 Task: Find connections with filter location Ware with filter topic #Marketswith filter profile language Spanish with filter current company Allstate India with filter school XLRI Jamshedpur with filter industry Security and Investigations with filter service category Business Analytics with filter keywords title Vehicle or Equipment Cleaner
Action: Mouse moved to (586, 80)
Screenshot: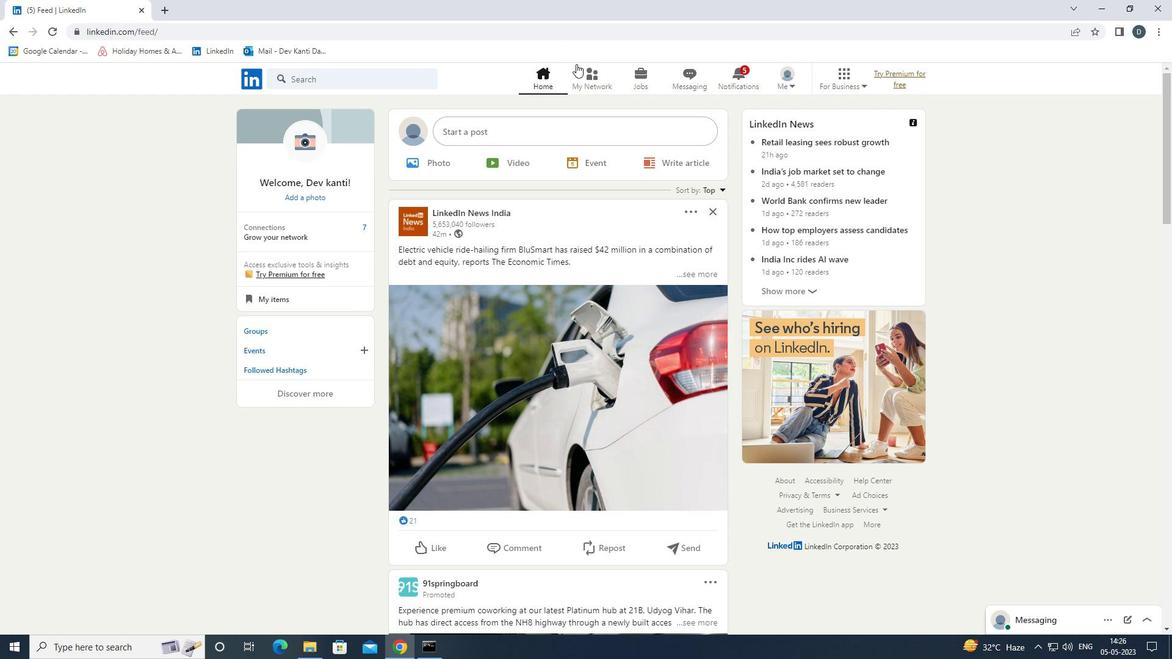 
Action: Mouse pressed left at (586, 80)
Screenshot: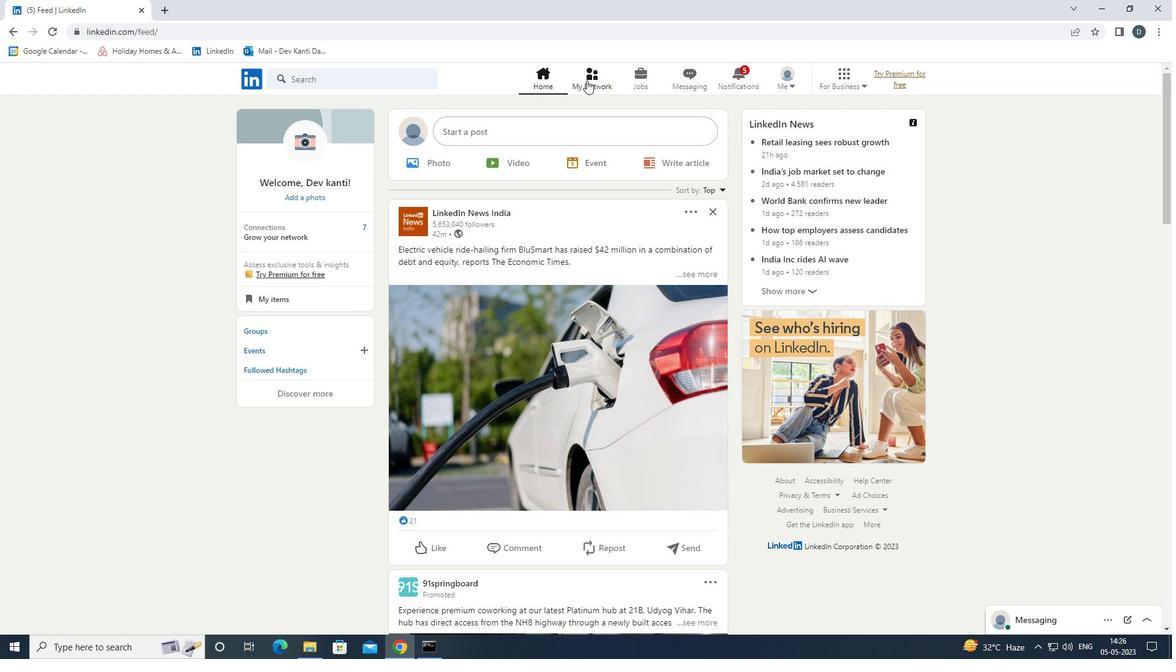 
Action: Mouse moved to (401, 147)
Screenshot: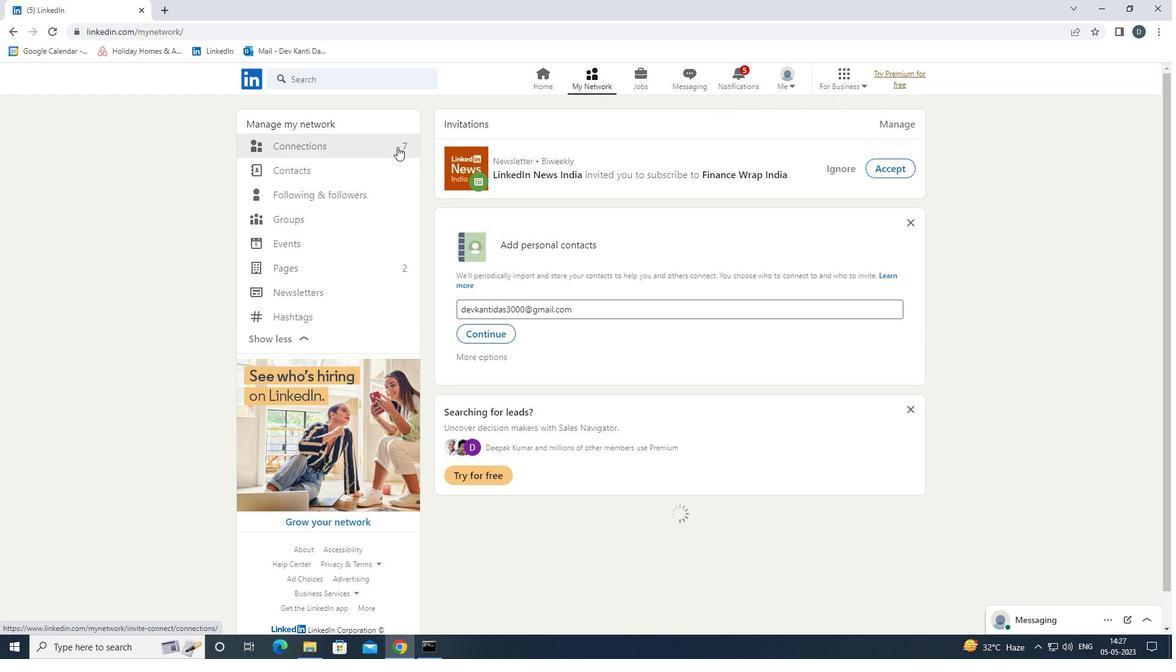 
Action: Mouse pressed left at (401, 147)
Screenshot: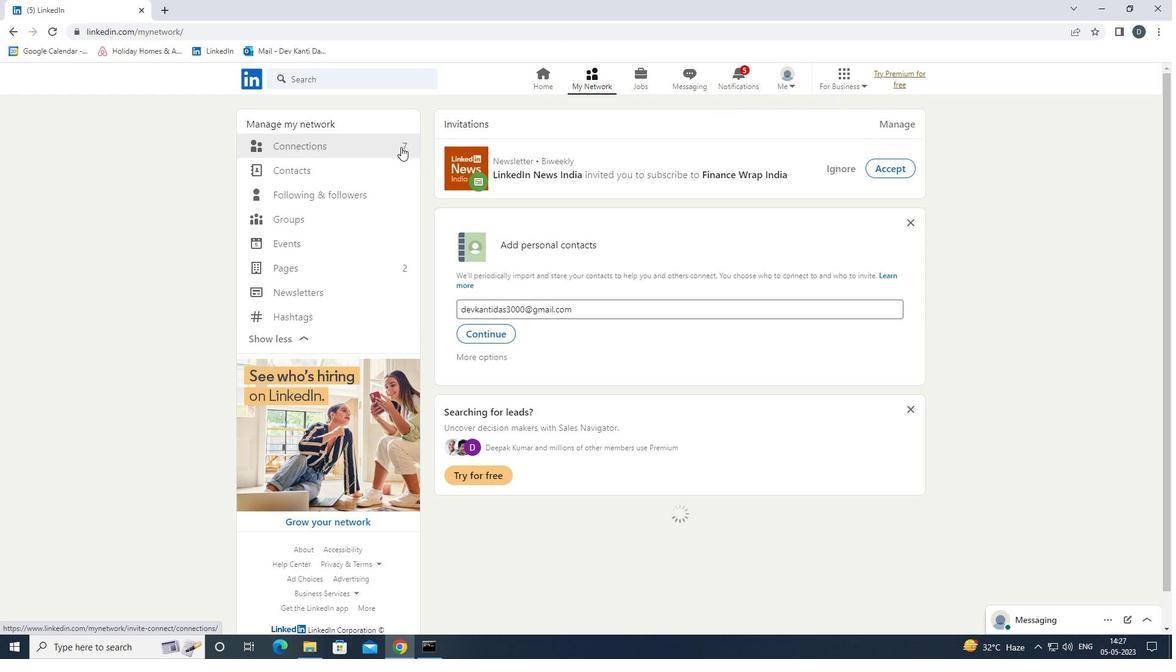 
Action: Mouse moved to (669, 151)
Screenshot: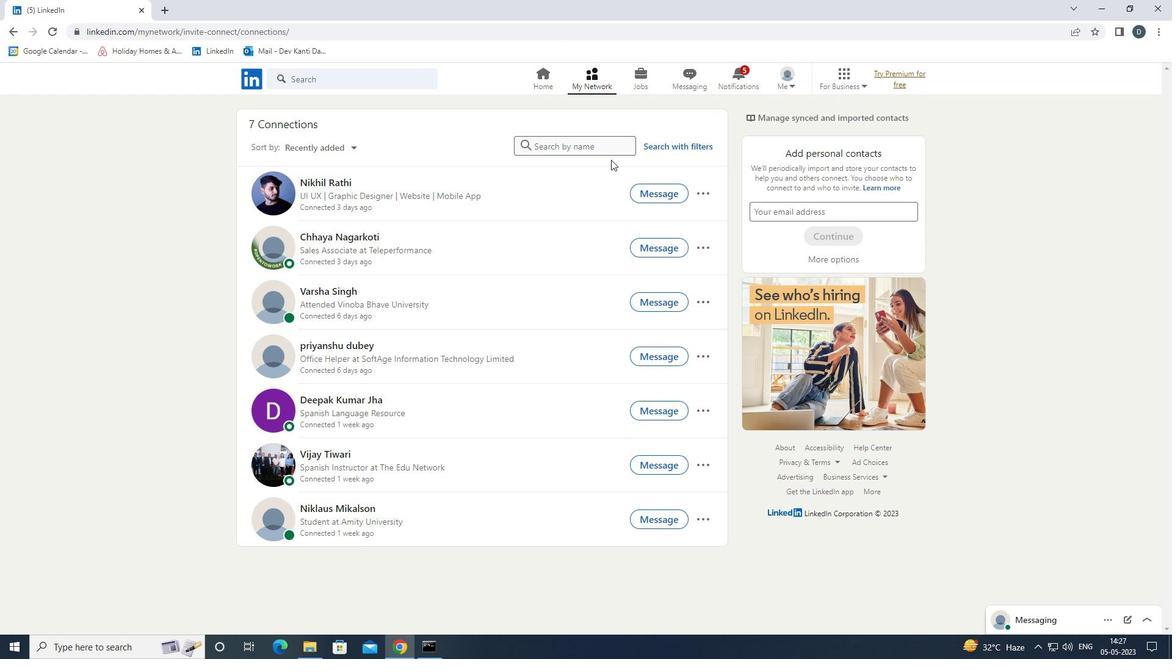 
Action: Mouse pressed left at (669, 151)
Screenshot: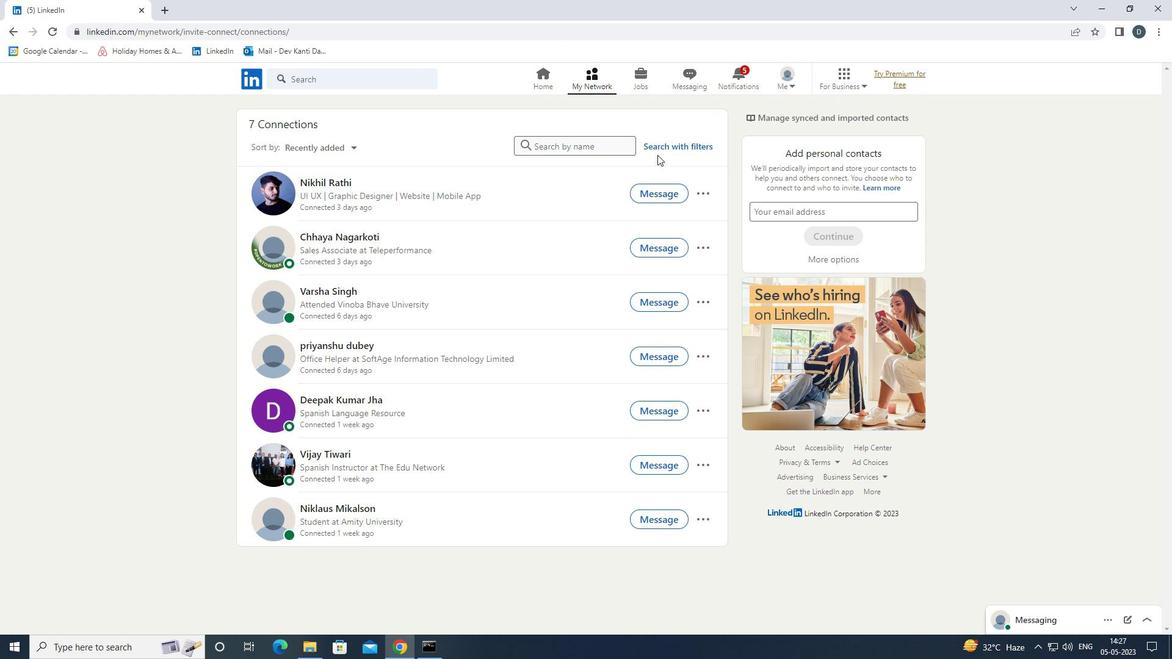 
Action: Mouse moved to (628, 113)
Screenshot: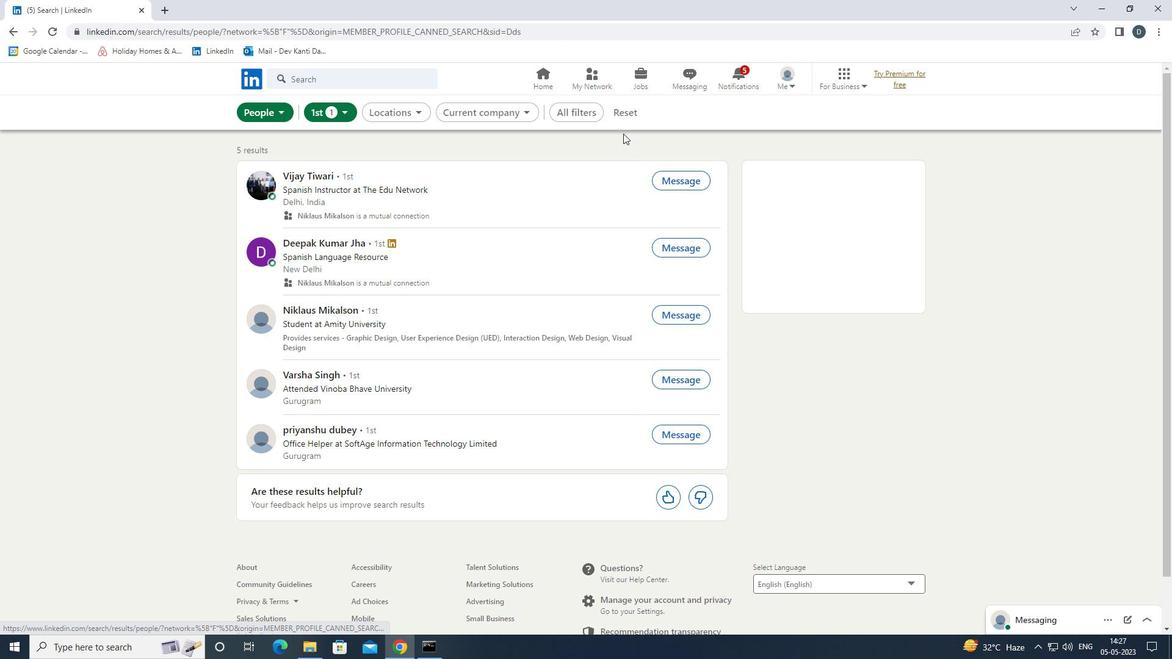 
Action: Mouse pressed left at (628, 113)
Screenshot: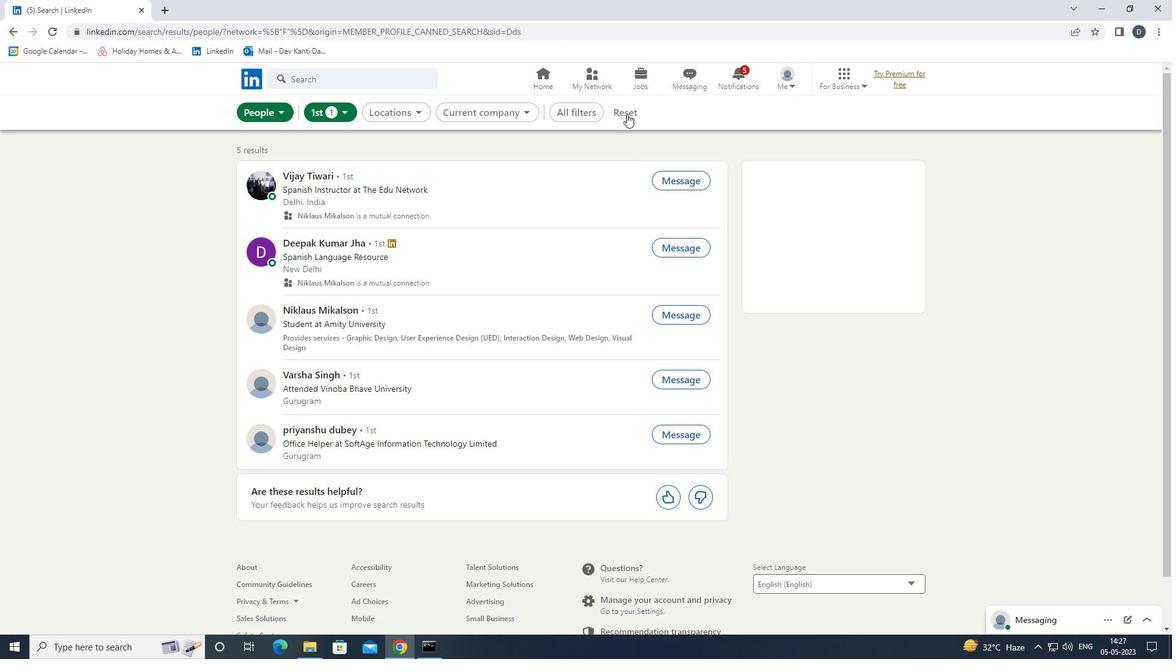 
Action: Mouse moved to (624, 113)
Screenshot: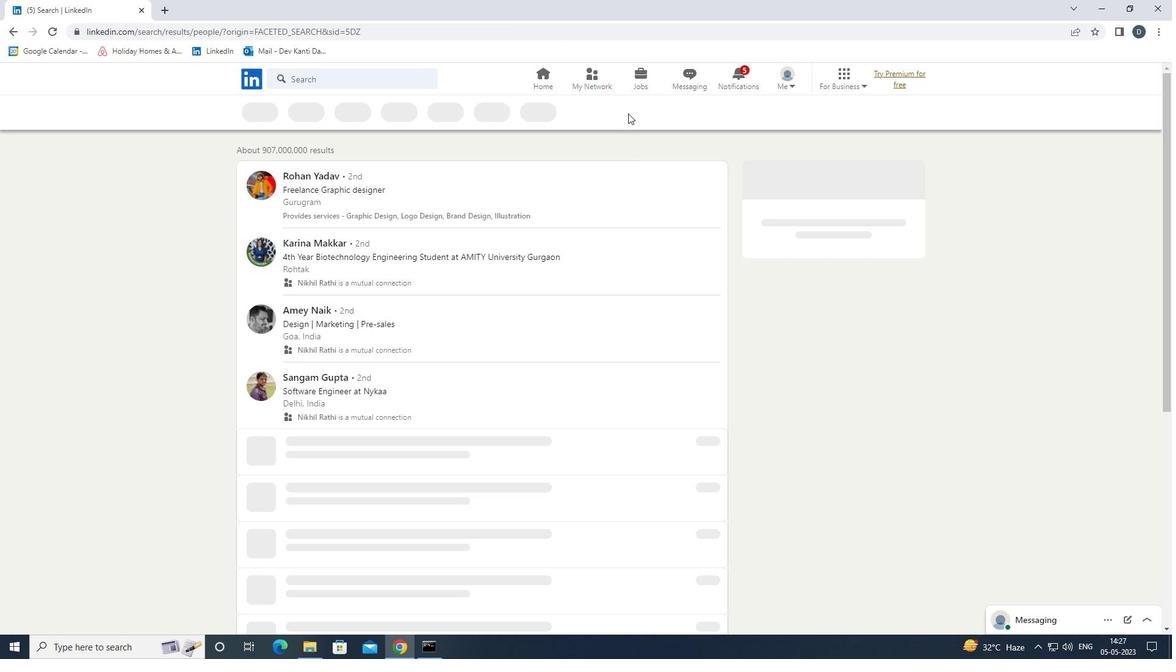 
Action: Mouse pressed left at (624, 113)
Screenshot: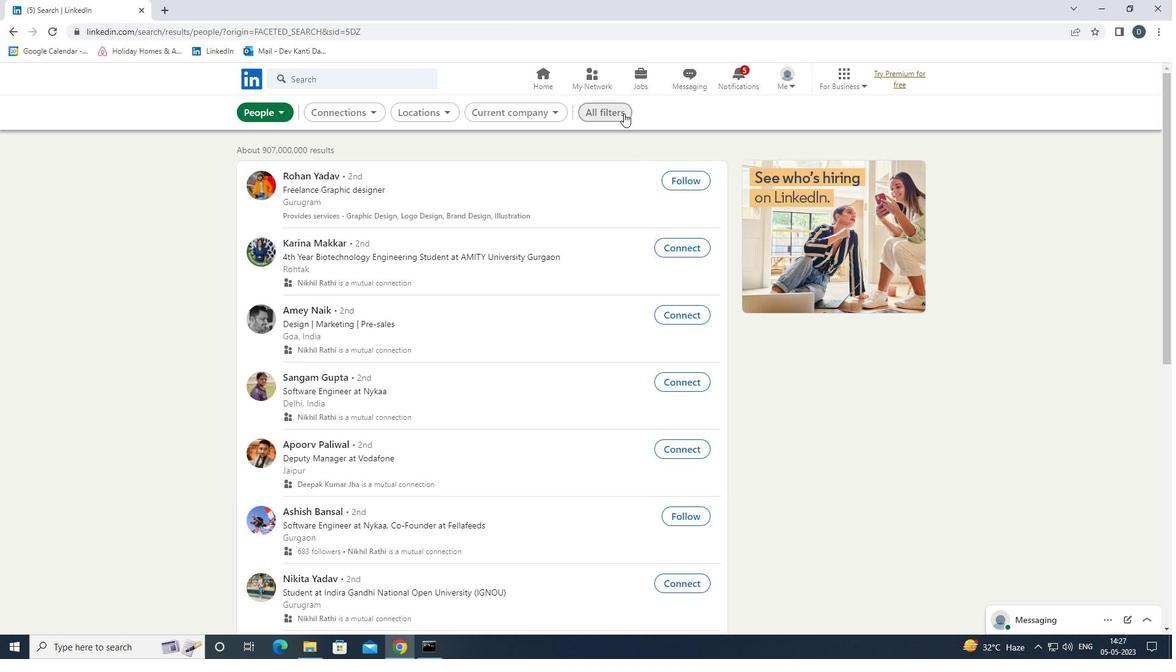 
Action: Mouse moved to (1019, 318)
Screenshot: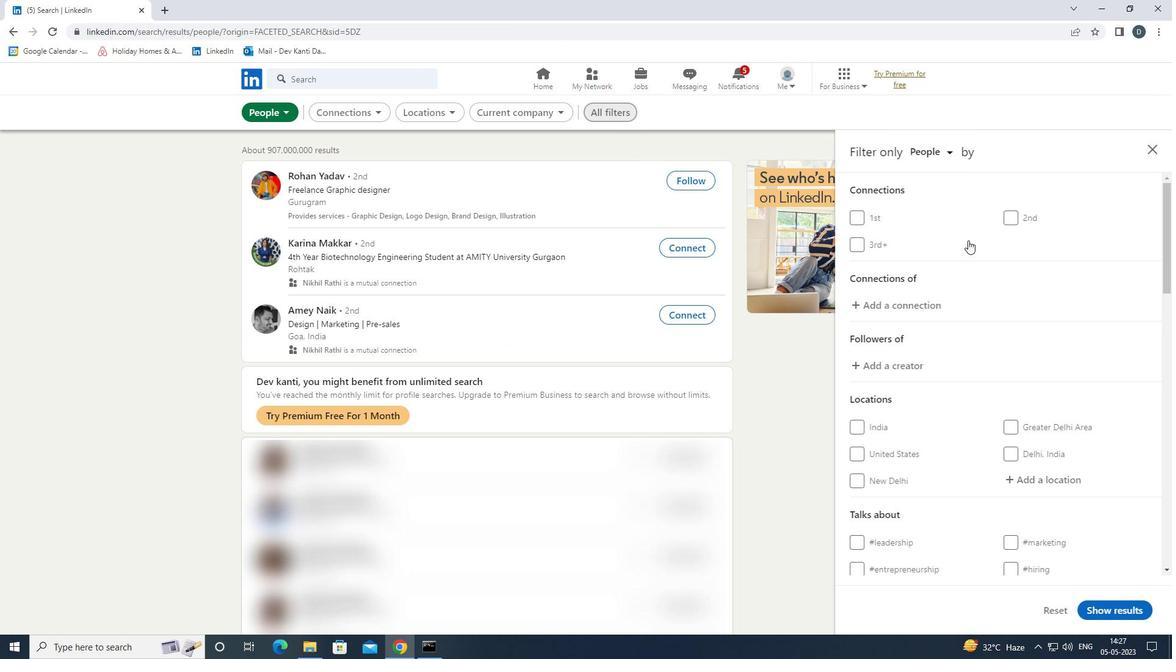 
Action: Mouse scrolled (1019, 317) with delta (0, 0)
Screenshot: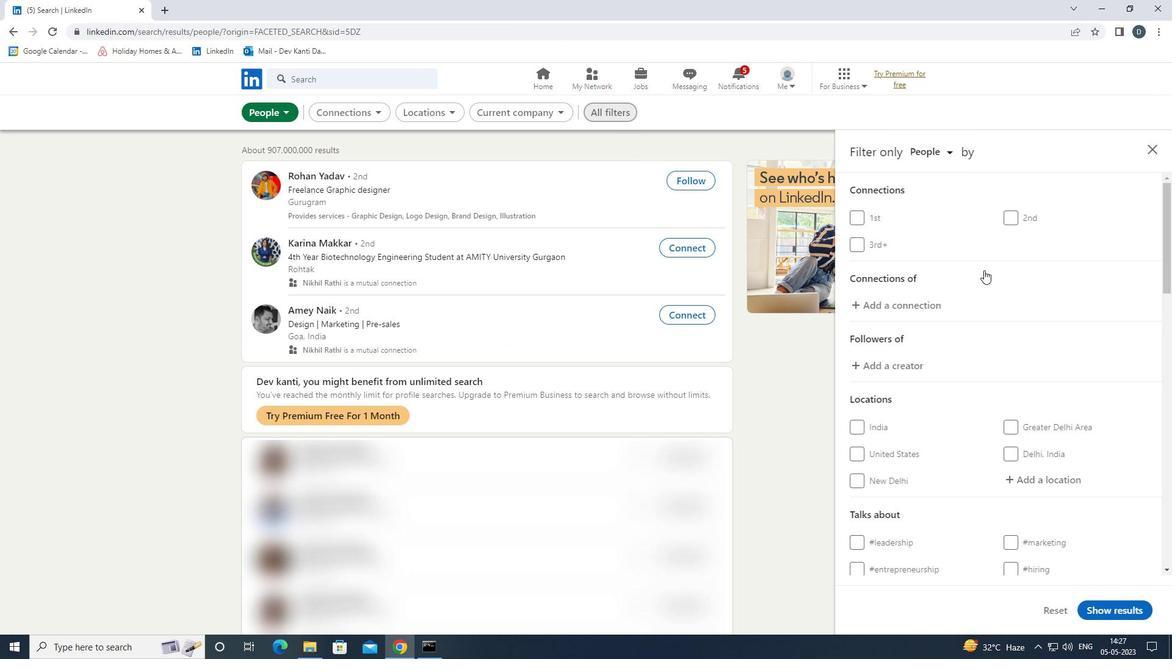 
Action: Mouse moved to (1022, 320)
Screenshot: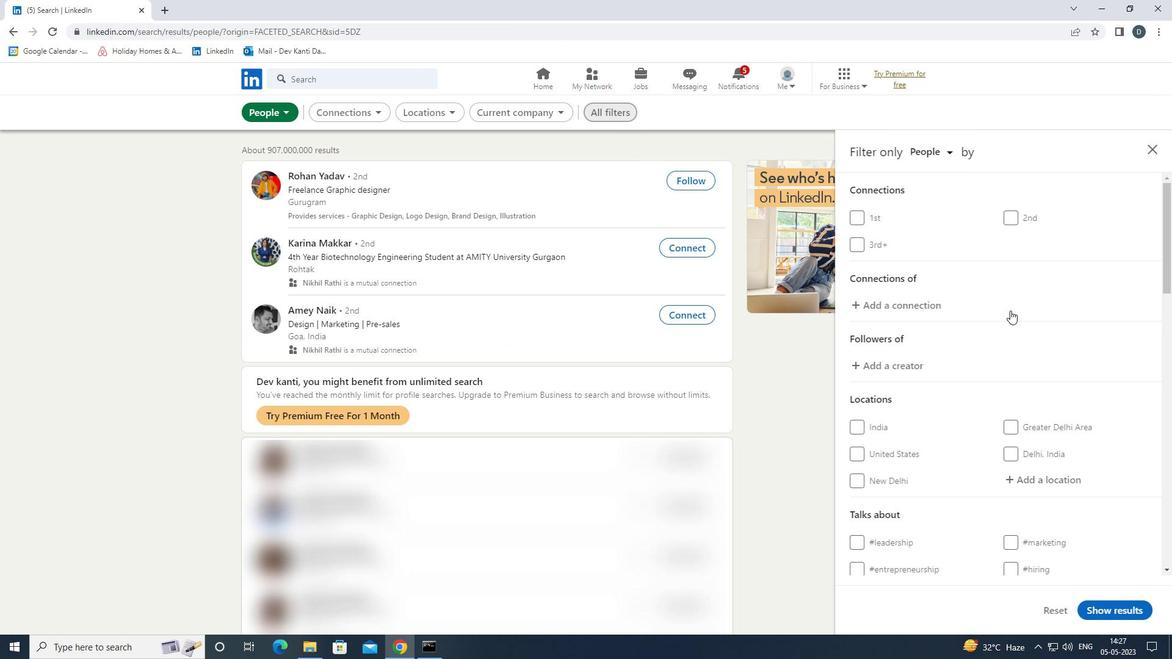 
Action: Mouse scrolled (1022, 319) with delta (0, 0)
Screenshot: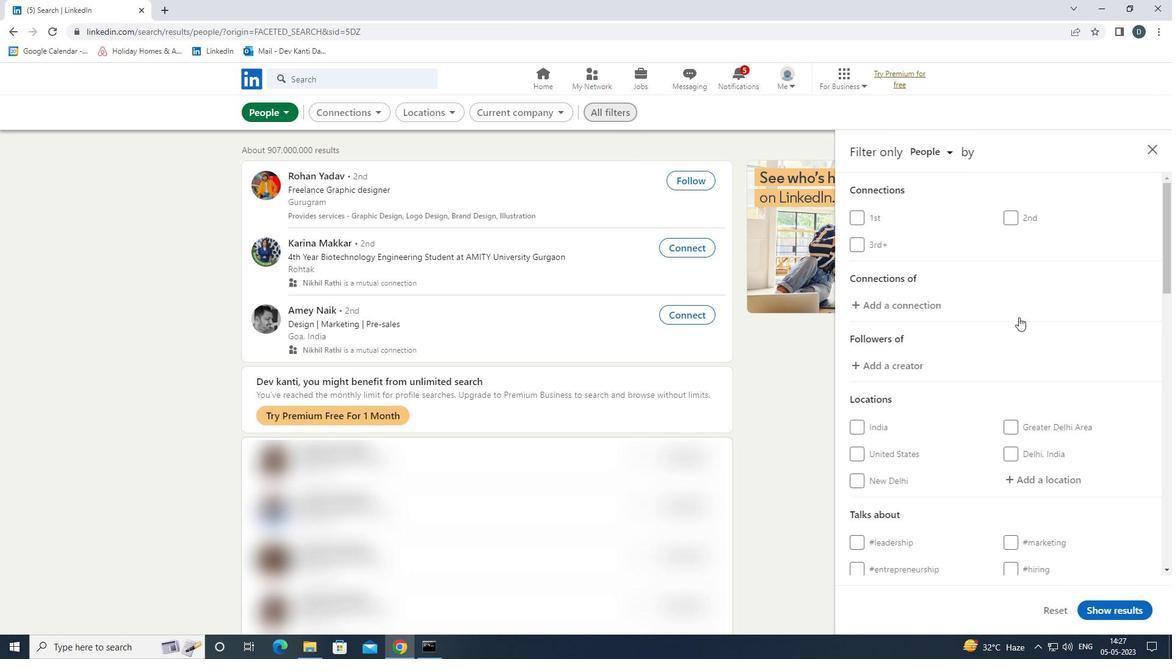 
Action: Mouse moved to (1046, 368)
Screenshot: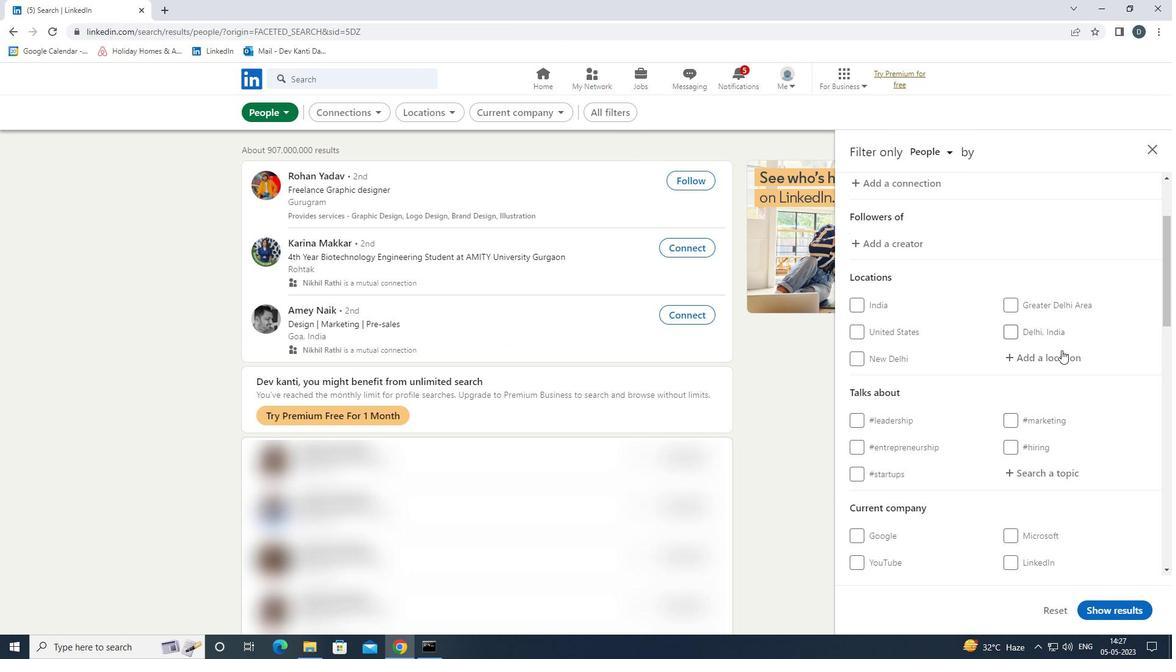 
Action: Mouse pressed left at (1046, 368)
Screenshot: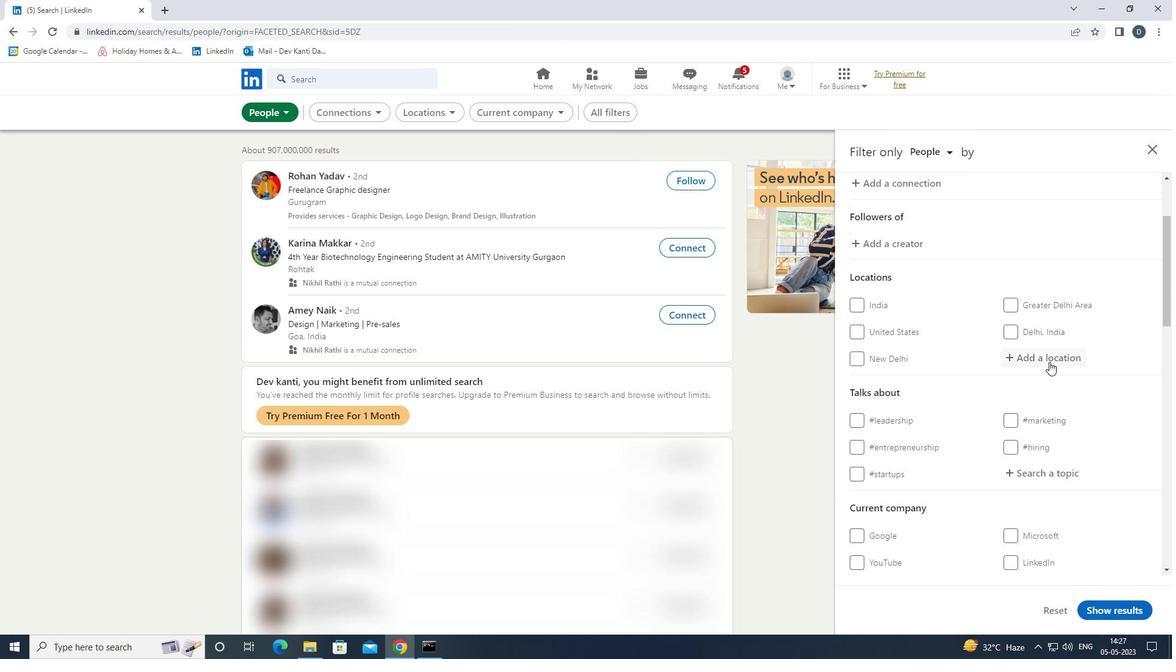 
Action: Mouse moved to (1052, 359)
Screenshot: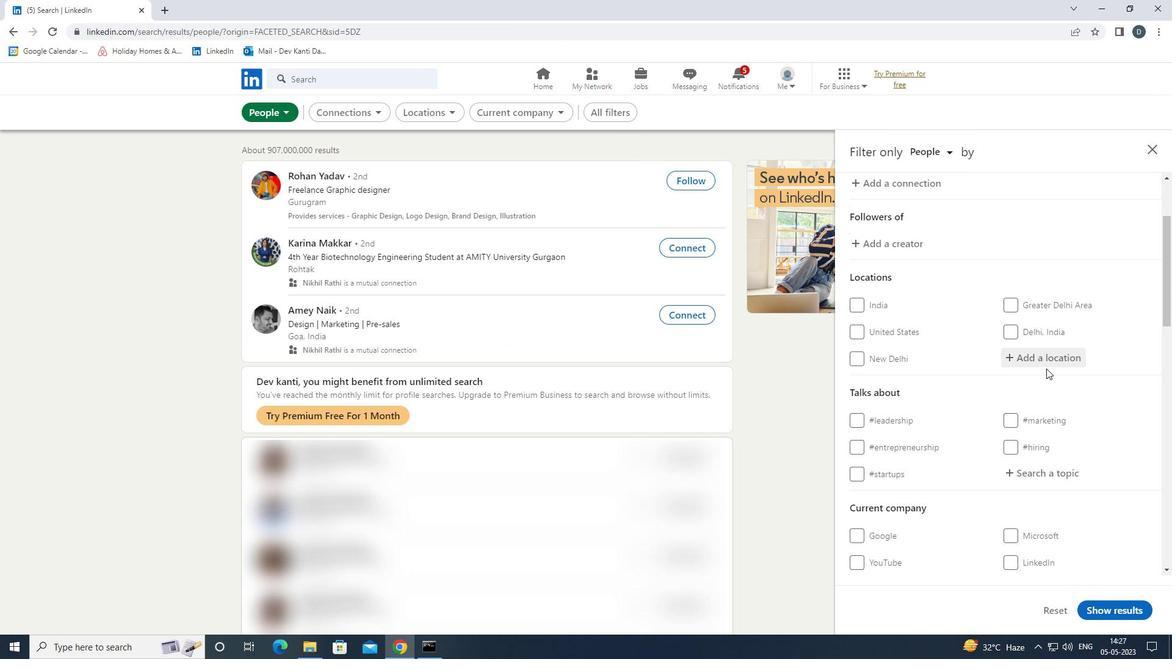 
Action: Mouse pressed left at (1052, 359)
Screenshot: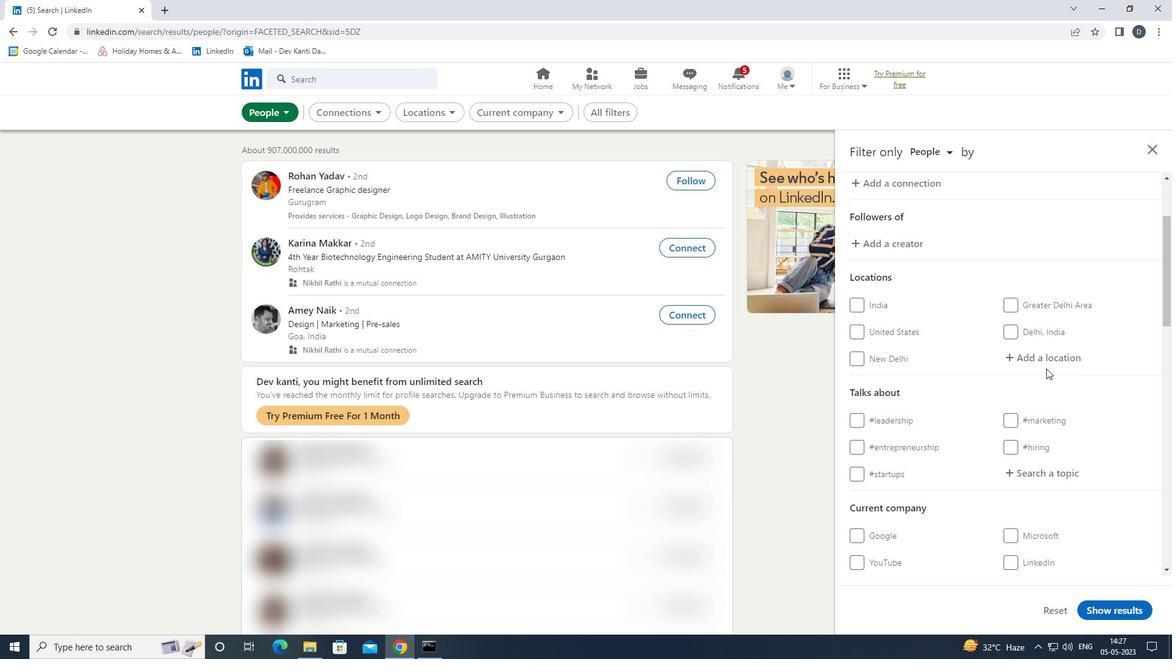 
Action: Mouse moved to (897, 319)
Screenshot: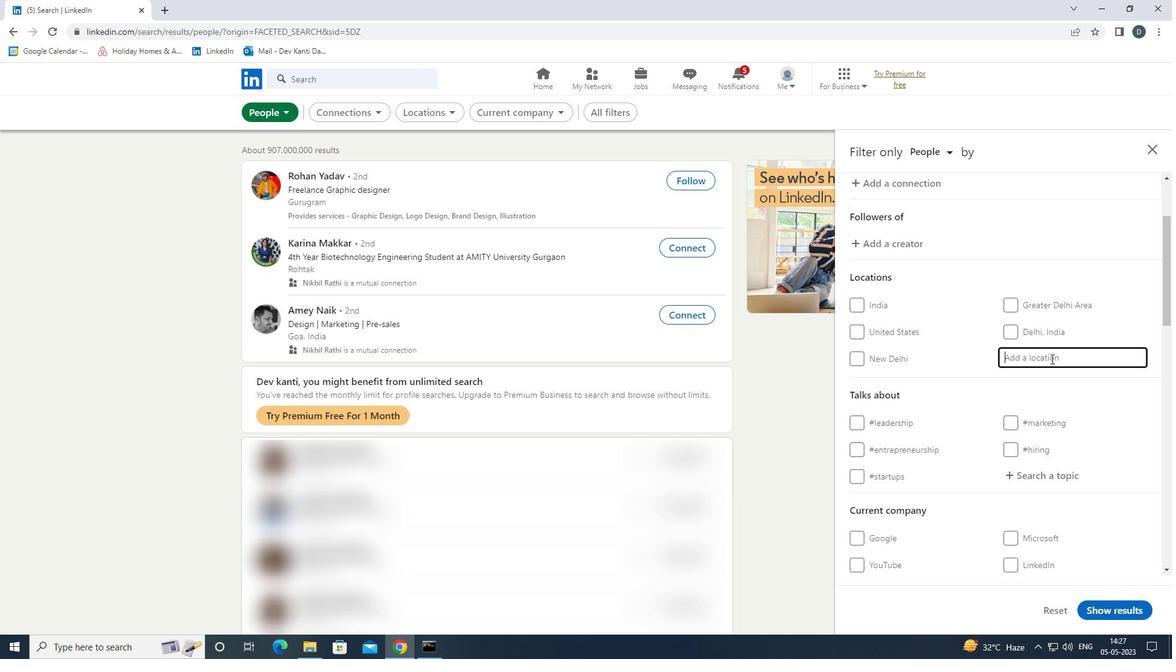 
Action: Key pressed <Key.shift>
Screenshot: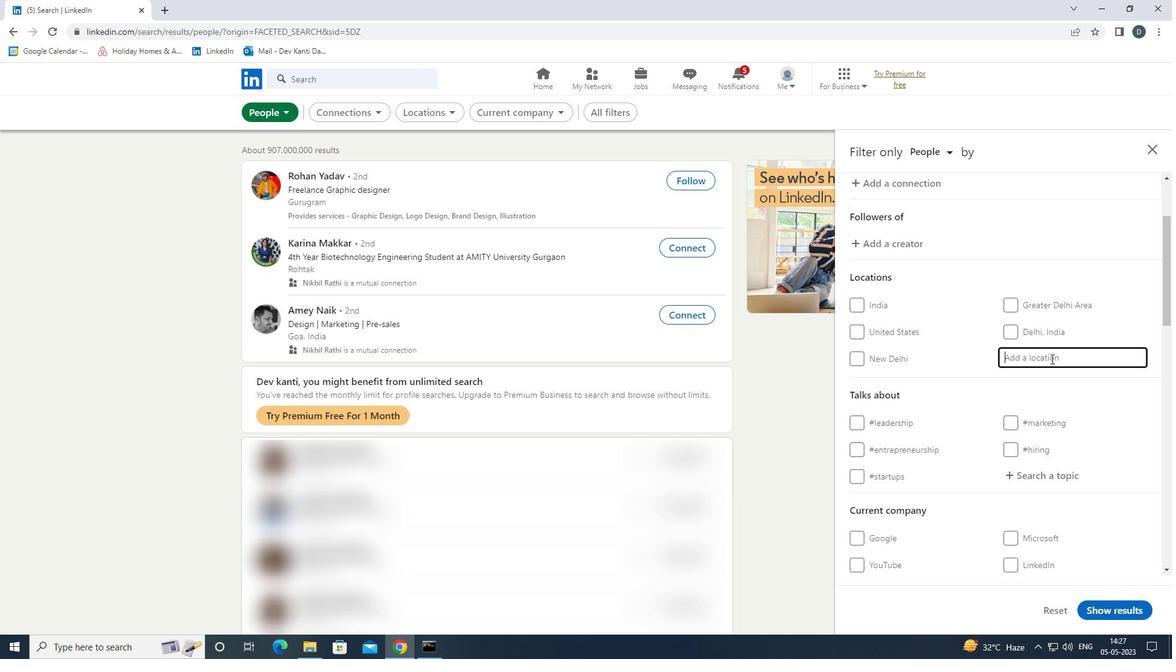 
Action: Mouse moved to (894, 318)
Screenshot: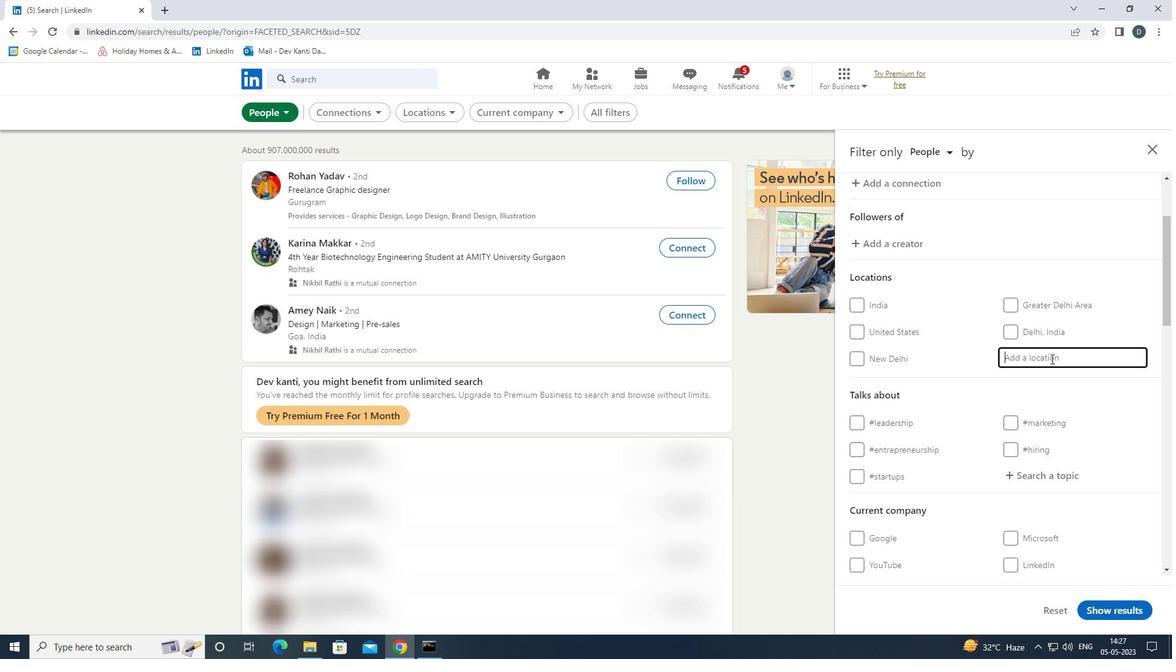 
Action: Key pressed WARE<Key.down><Key.enter>
Screenshot: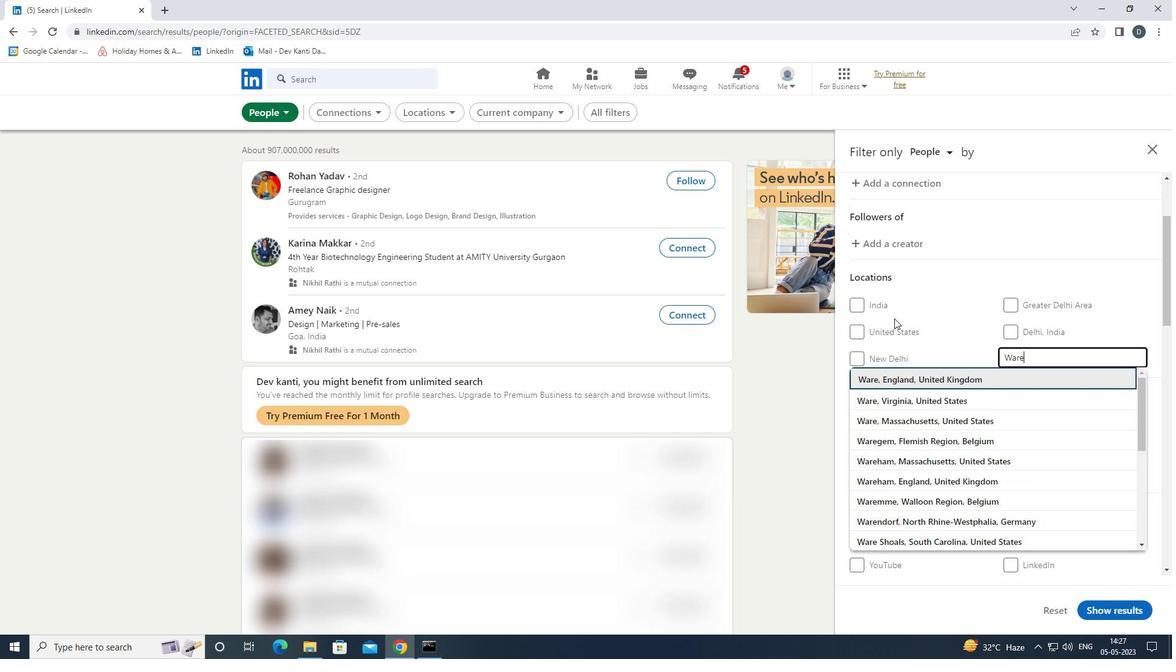 
Action: Mouse moved to (887, 315)
Screenshot: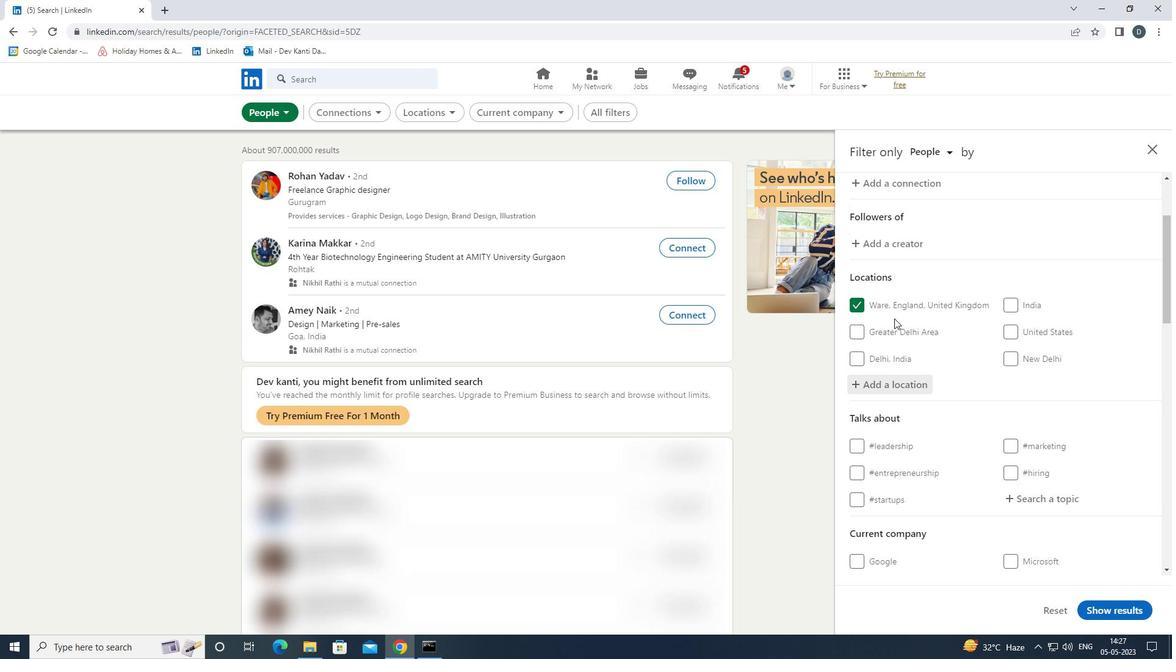 
Action: Mouse scrolled (887, 314) with delta (0, 0)
Screenshot: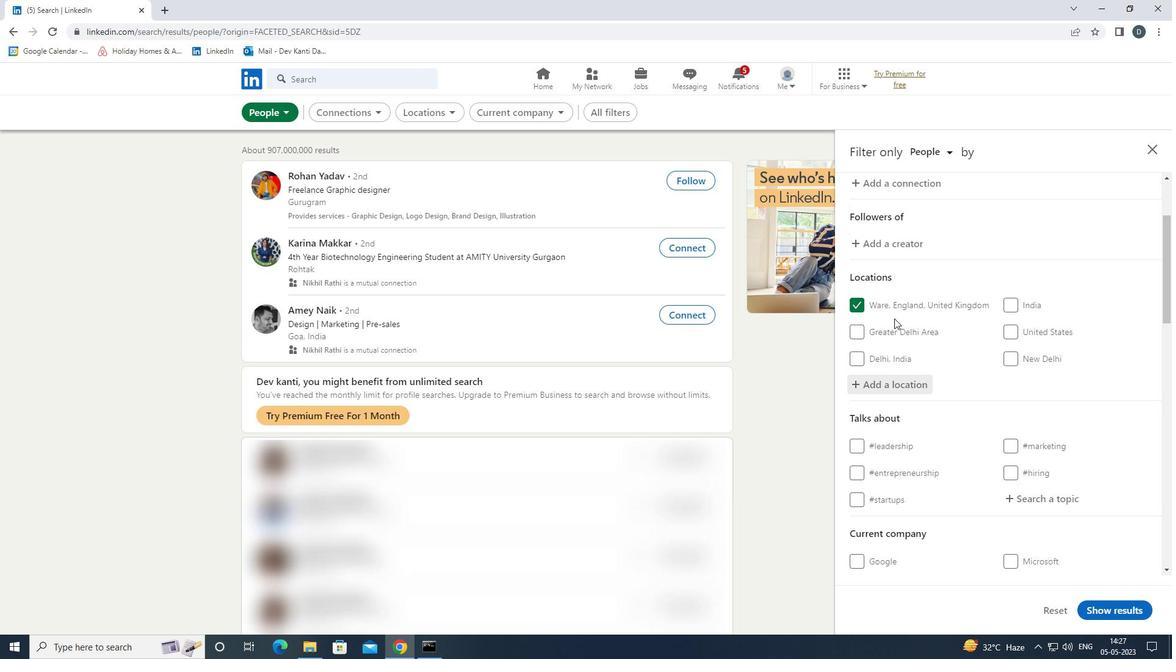 
Action: Mouse moved to (891, 316)
Screenshot: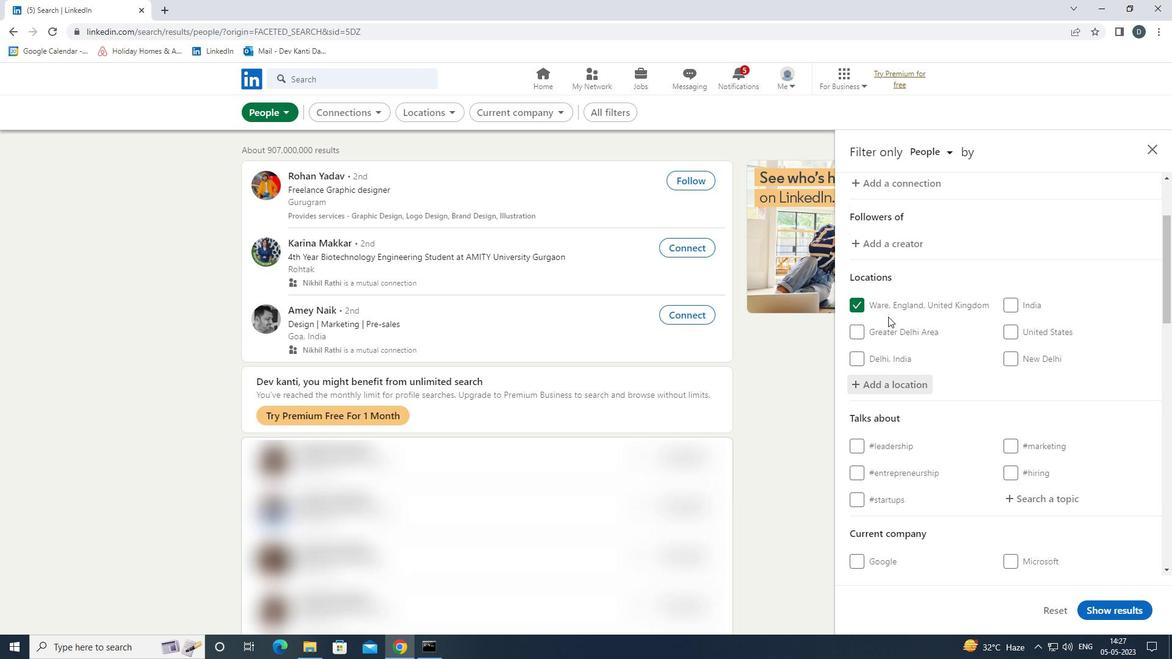 
Action: Mouse scrolled (891, 316) with delta (0, 0)
Screenshot: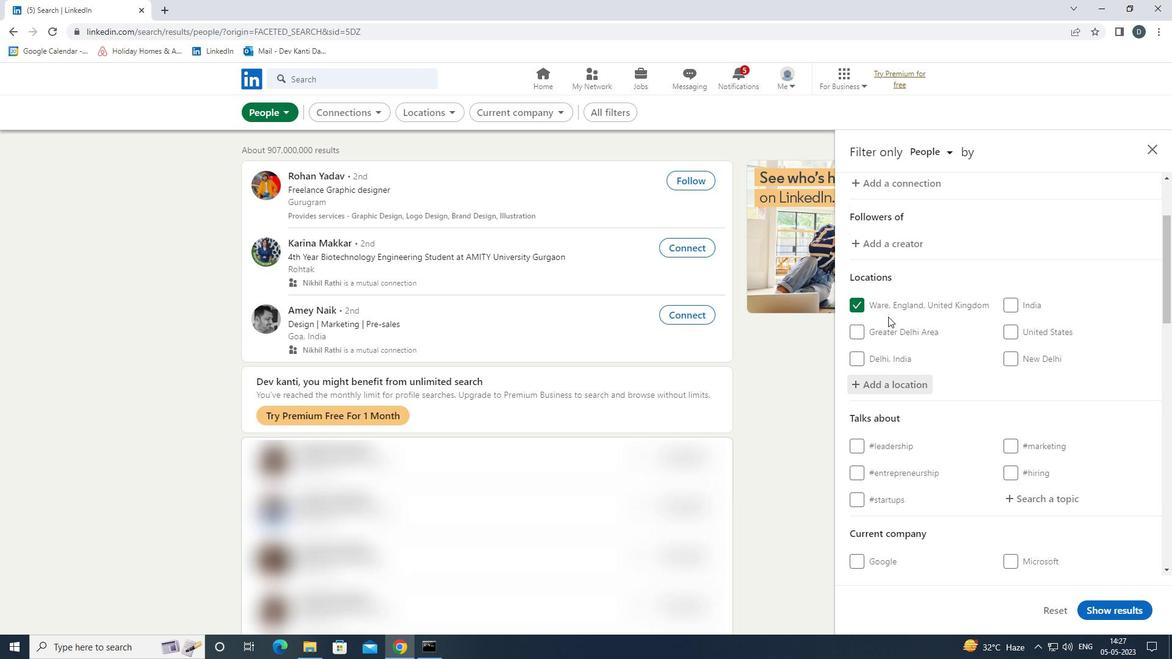
Action: Mouse moved to (1030, 377)
Screenshot: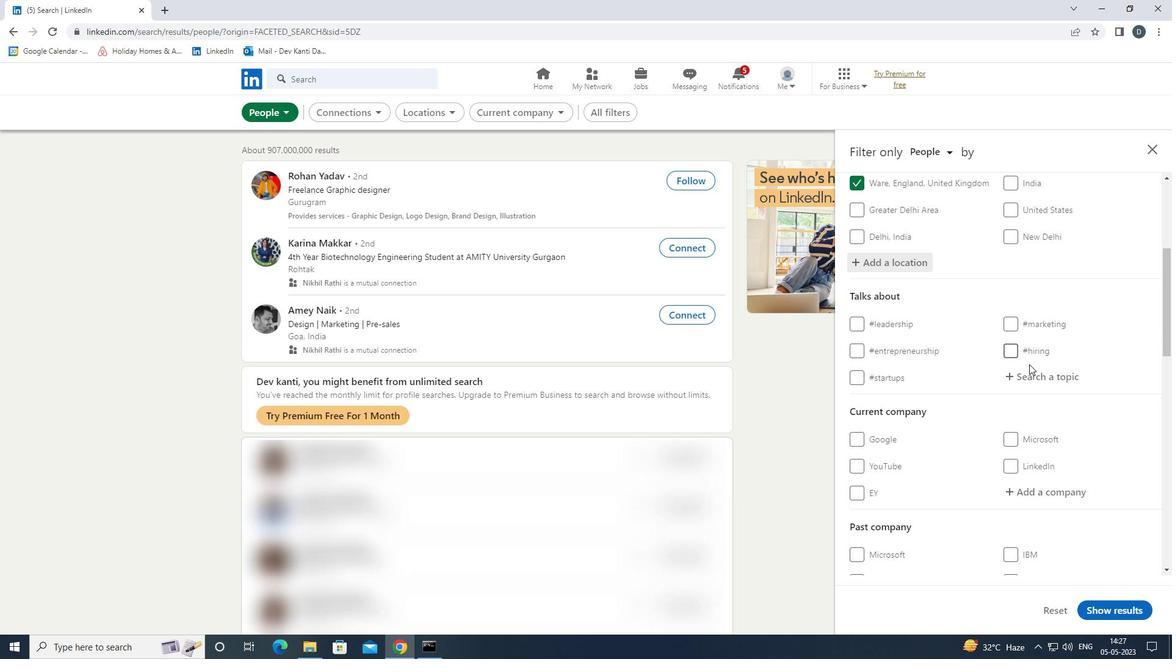 
Action: Mouse pressed left at (1030, 377)
Screenshot: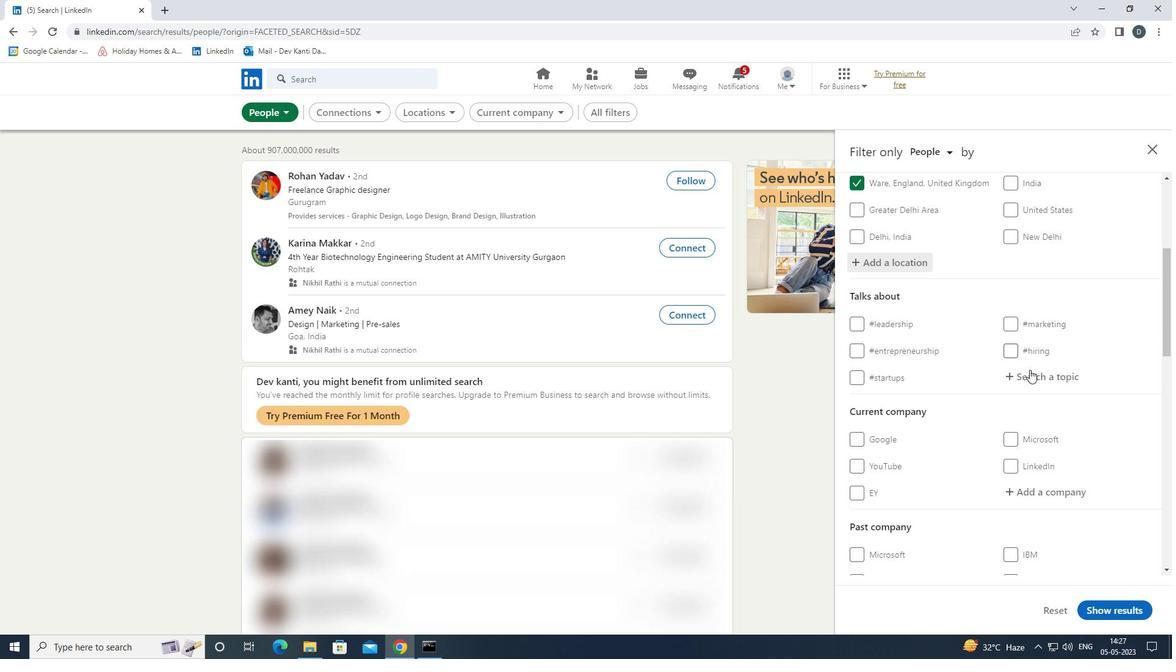 
Action: Mouse moved to (904, 345)
Screenshot: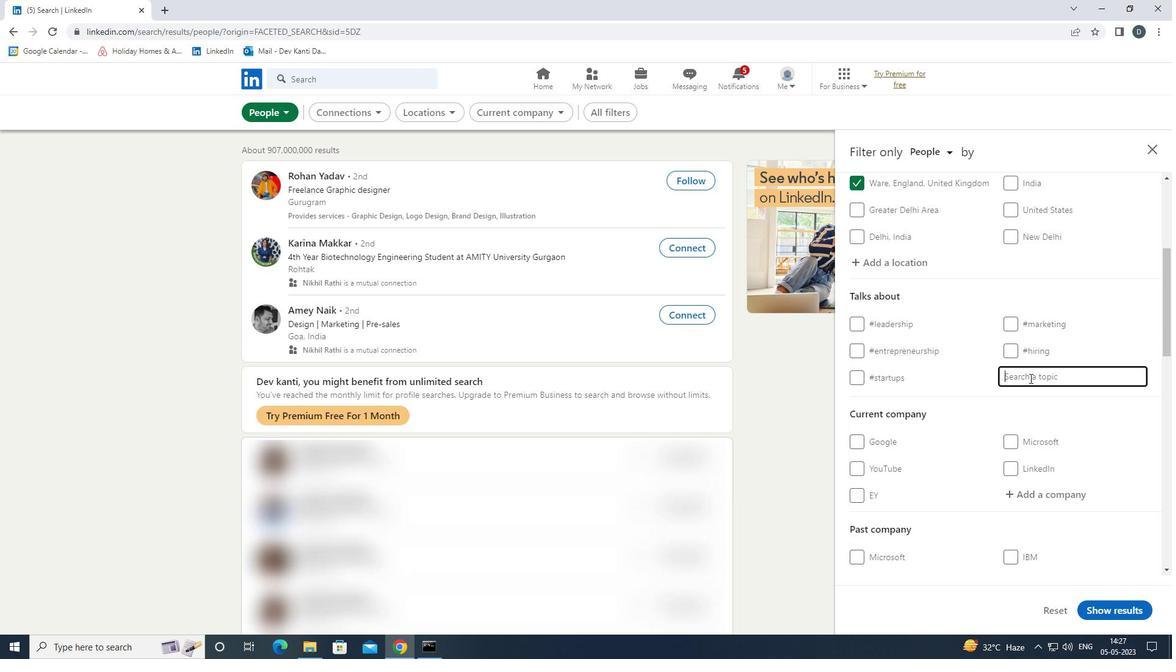 
Action: Key pressed MARKETS<Key.down><Key.enter>
Screenshot: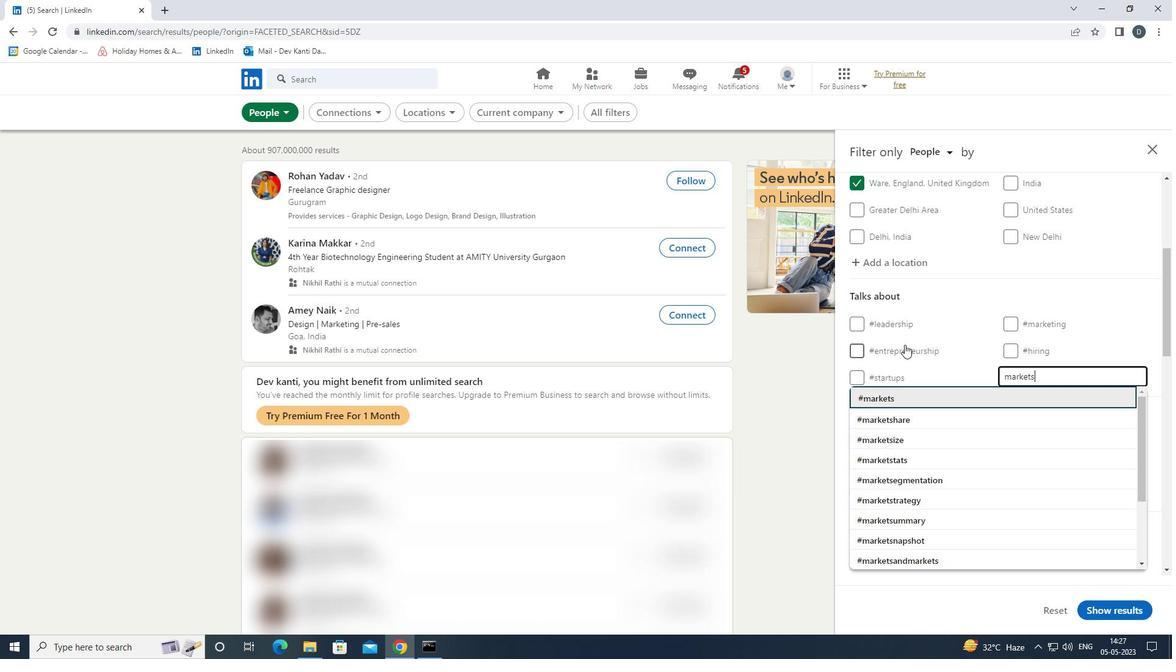 
Action: Mouse moved to (945, 357)
Screenshot: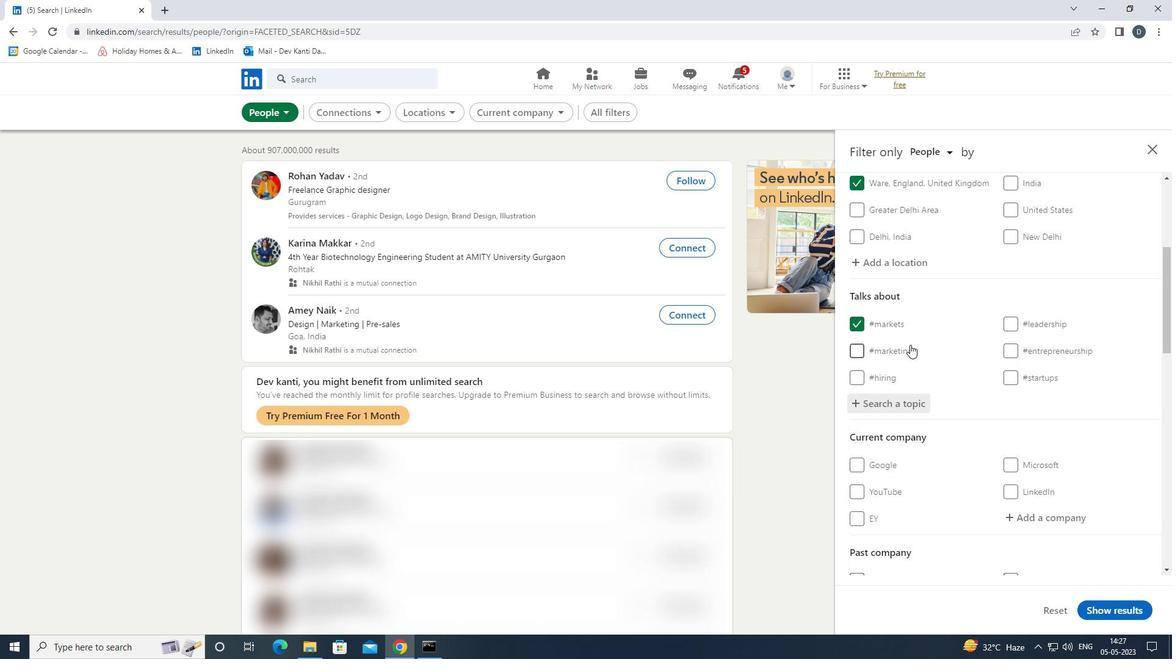 
Action: Mouse scrolled (945, 356) with delta (0, 0)
Screenshot: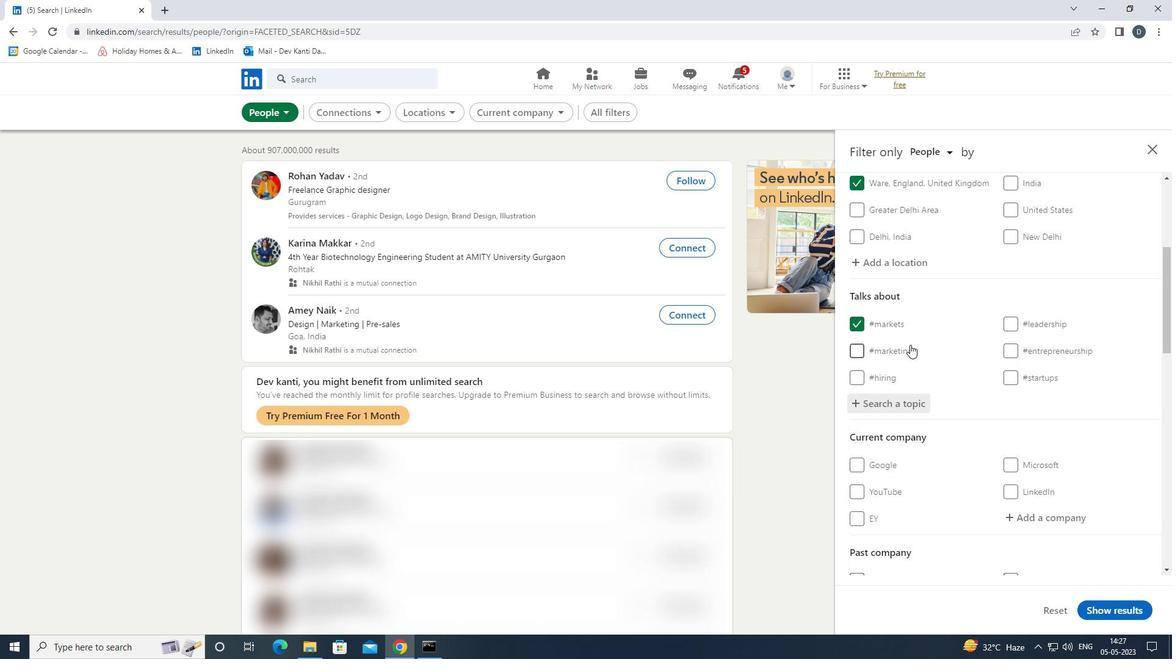 
Action: Mouse moved to (966, 364)
Screenshot: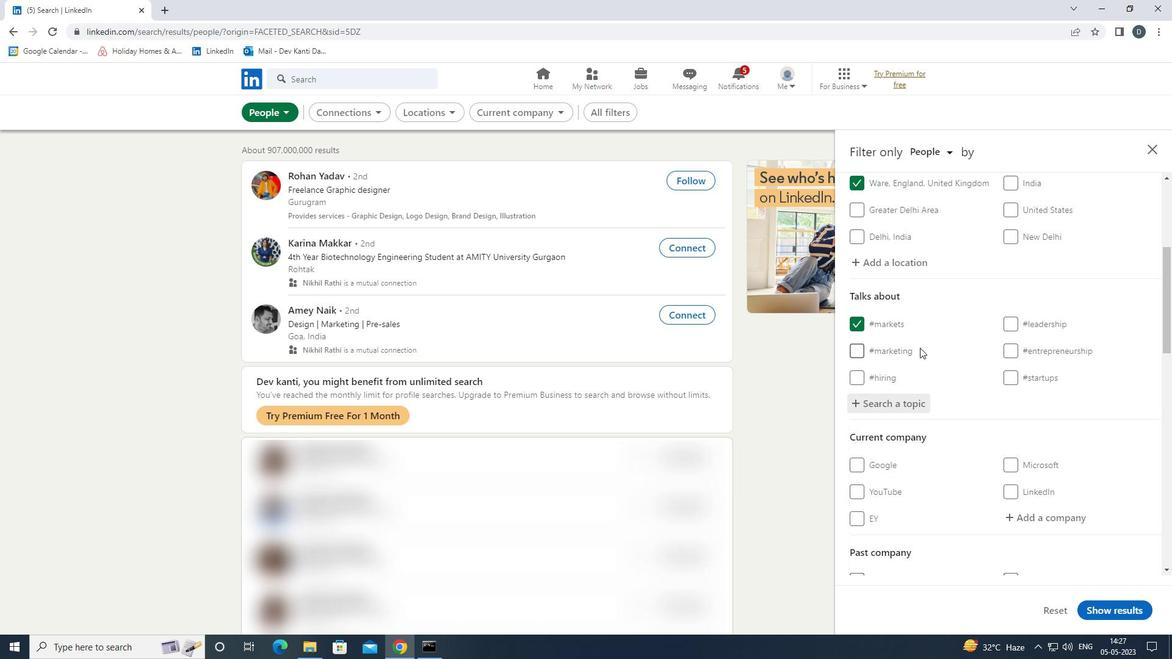 
Action: Mouse scrolled (966, 363) with delta (0, 0)
Screenshot: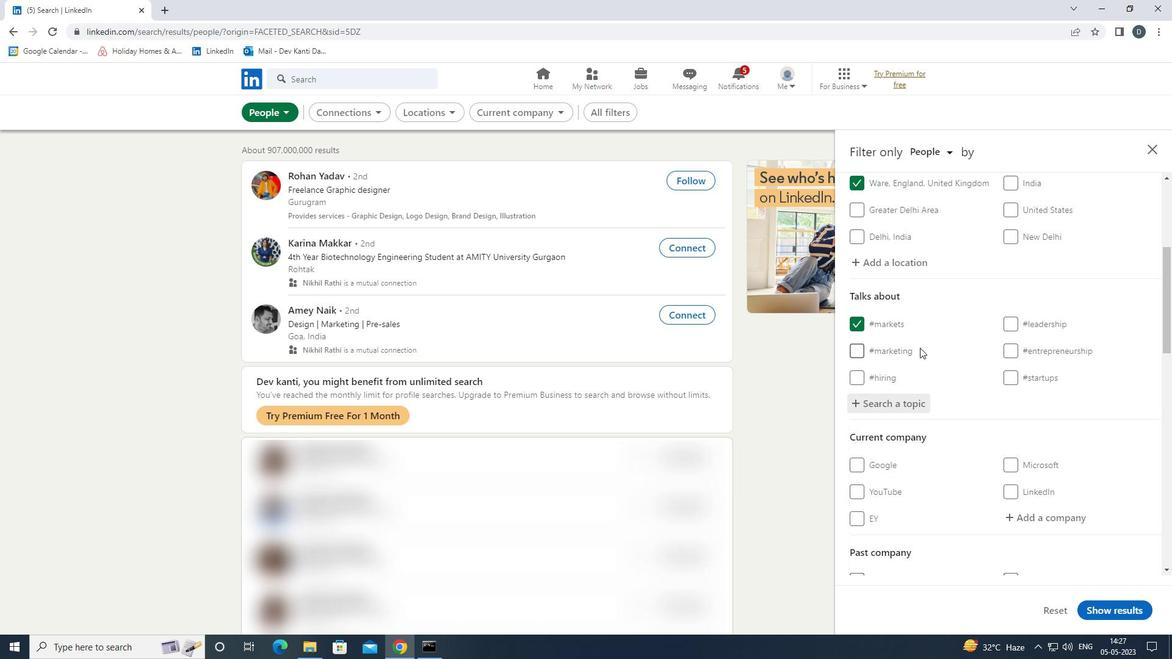 
Action: Mouse moved to (1060, 392)
Screenshot: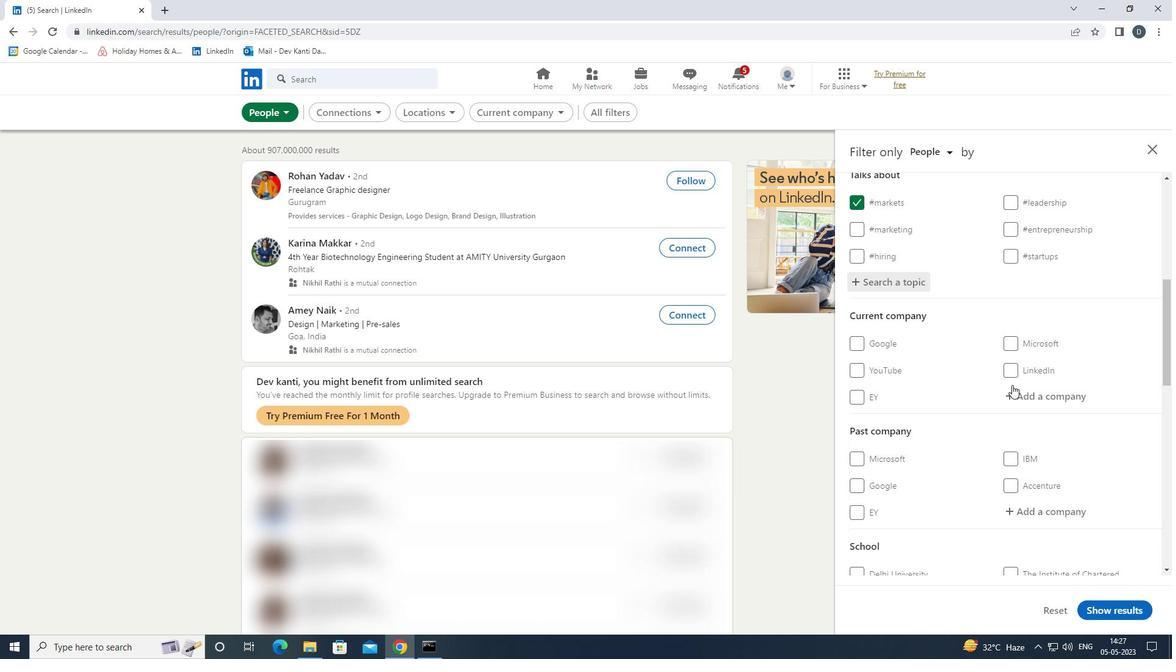 
Action: Mouse pressed left at (1060, 392)
Screenshot: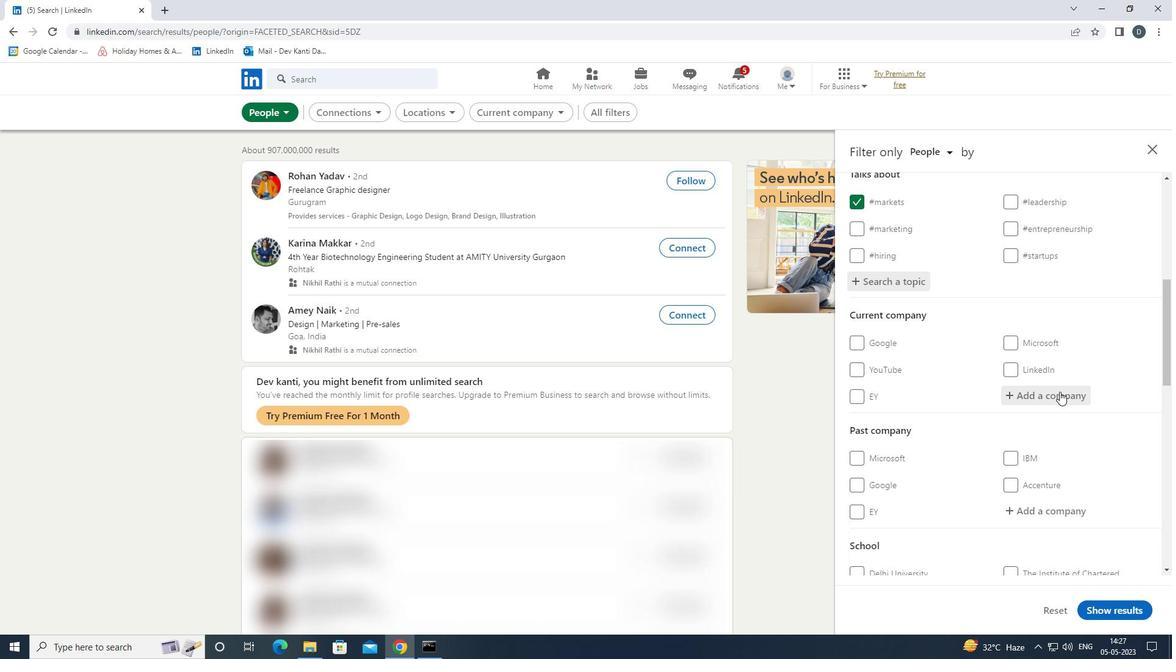 
Action: Mouse moved to (1059, 392)
Screenshot: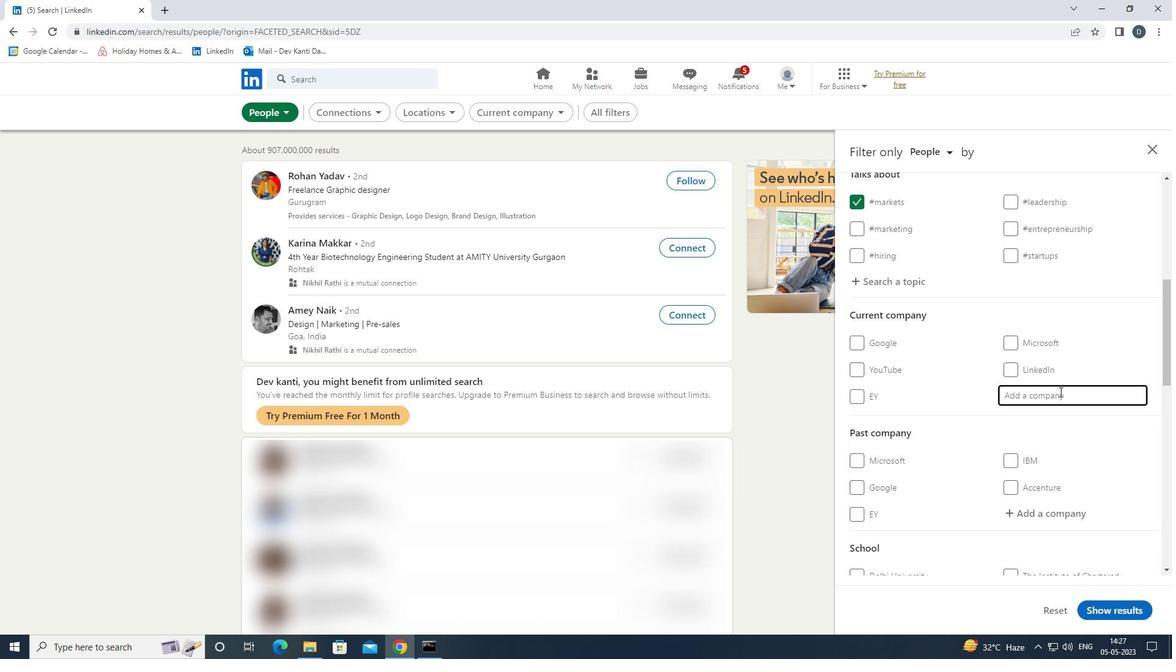 
Action: Mouse scrolled (1059, 391) with delta (0, 0)
Screenshot: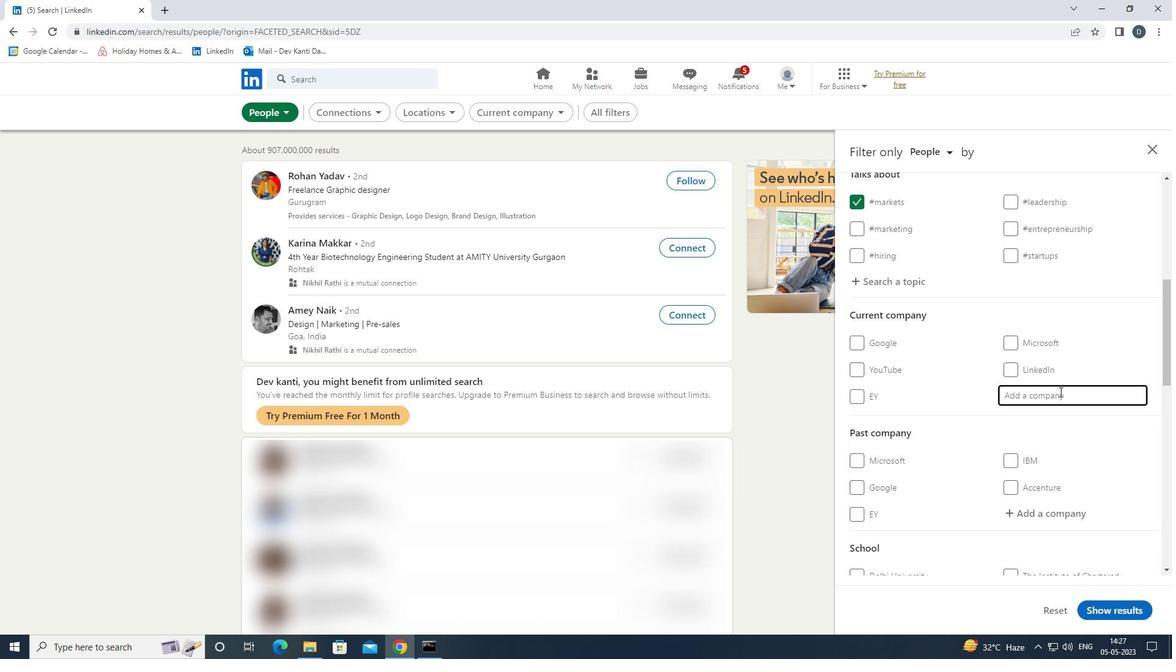 
Action: Mouse scrolled (1059, 391) with delta (0, 0)
Screenshot: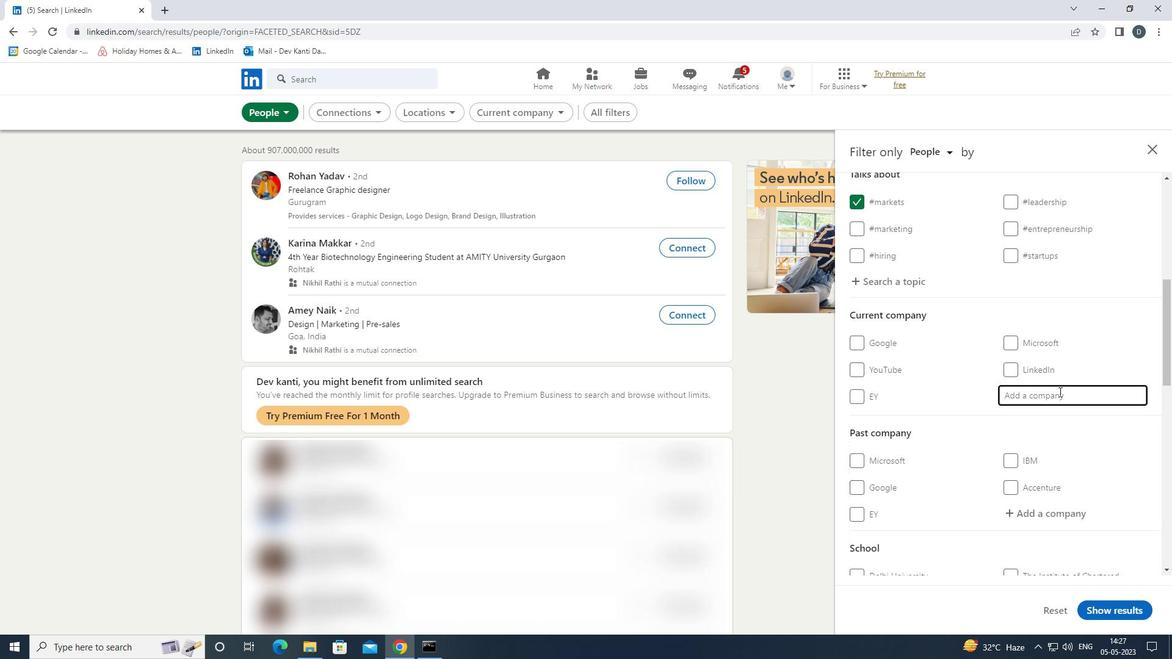 
Action: Mouse scrolled (1059, 391) with delta (0, 0)
Screenshot: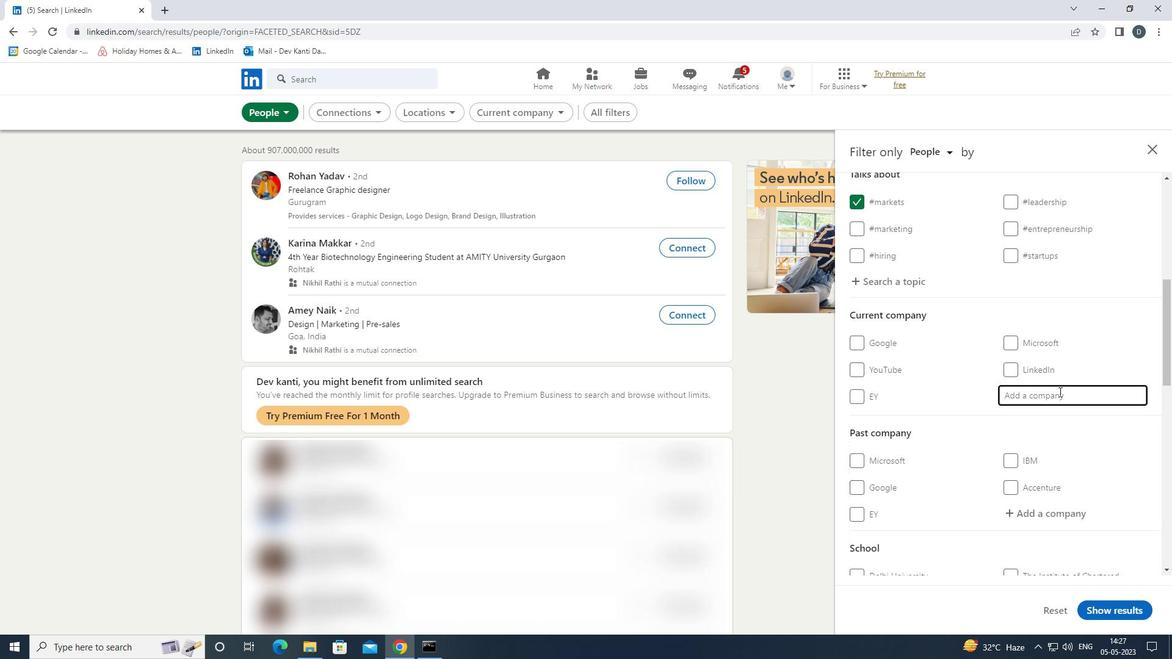 
Action: Mouse scrolled (1059, 391) with delta (0, 0)
Screenshot: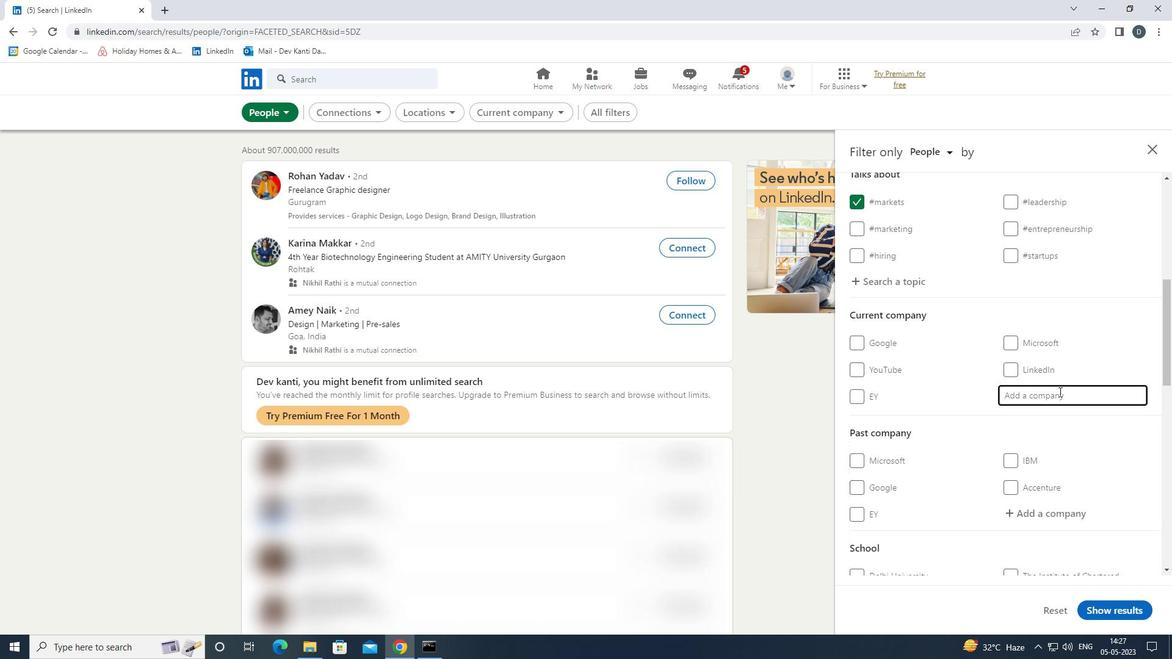 
Action: Mouse scrolled (1059, 391) with delta (0, 0)
Screenshot: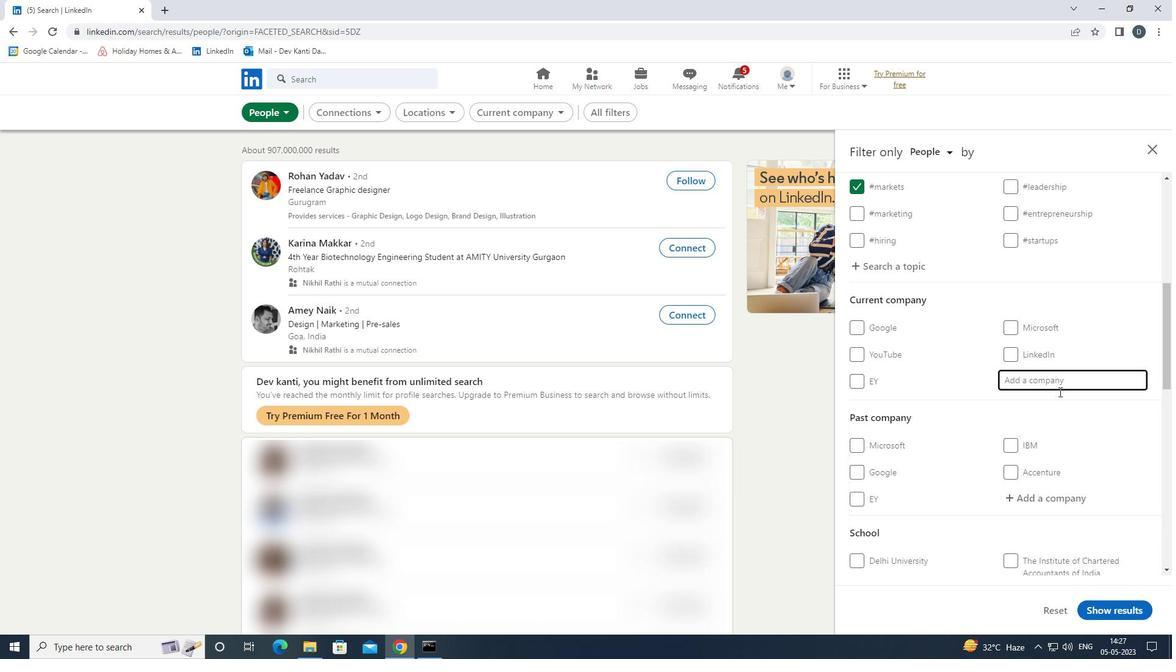 
Action: Mouse scrolled (1059, 391) with delta (0, 0)
Screenshot: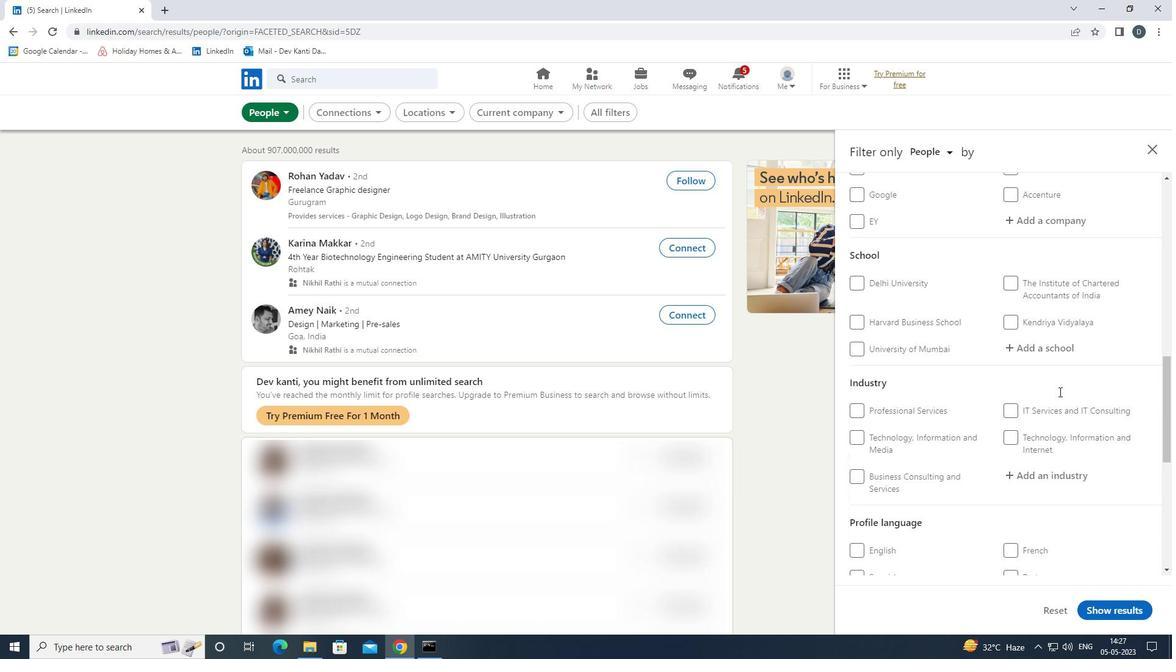 
Action: Mouse scrolled (1059, 391) with delta (0, 0)
Screenshot: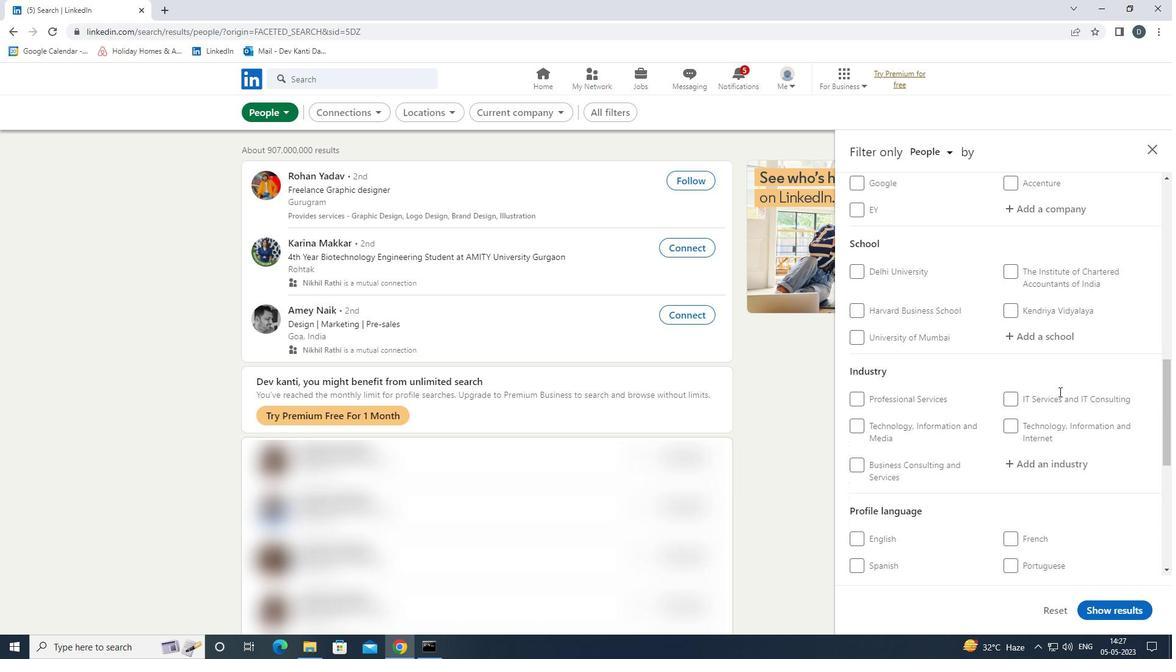 
Action: Mouse scrolled (1059, 391) with delta (0, 0)
Screenshot: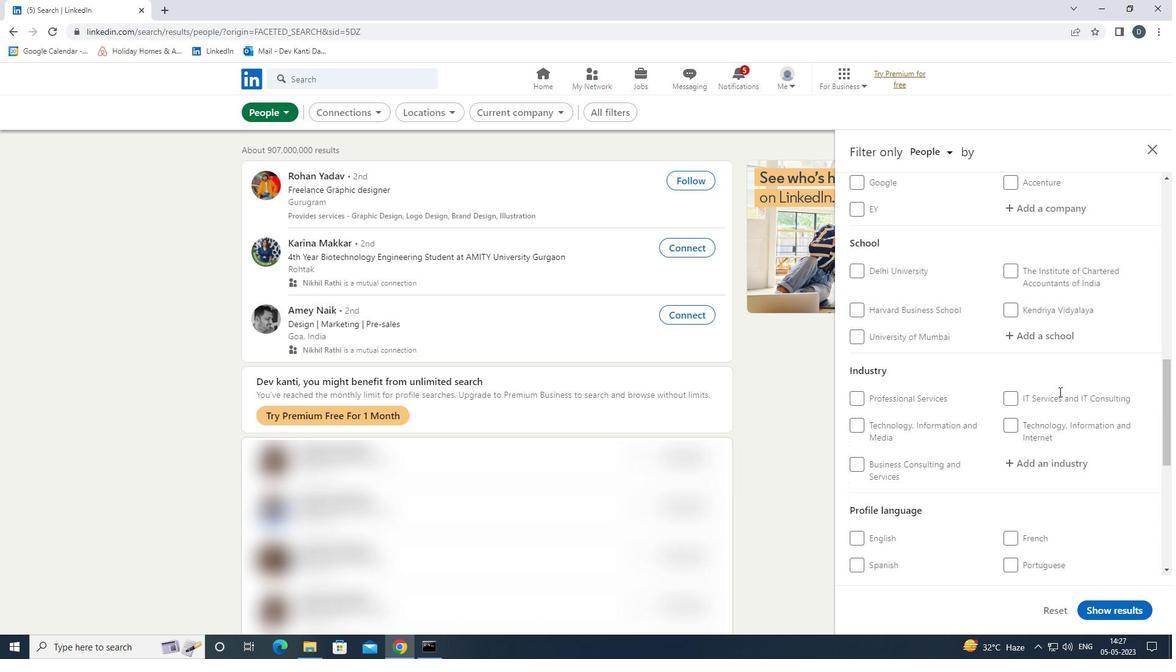 
Action: Mouse moved to (882, 383)
Screenshot: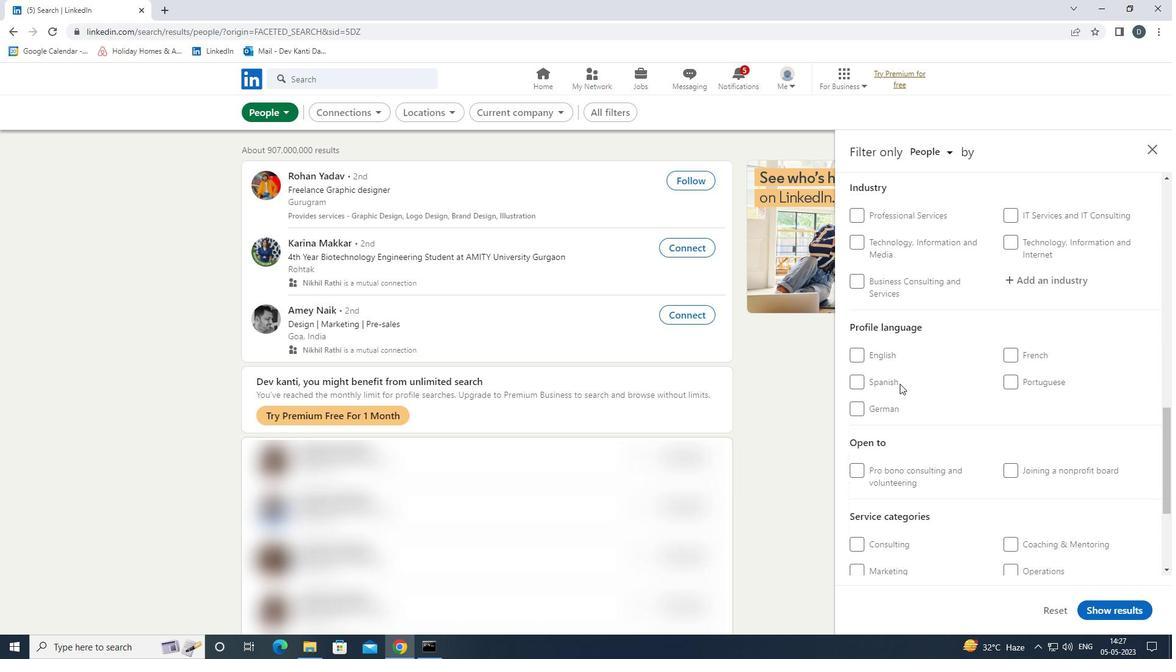 
Action: Mouse pressed left at (882, 383)
Screenshot: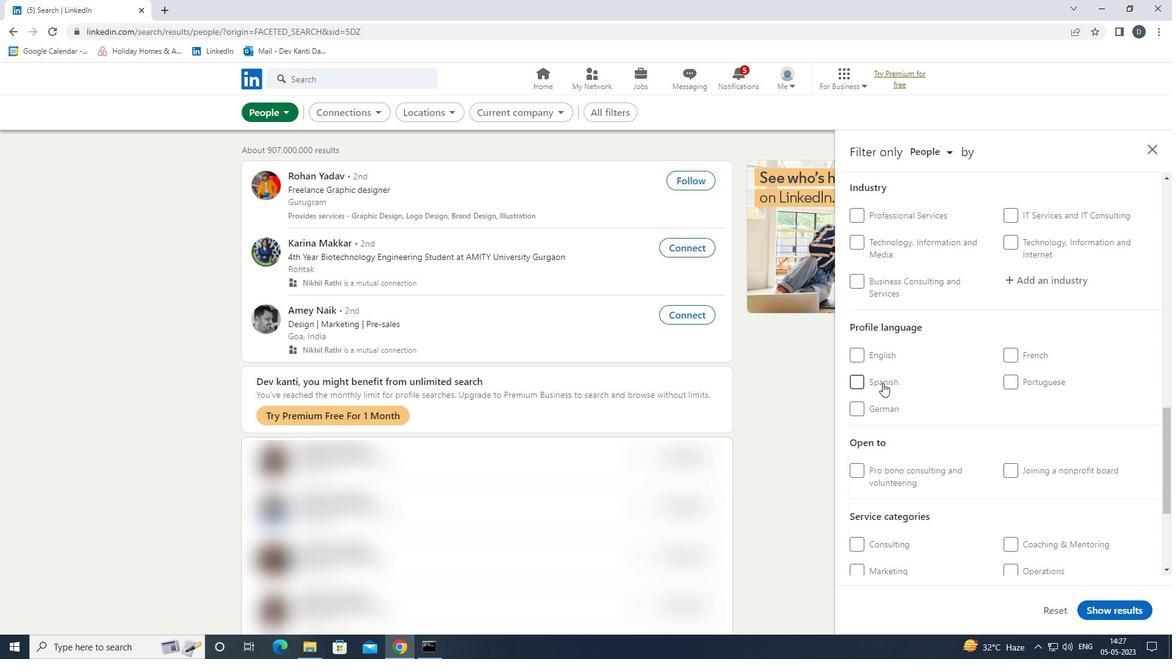 
Action: Mouse scrolled (882, 384) with delta (0, 0)
Screenshot: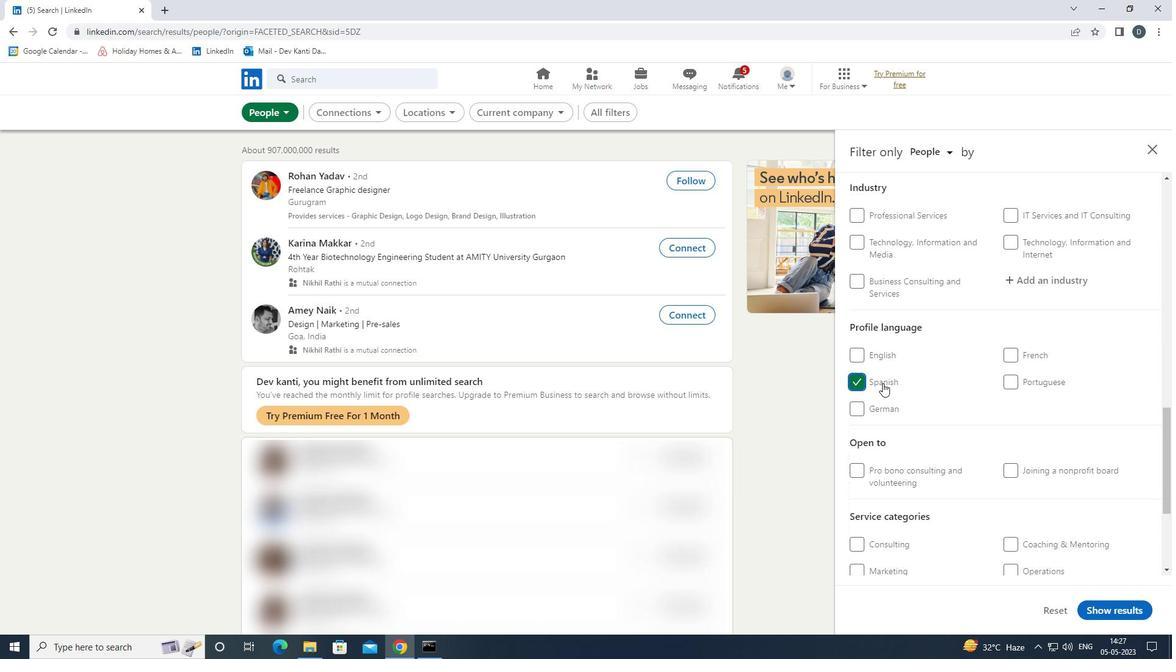 
Action: Mouse scrolled (882, 384) with delta (0, 0)
Screenshot: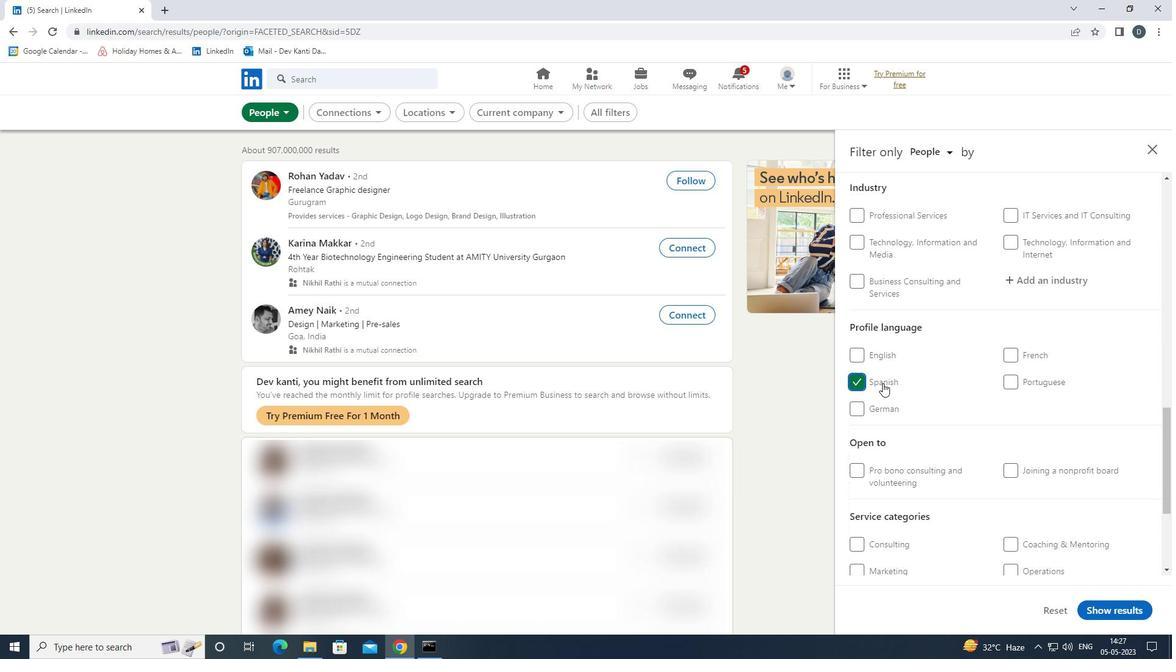 
Action: Mouse scrolled (882, 384) with delta (0, 0)
Screenshot: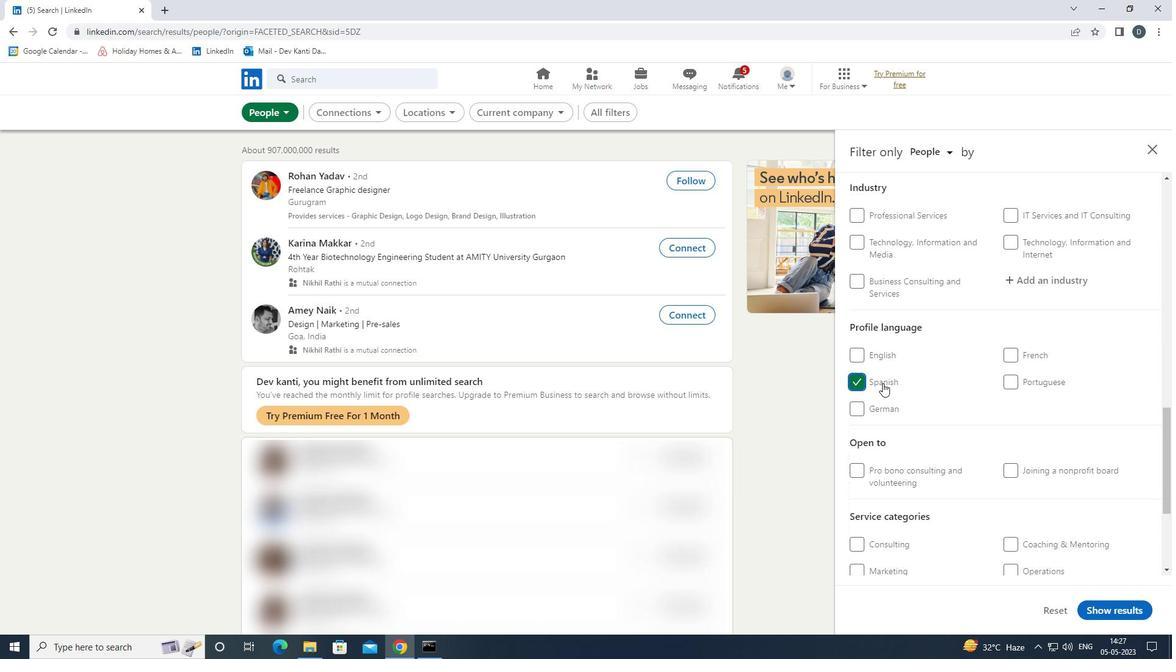 
Action: Mouse scrolled (882, 384) with delta (0, 0)
Screenshot: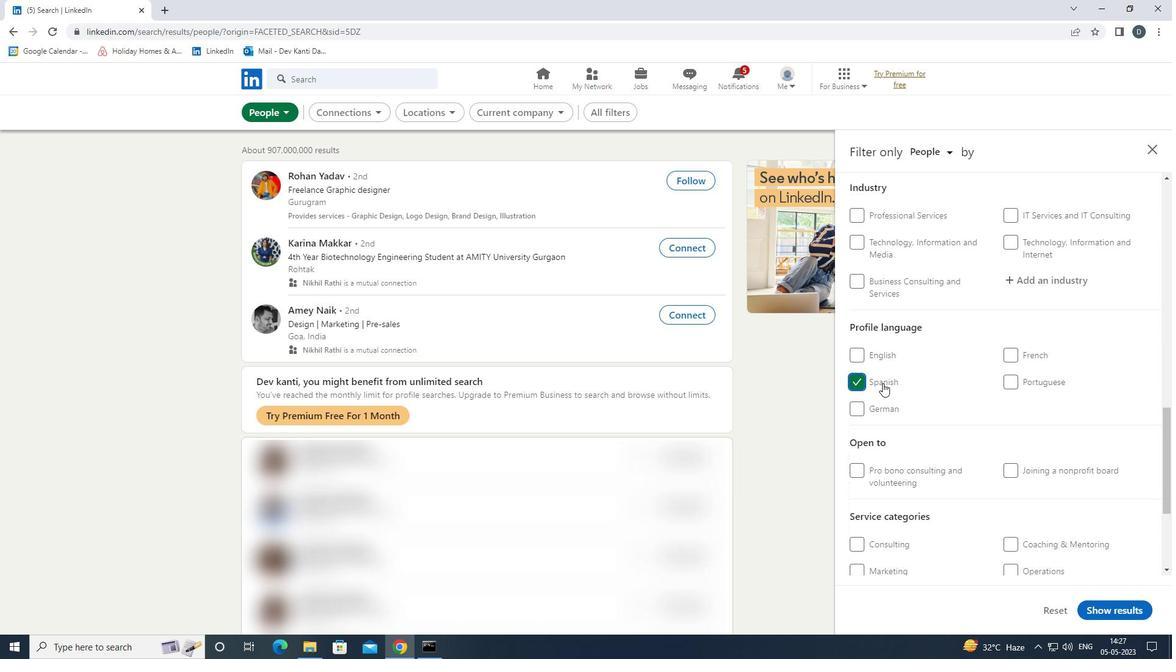 
Action: Mouse scrolled (882, 384) with delta (0, 0)
Screenshot: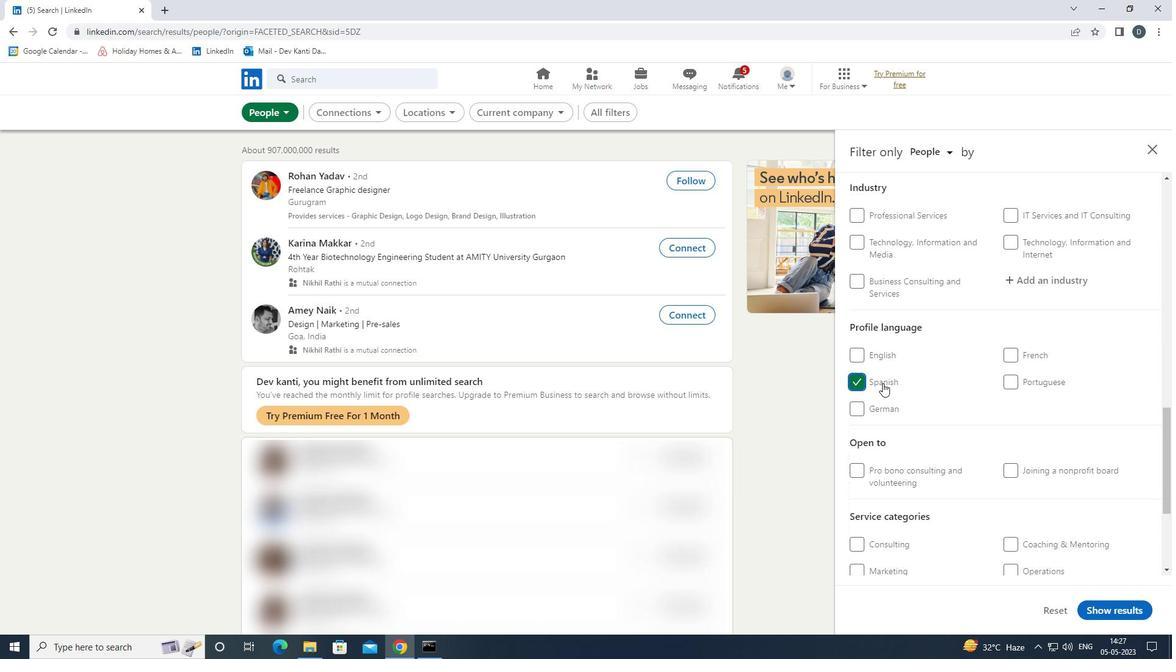 
Action: Mouse scrolled (882, 384) with delta (0, 0)
Screenshot: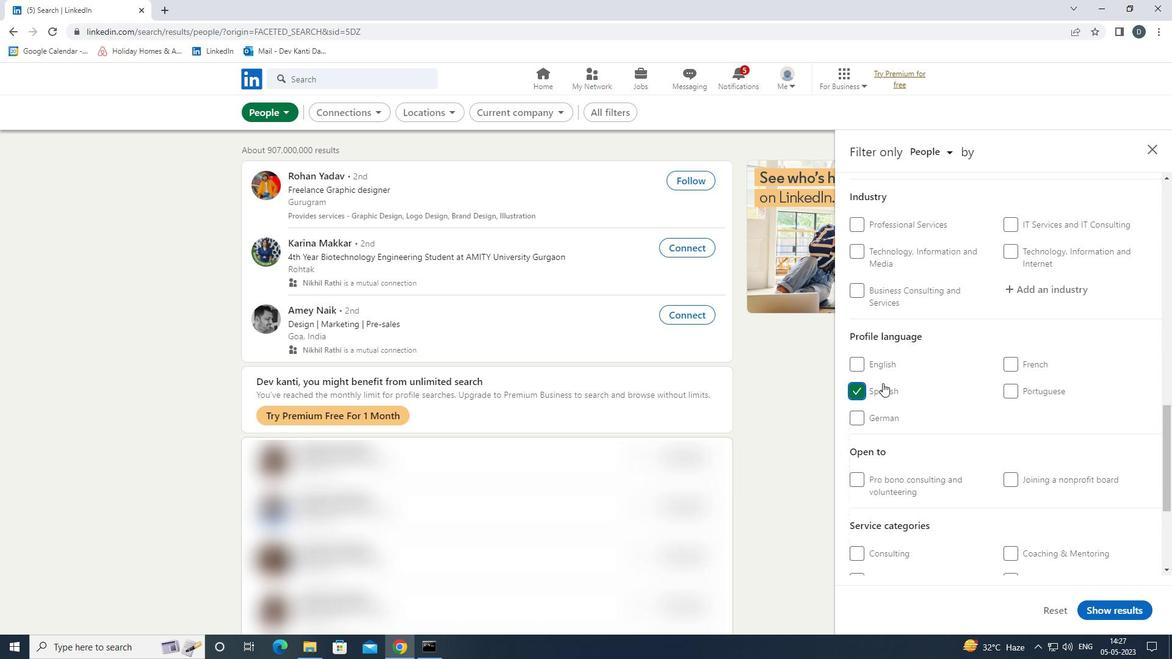 
Action: Mouse moved to (1034, 272)
Screenshot: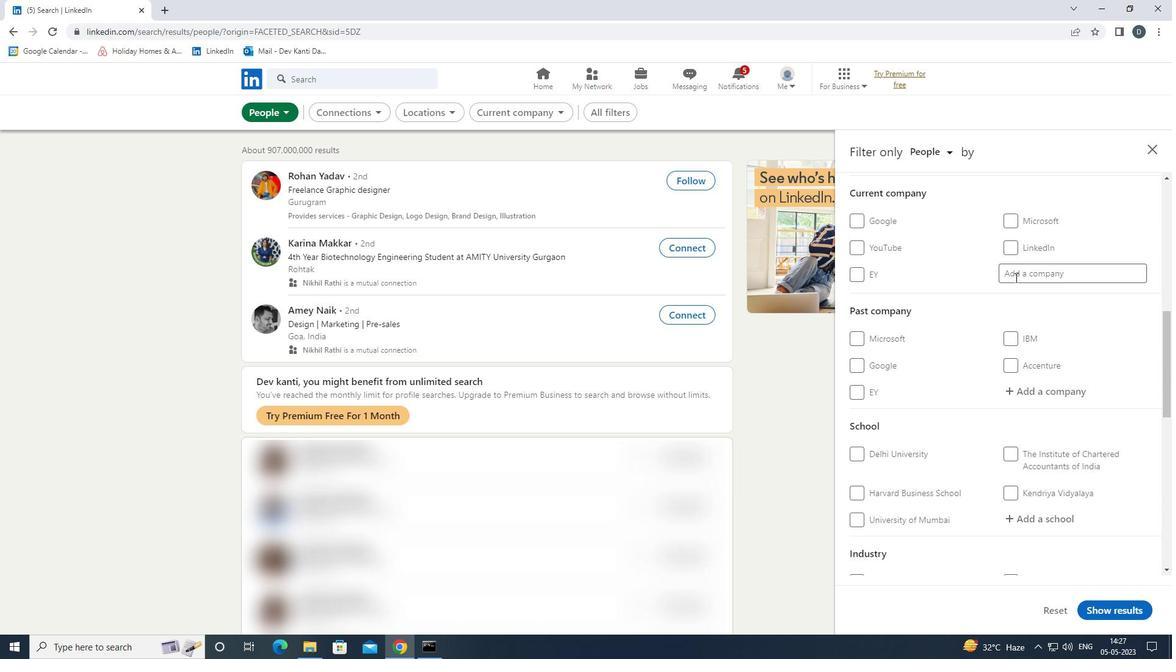 
Action: Mouse pressed left at (1034, 272)
Screenshot: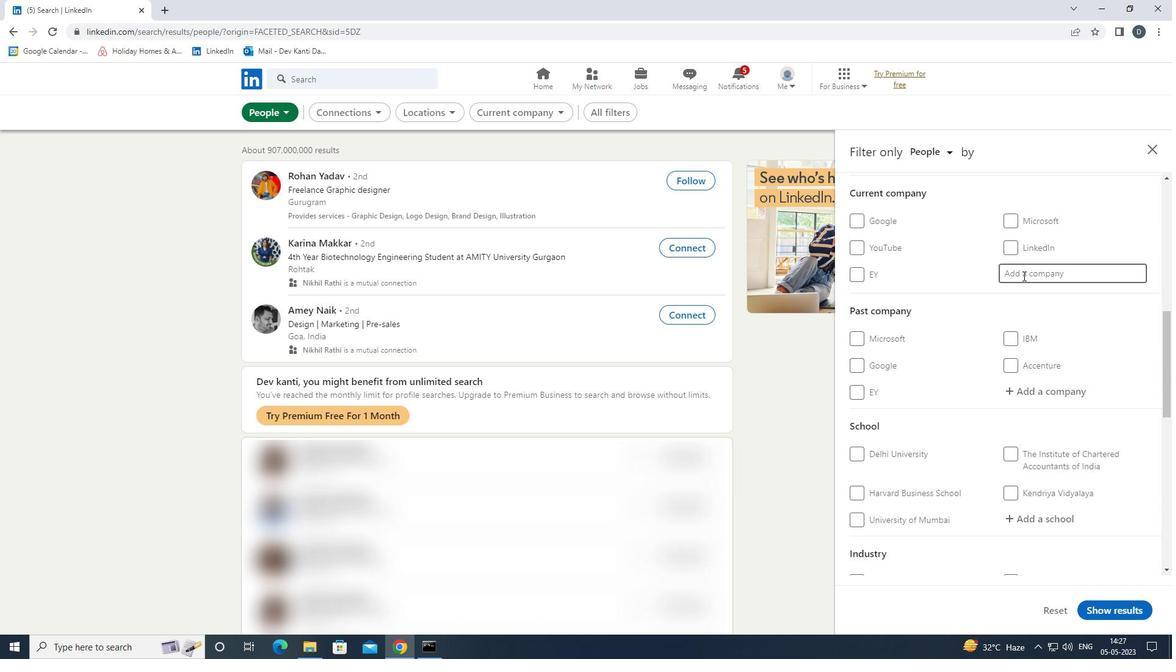 
Action: Mouse moved to (830, 214)
Screenshot: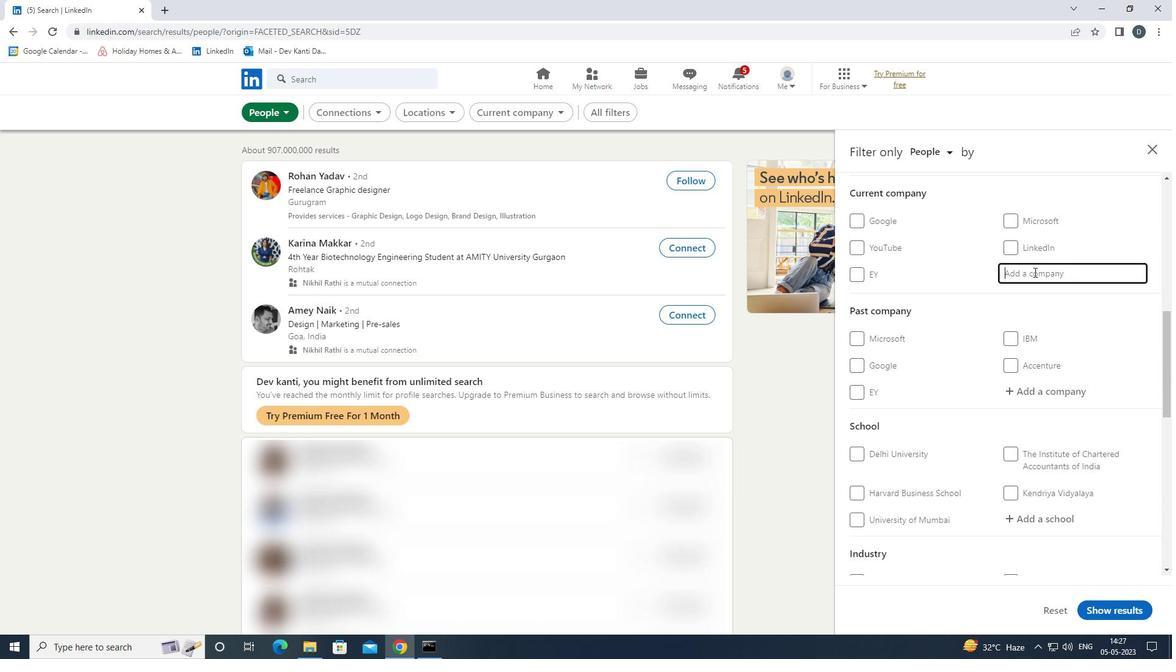 
Action: Key pressed <Key.shift>ALLSTATE<Key.space><Key.down><Key.down><Key.enter>
Screenshot: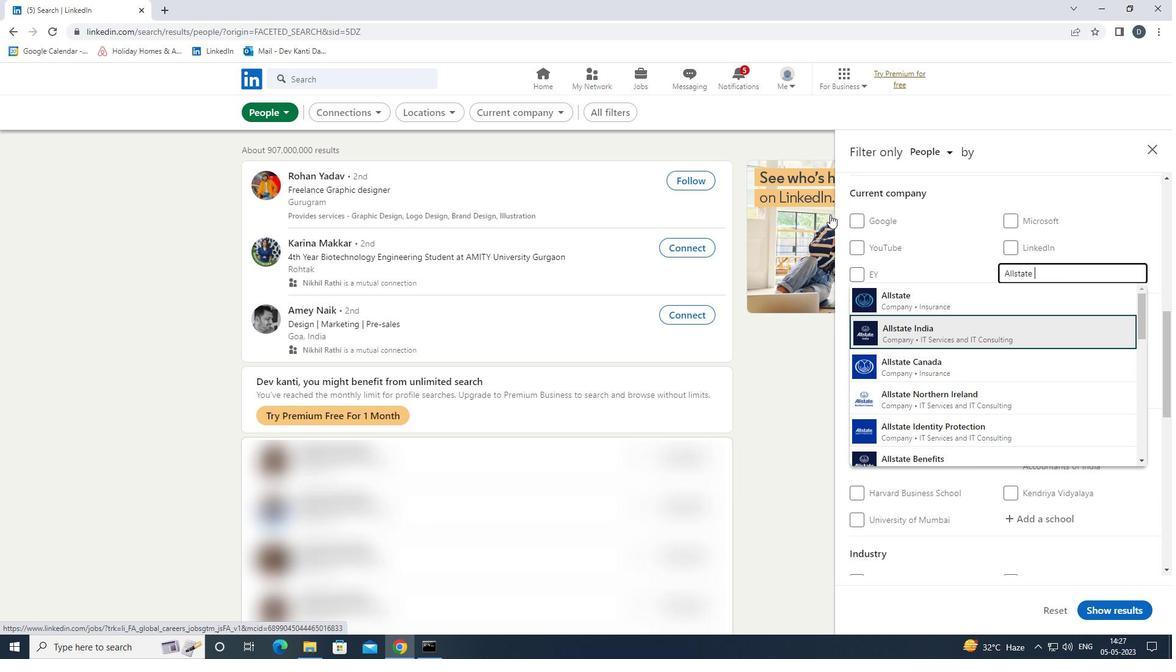 
Action: Mouse moved to (832, 235)
Screenshot: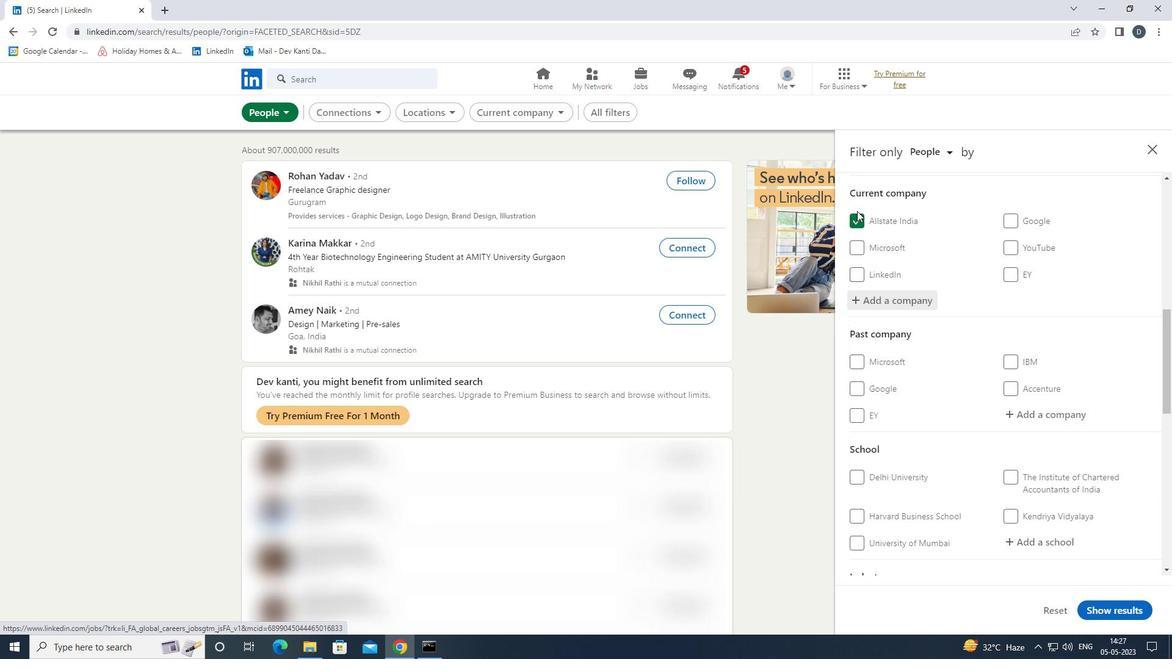 
Action: Mouse scrolled (832, 235) with delta (0, 0)
Screenshot: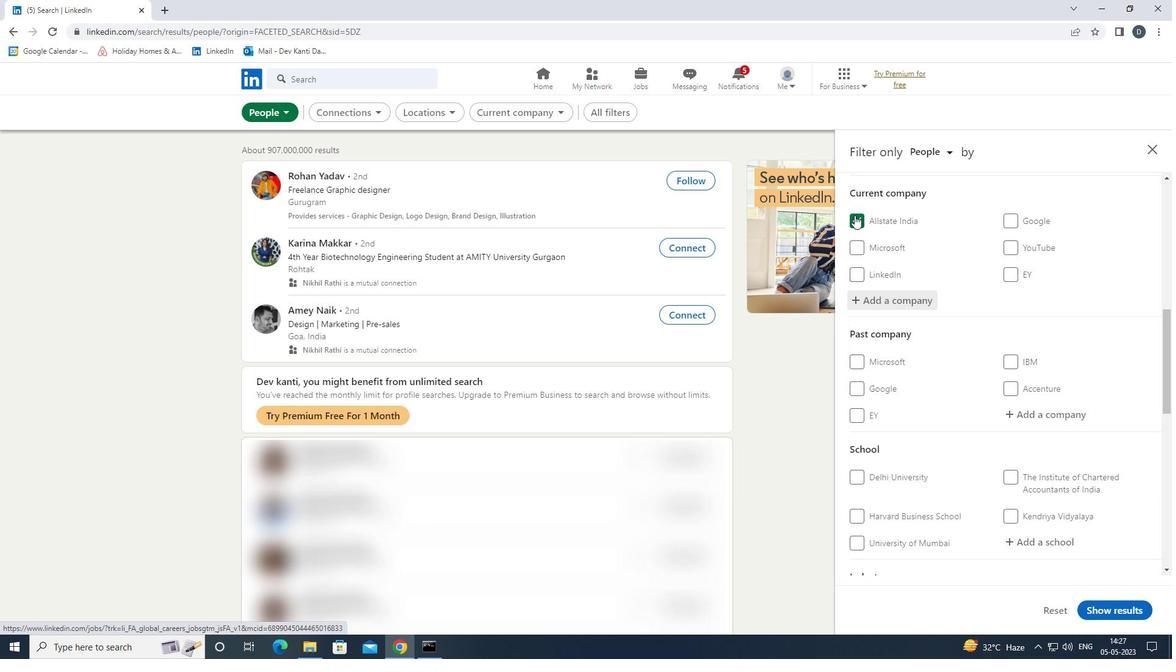 
Action: Mouse moved to (919, 264)
Screenshot: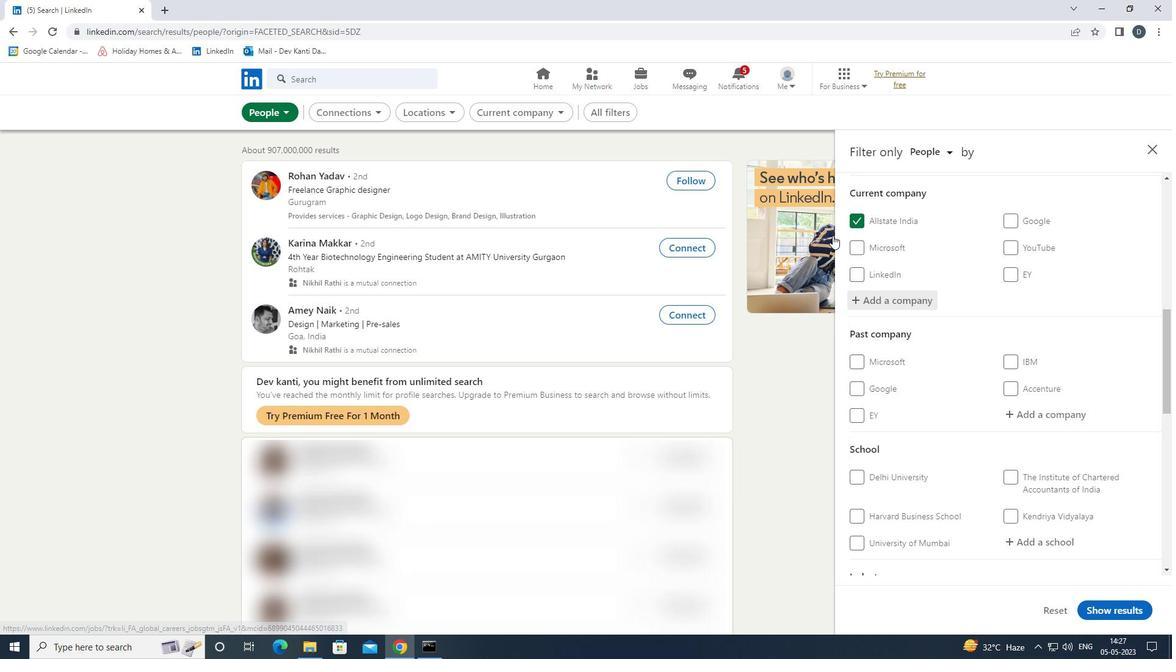 
Action: Mouse scrolled (919, 263) with delta (0, 0)
Screenshot: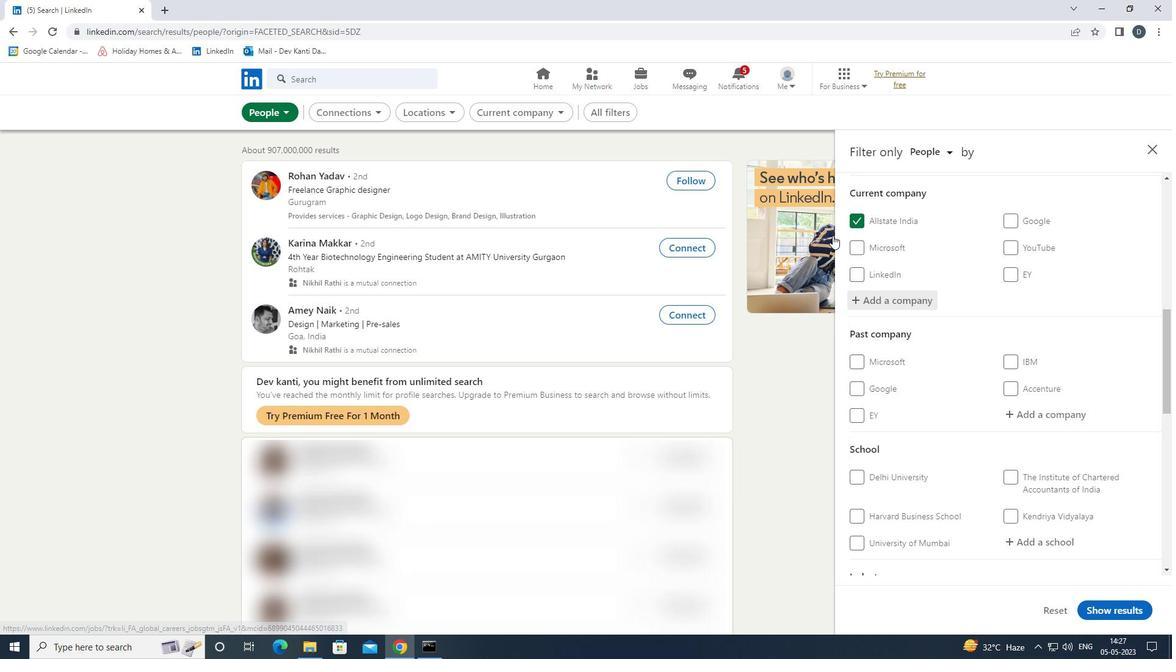 
Action: Mouse moved to (955, 289)
Screenshot: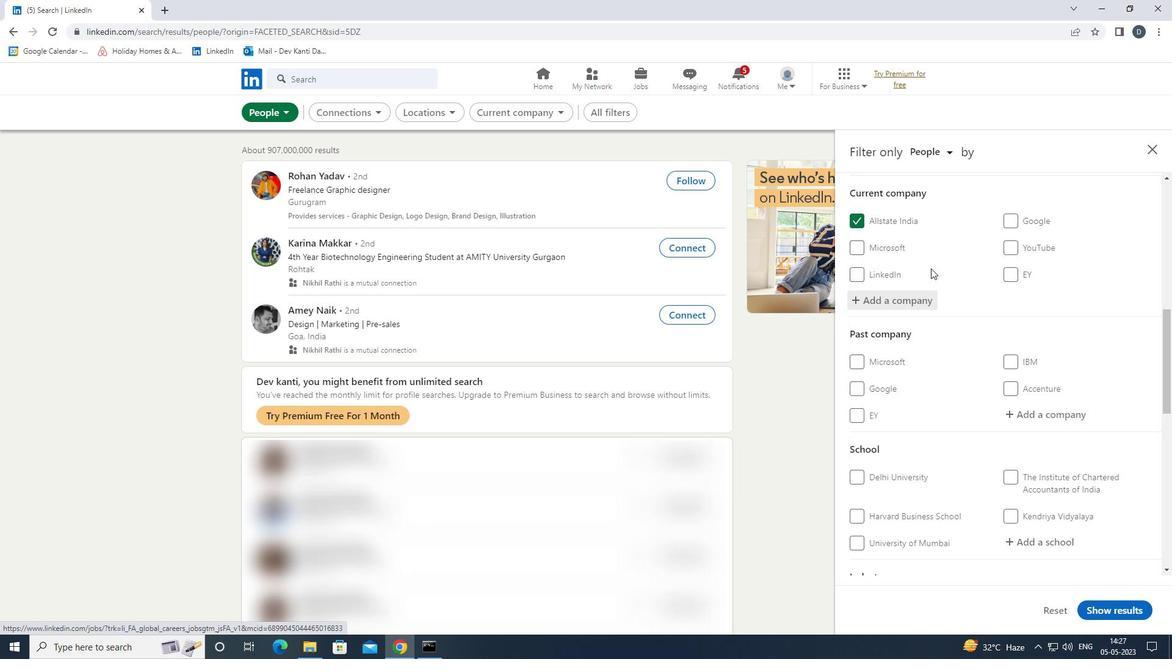 
Action: Mouse scrolled (955, 288) with delta (0, 0)
Screenshot: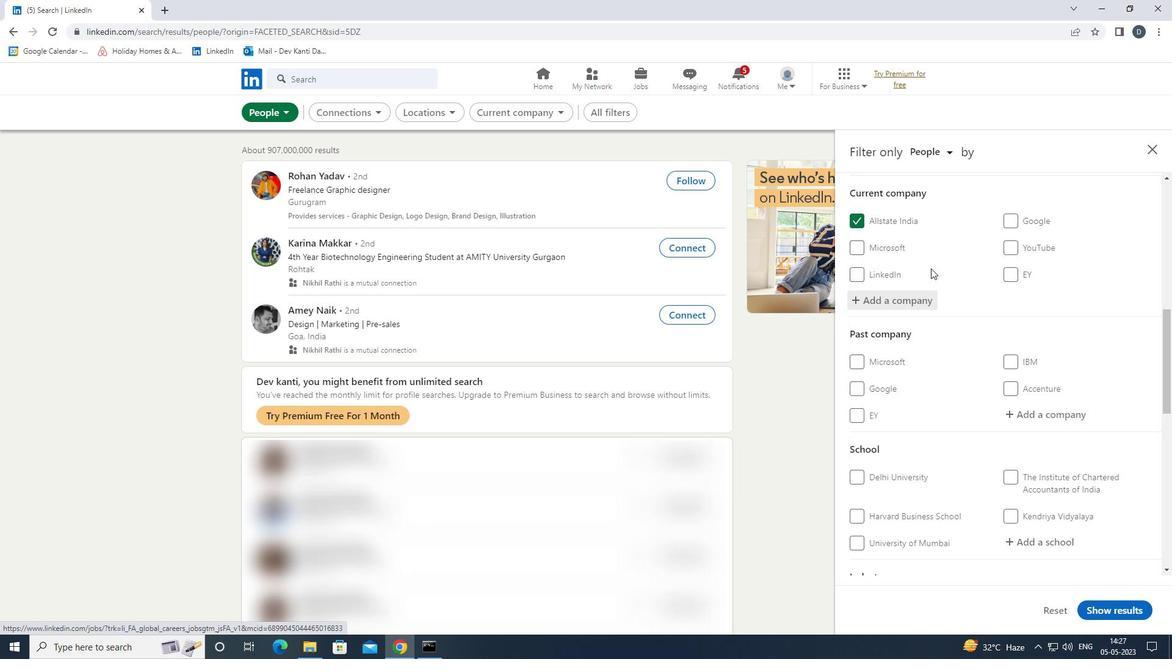 
Action: Mouse moved to (970, 309)
Screenshot: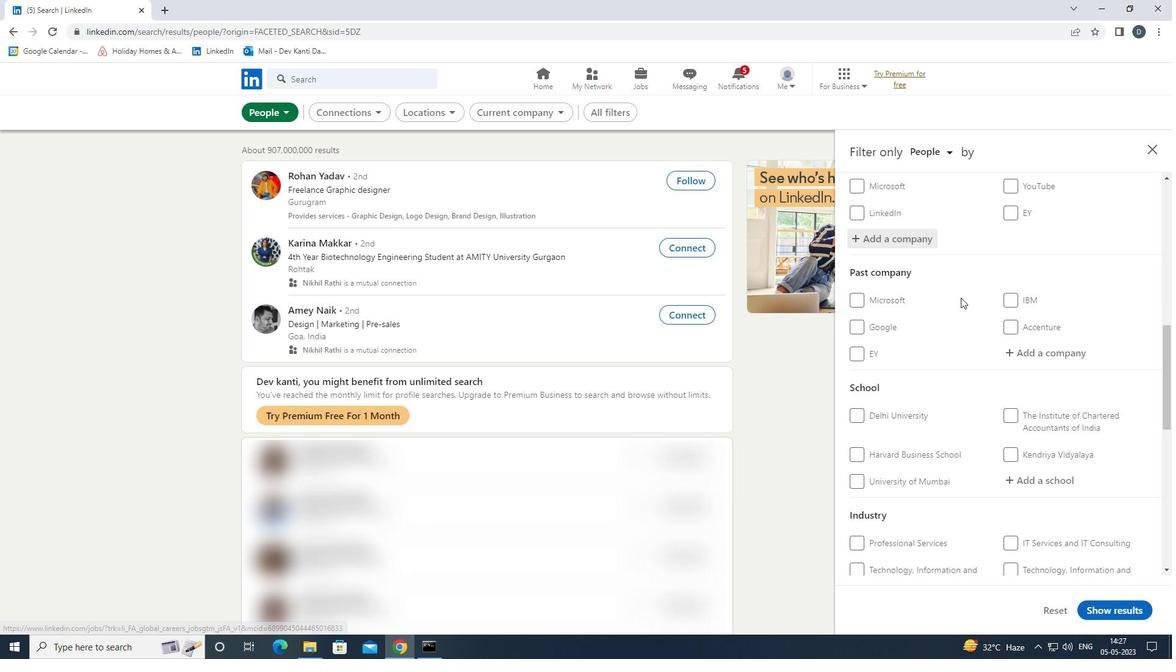 
Action: Mouse scrolled (970, 308) with delta (0, 0)
Screenshot: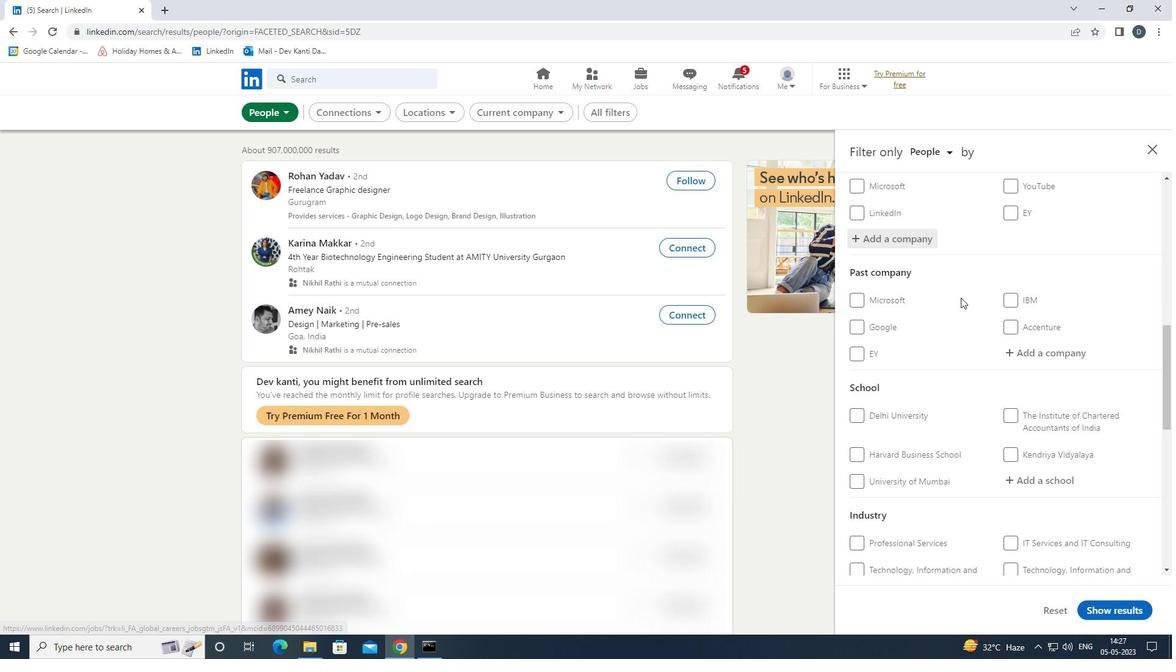 
Action: Mouse moved to (1049, 363)
Screenshot: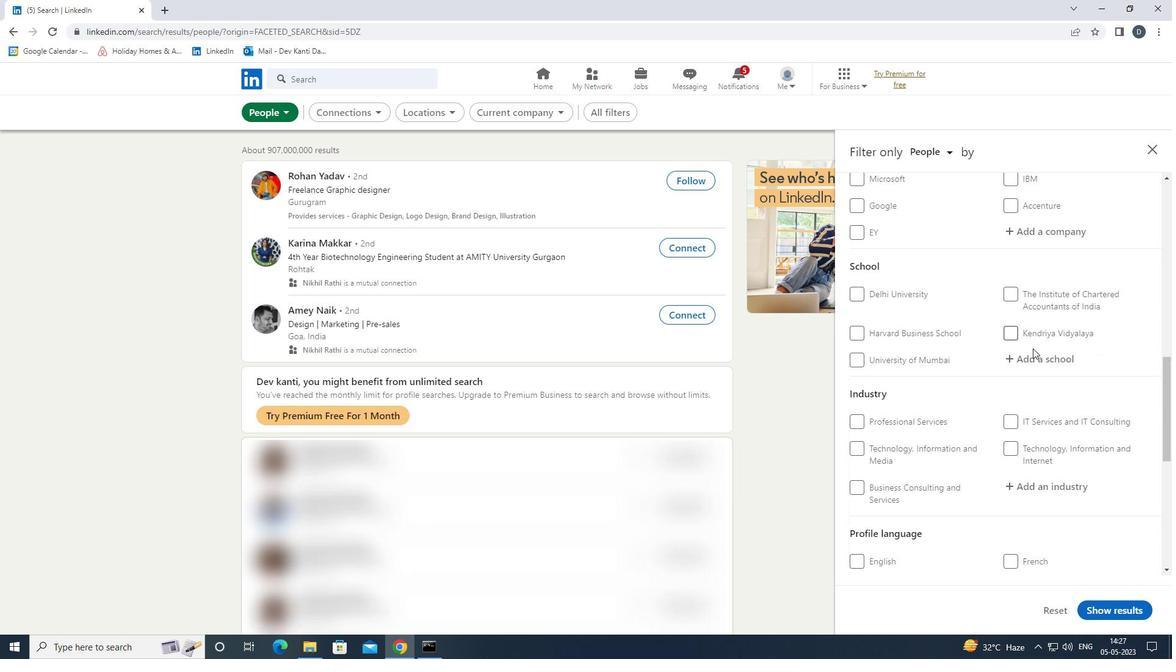 
Action: Mouse pressed left at (1049, 363)
Screenshot: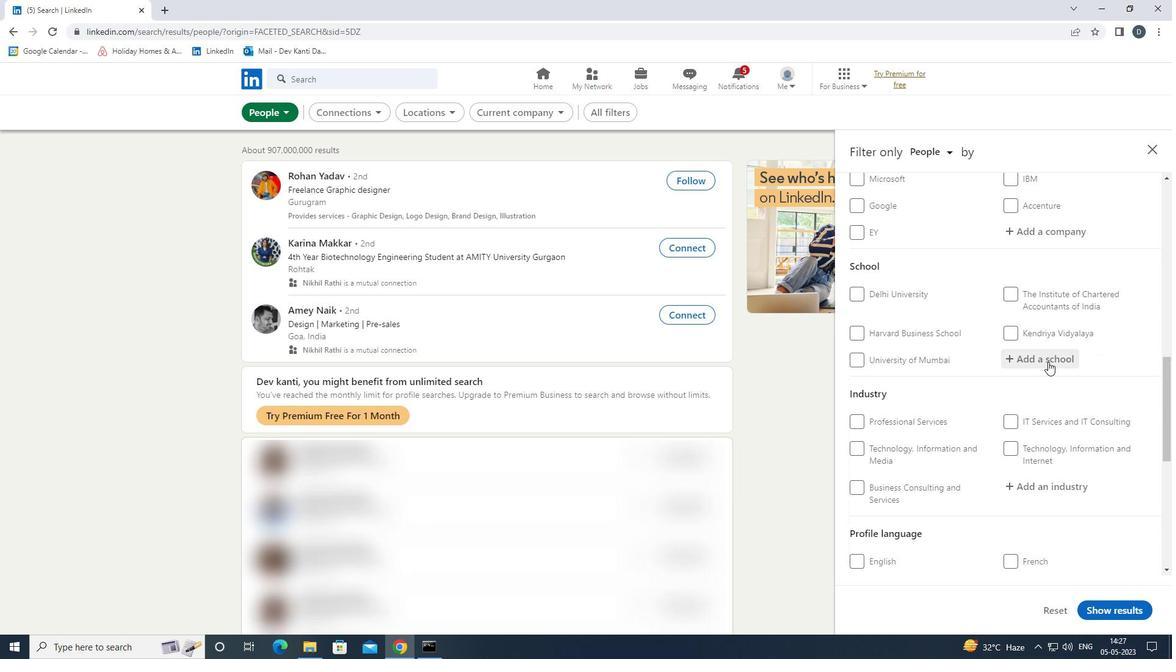 
Action: Mouse moved to (823, 304)
Screenshot: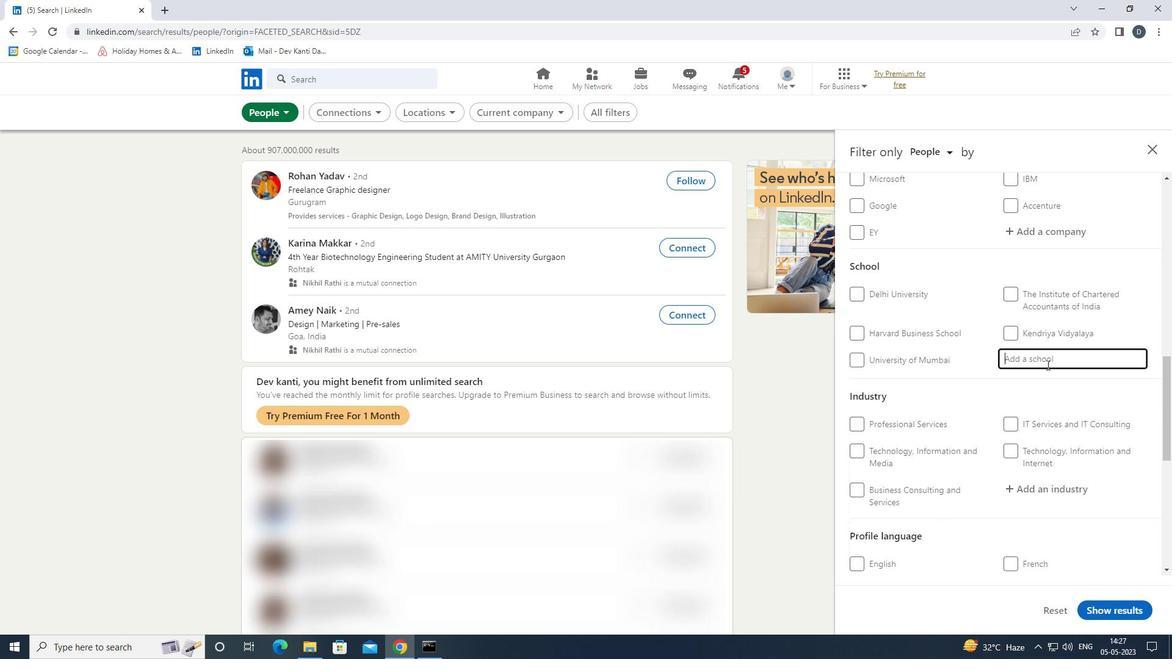 
Action: Key pressed <Key.shift><Key.shift><Key.shift><Key.shift>XLRI<Key.space><Key.down><Key.enter>
Screenshot: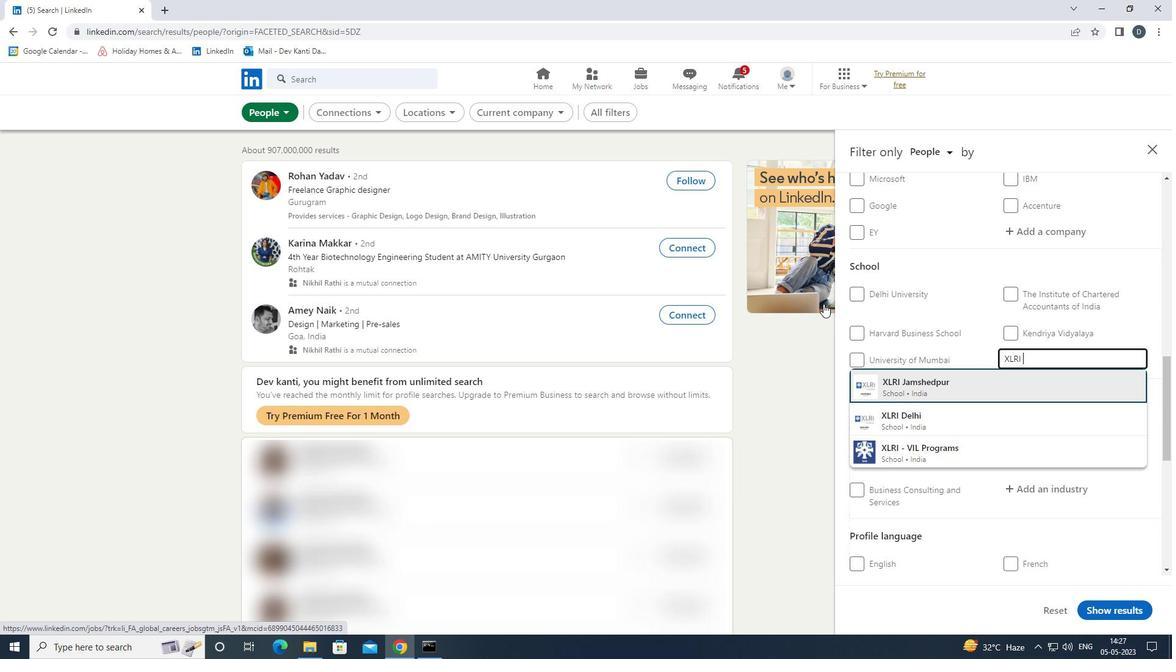 
Action: Mouse moved to (973, 324)
Screenshot: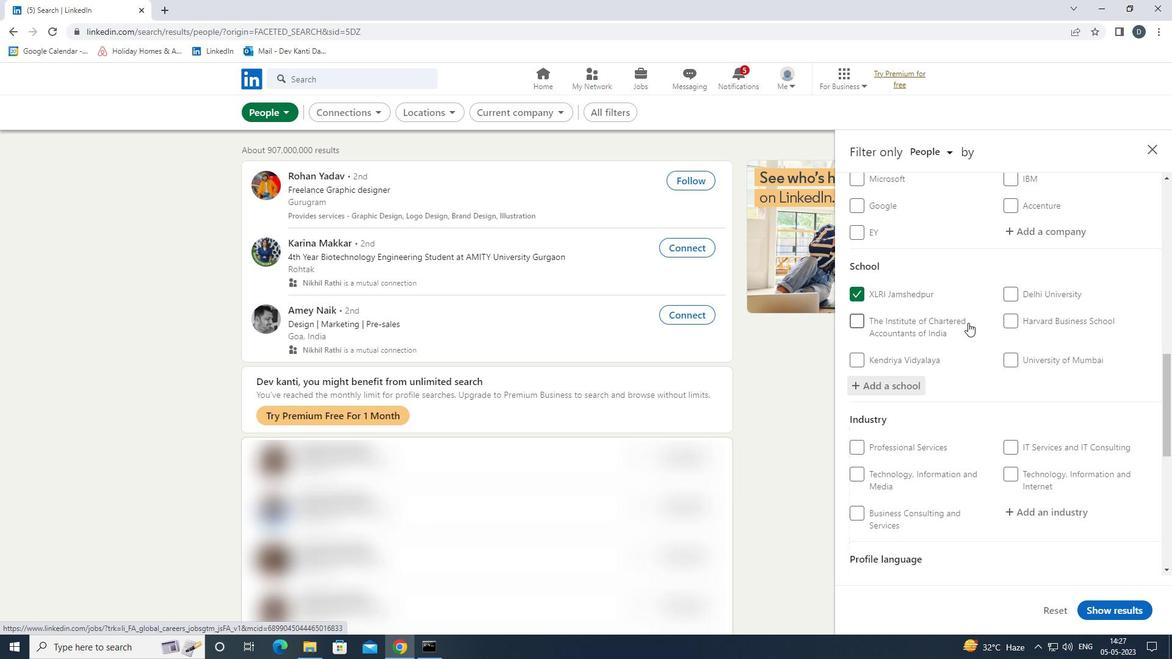 
Action: Mouse scrolled (973, 324) with delta (0, 0)
Screenshot: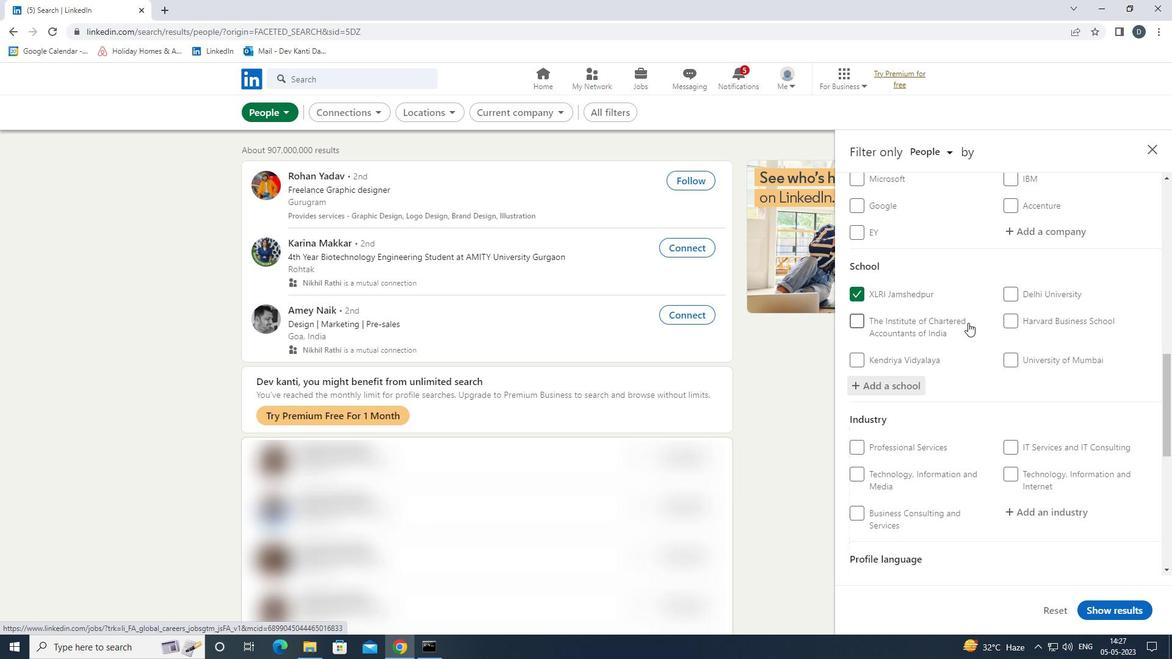 
Action: Mouse moved to (992, 334)
Screenshot: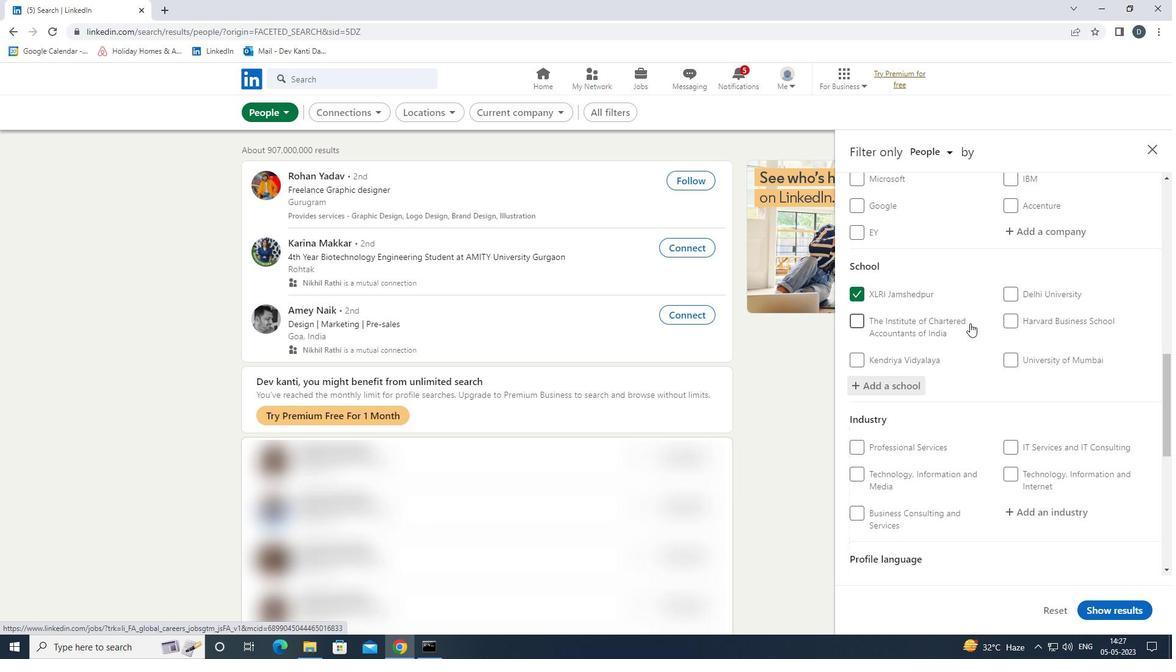 
Action: Mouse scrolled (992, 333) with delta (0, 0)
Screenshot: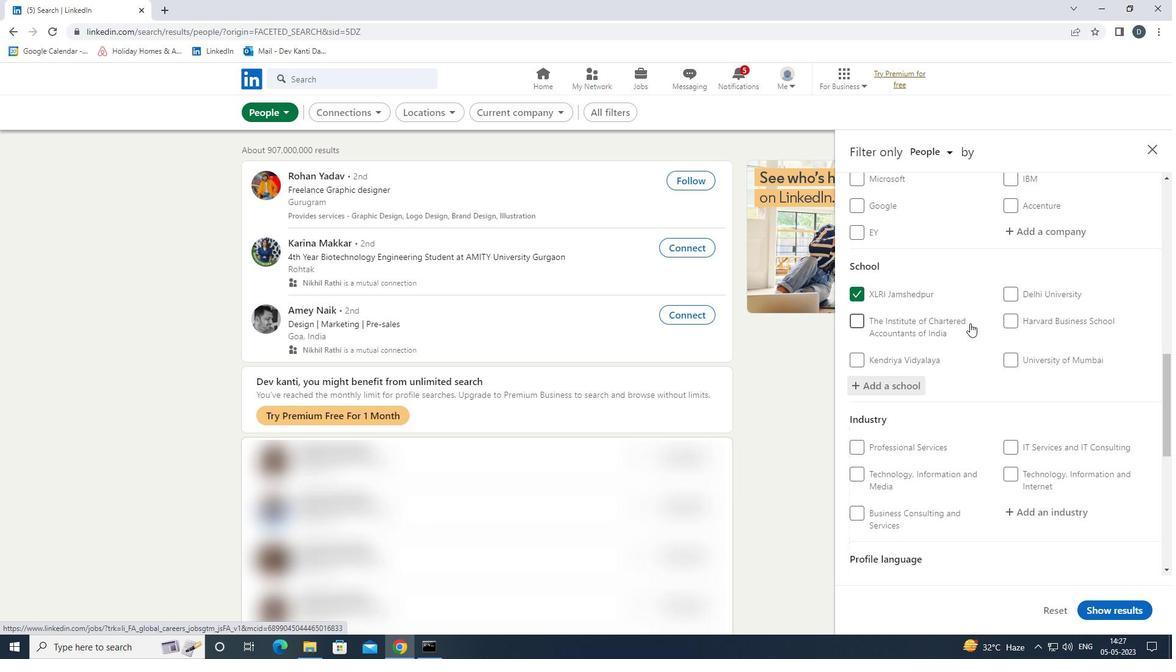 
Action: Mouse moved to (1016, 346)
Screenshot: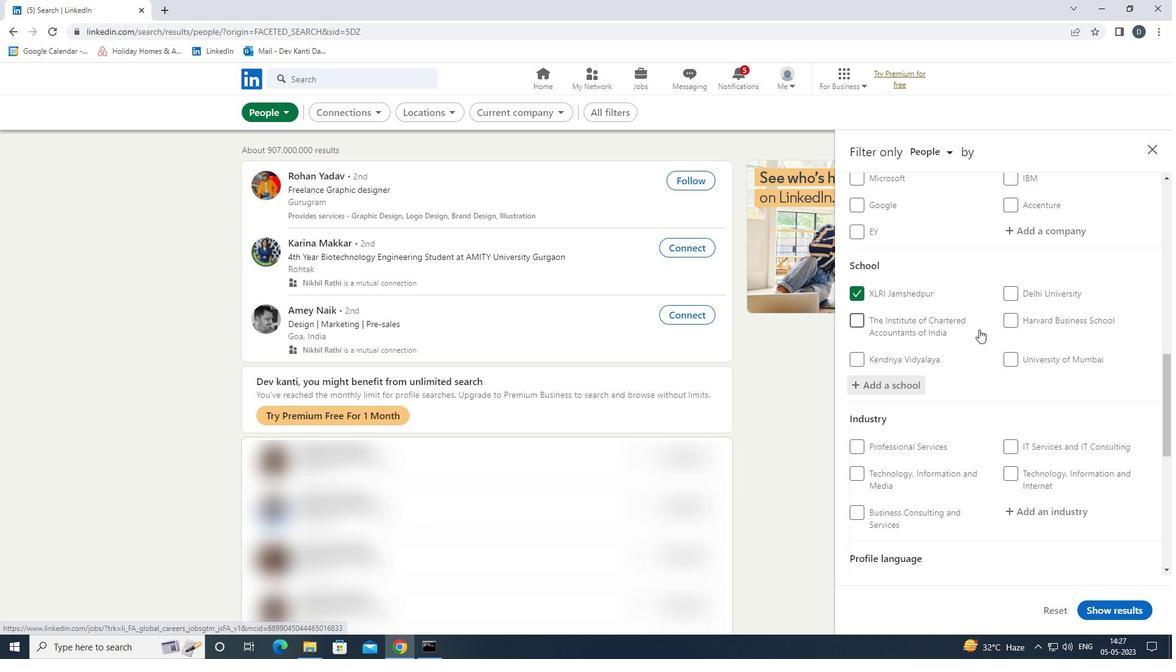 
Action: Mouse scrolled (1016, 346) with delta (0, 0)
Screenshot: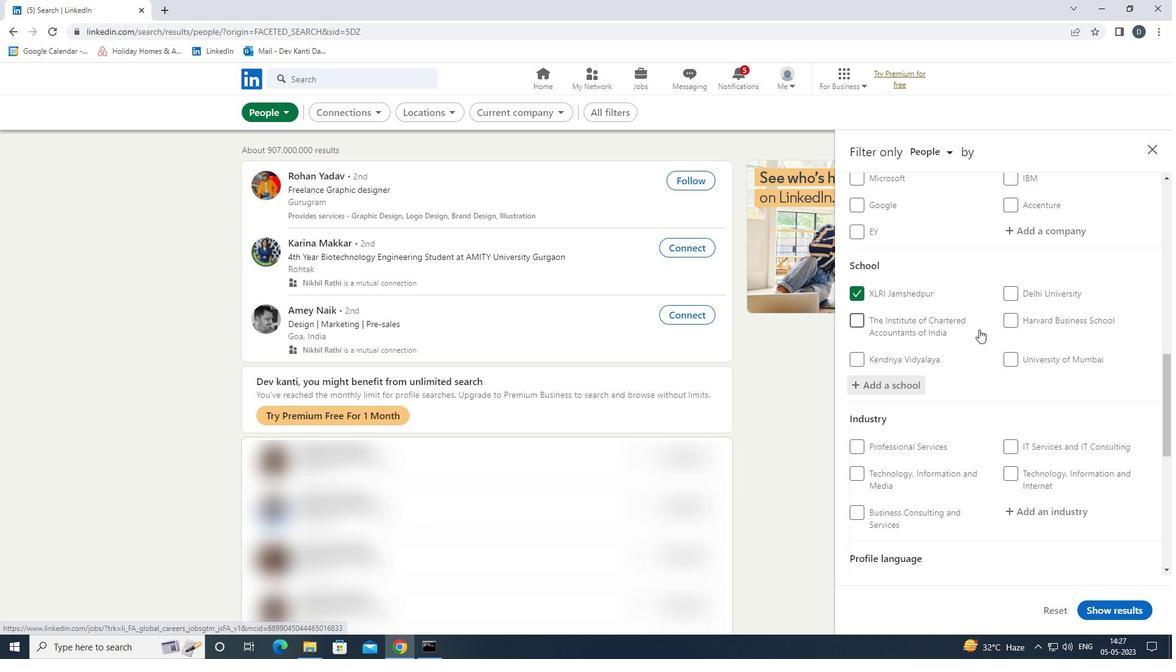 
Action: Mouse moved to (1057, 327)
Screenshot: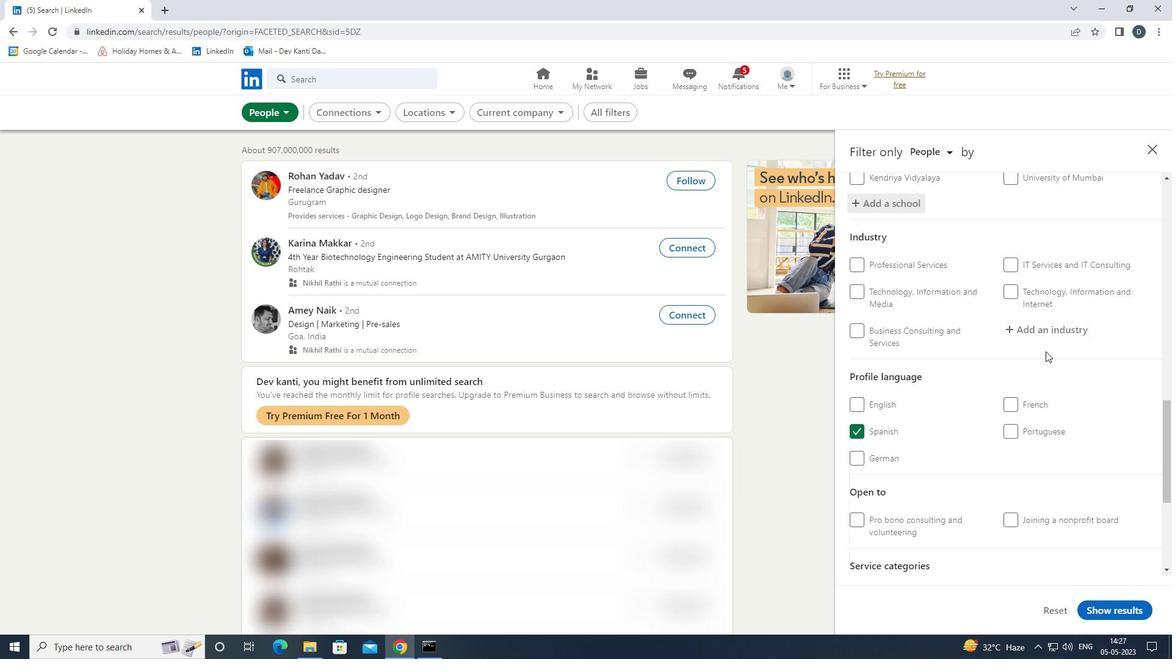 
Action: Mouse pressed left at (1057, 327)
Screenshot: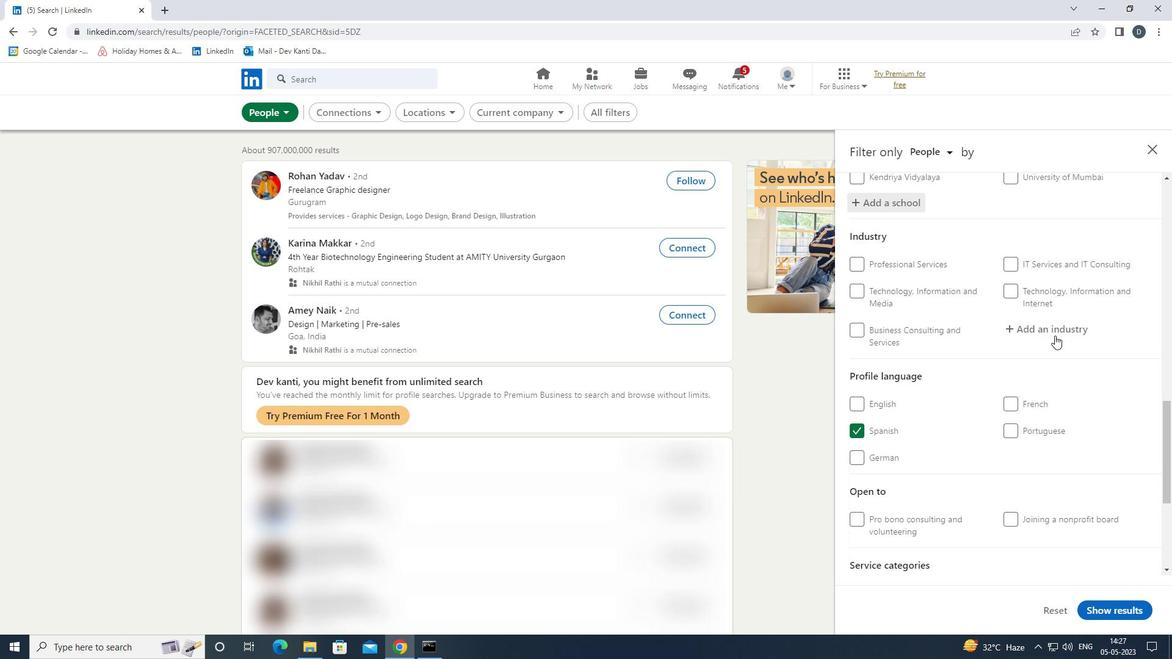 
Action: Mouse moved to (1064, 326)
Screenshot: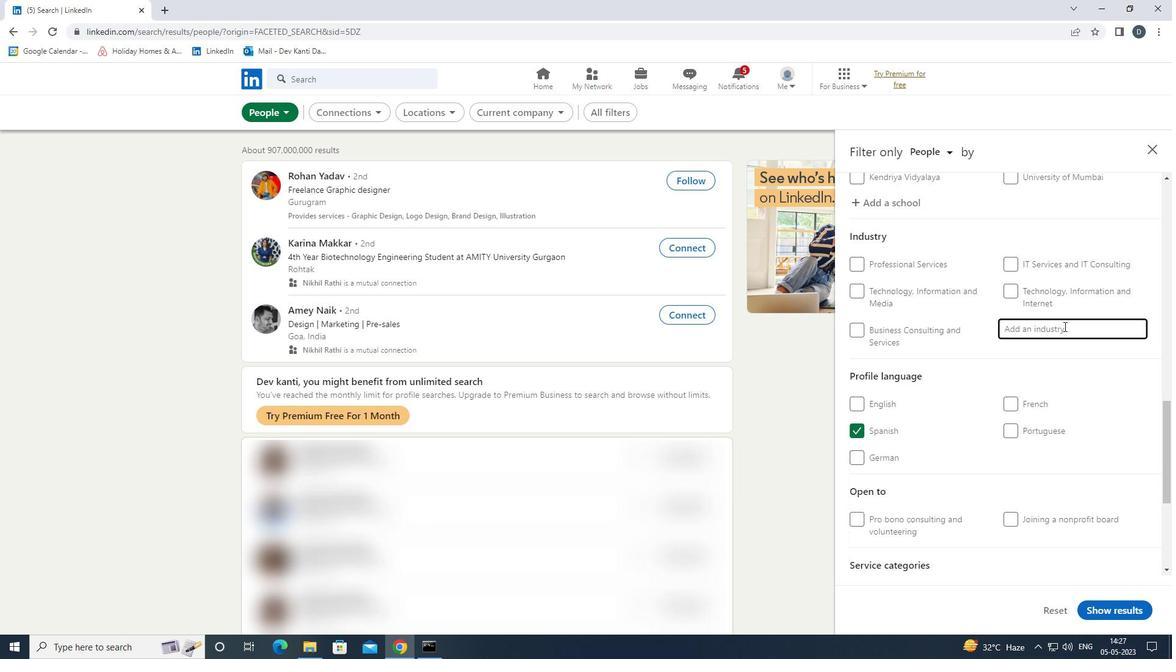 
Action: Key pressed <Key.shift>SECURITY<Key.down><Key.enter>
Screenshot: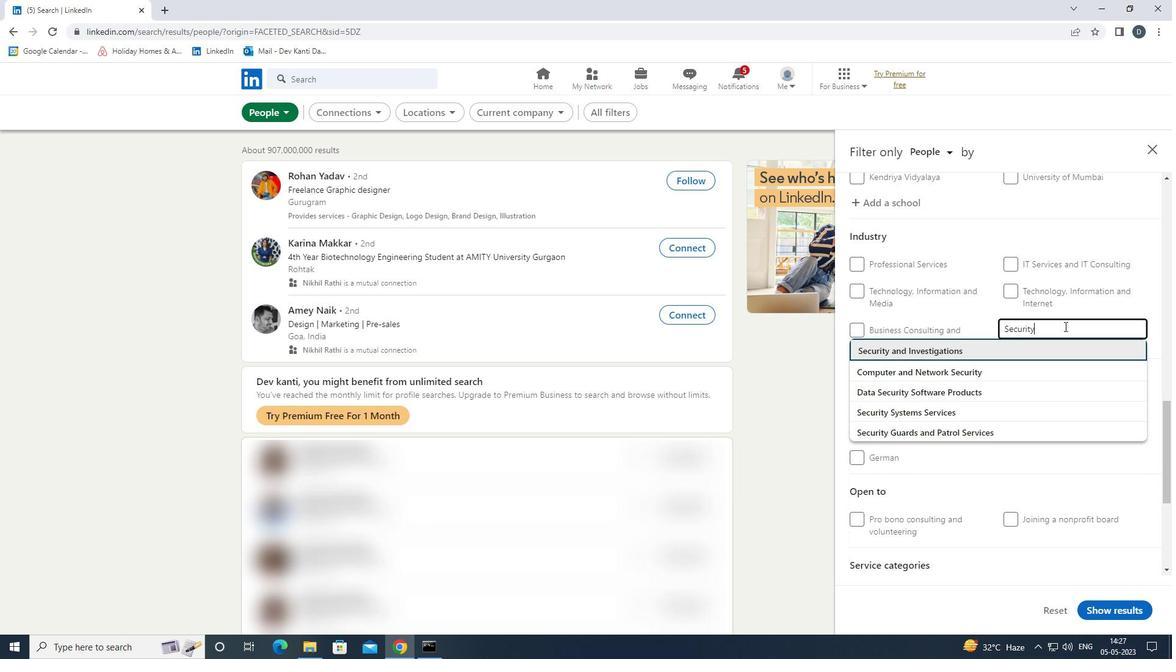 
Action: Mouse moved to (1074, 304)
Screenshot: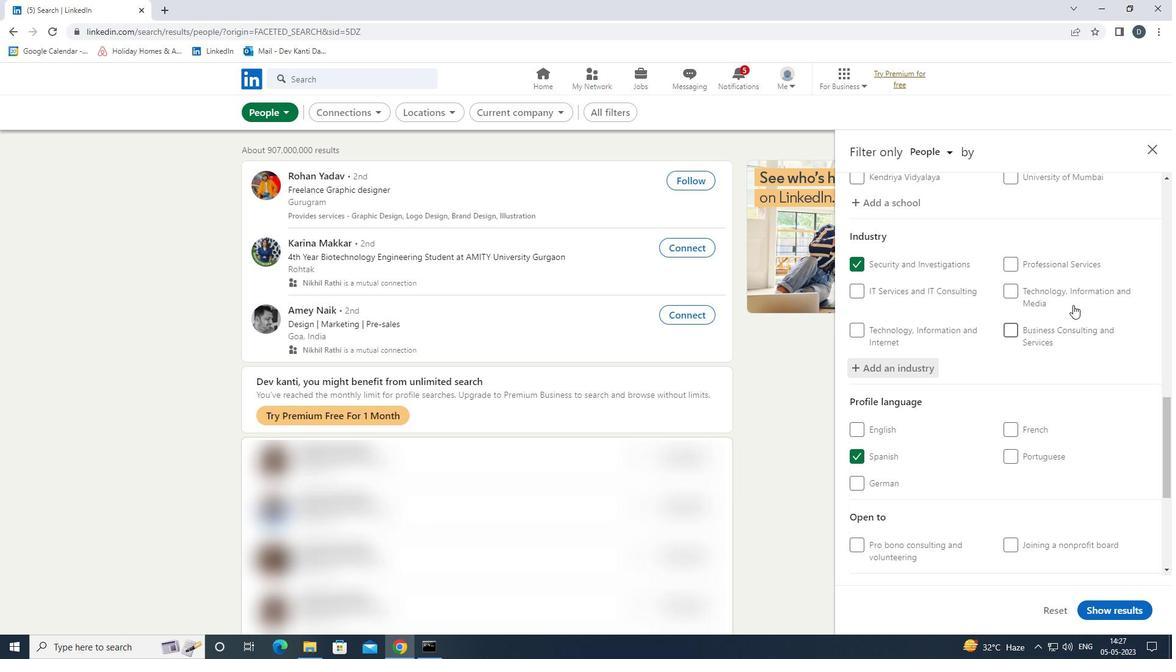 
Action: Mouse scrolled (1074, 304) with delta (0, 0)
Screenshot: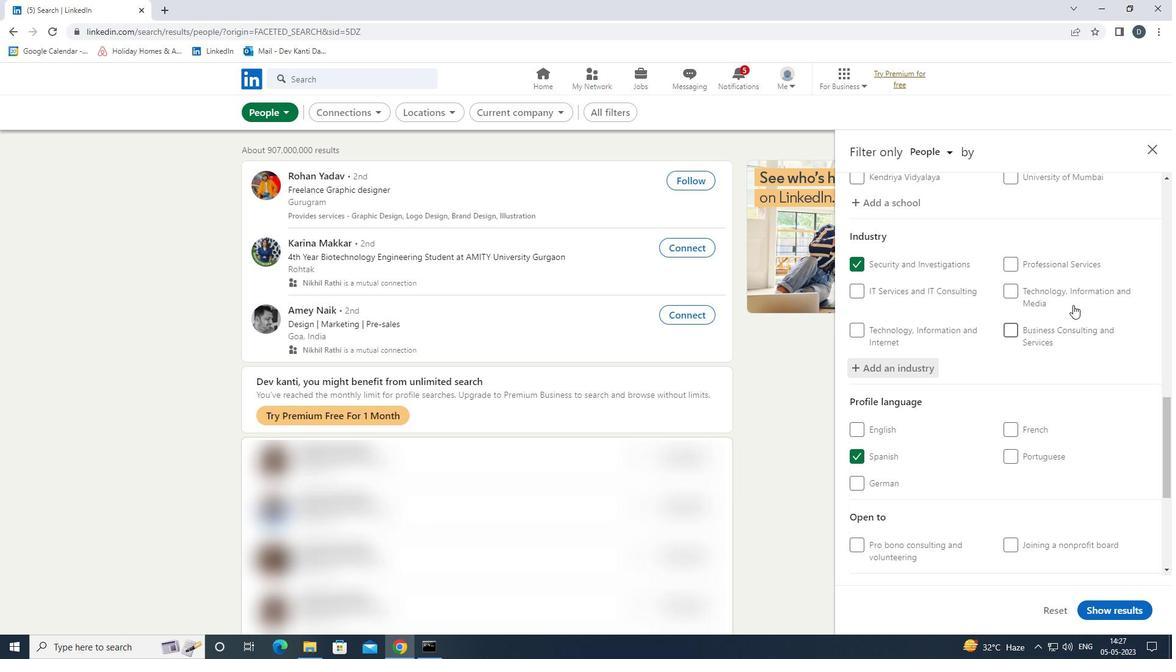 
Action: Mouse moved to (1075, 309)
Screenshot: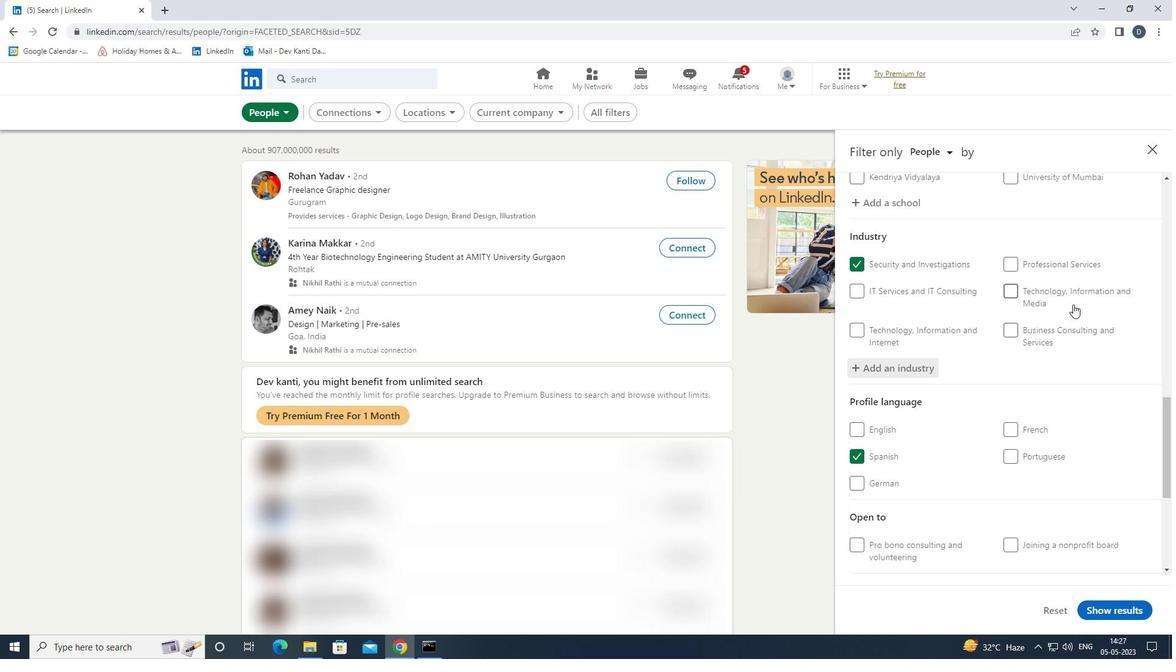 
Action: Mouse scrolled (1075, 308) with delta (0, 0)
Screenshot: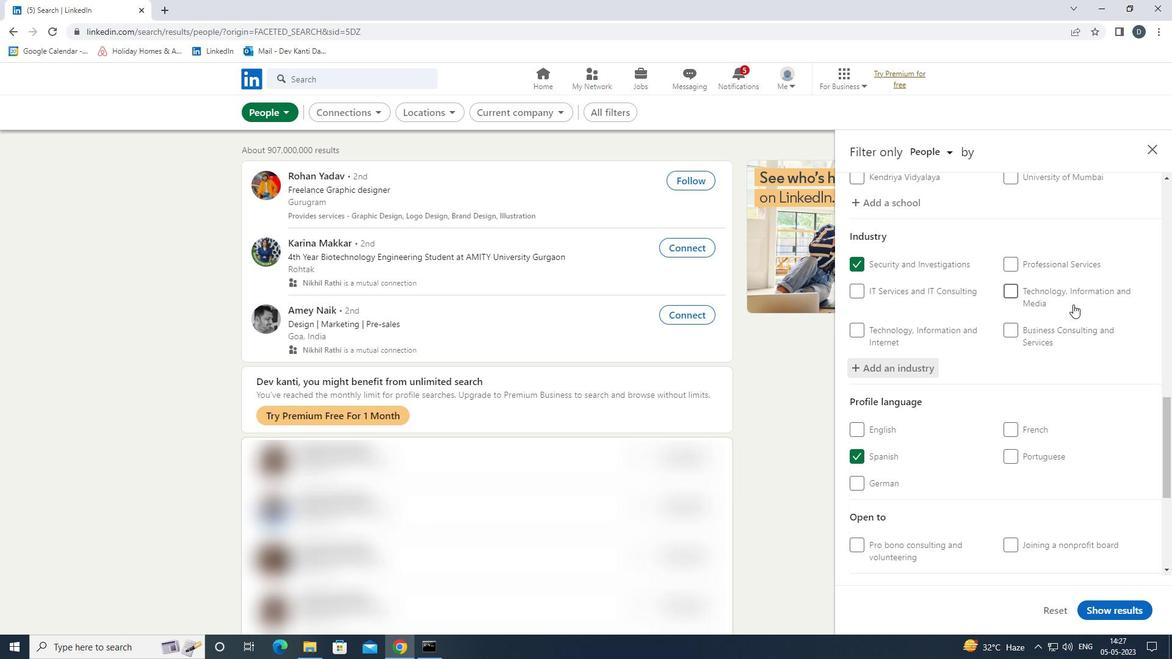 
Action: Mouse moved to (1075, 317)
Screenshot: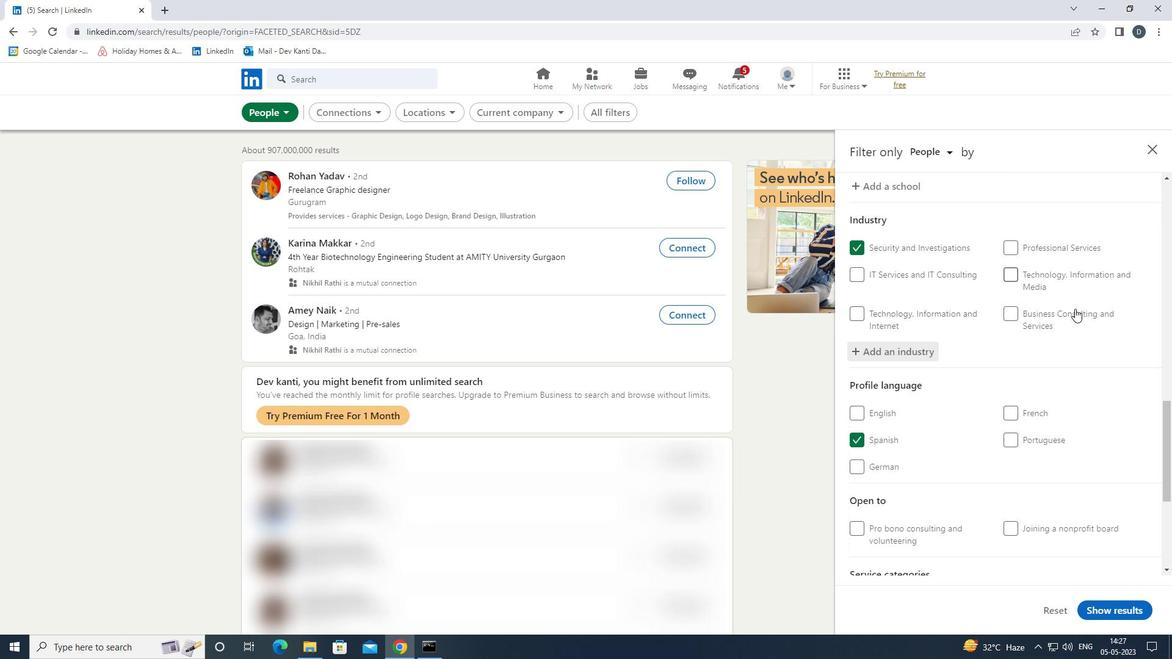 
Action: Mouse scrolled (1075, 316) with delta (0, 0)
Screenshot: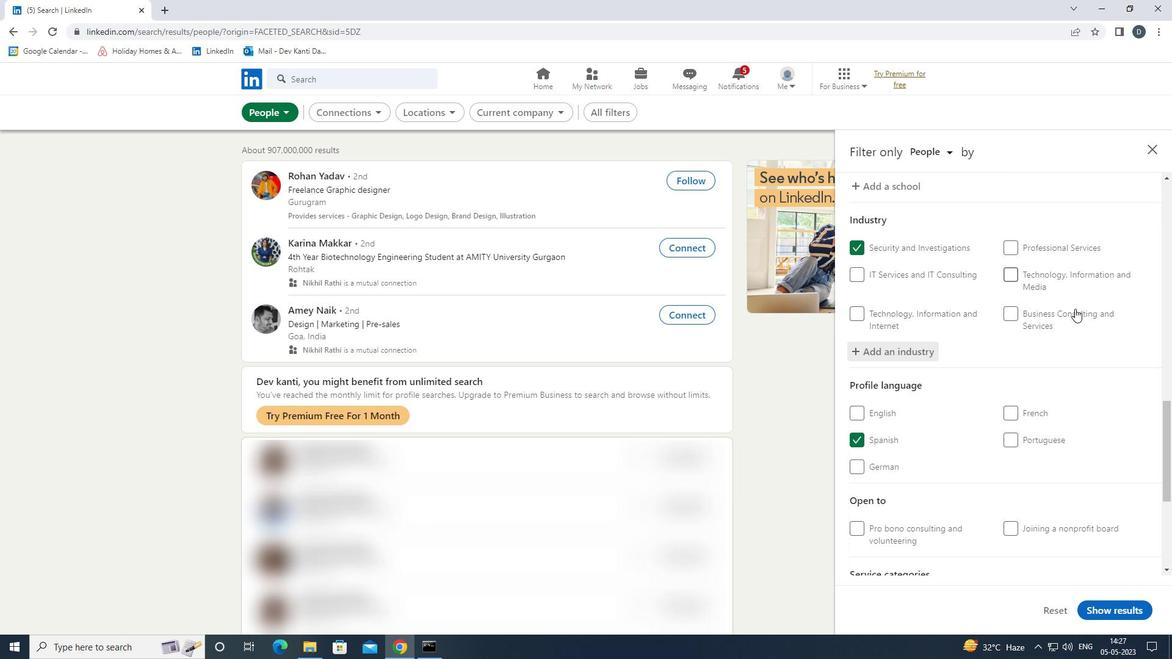 
Action: Mouse moved to (1075, 324)
Screenshot: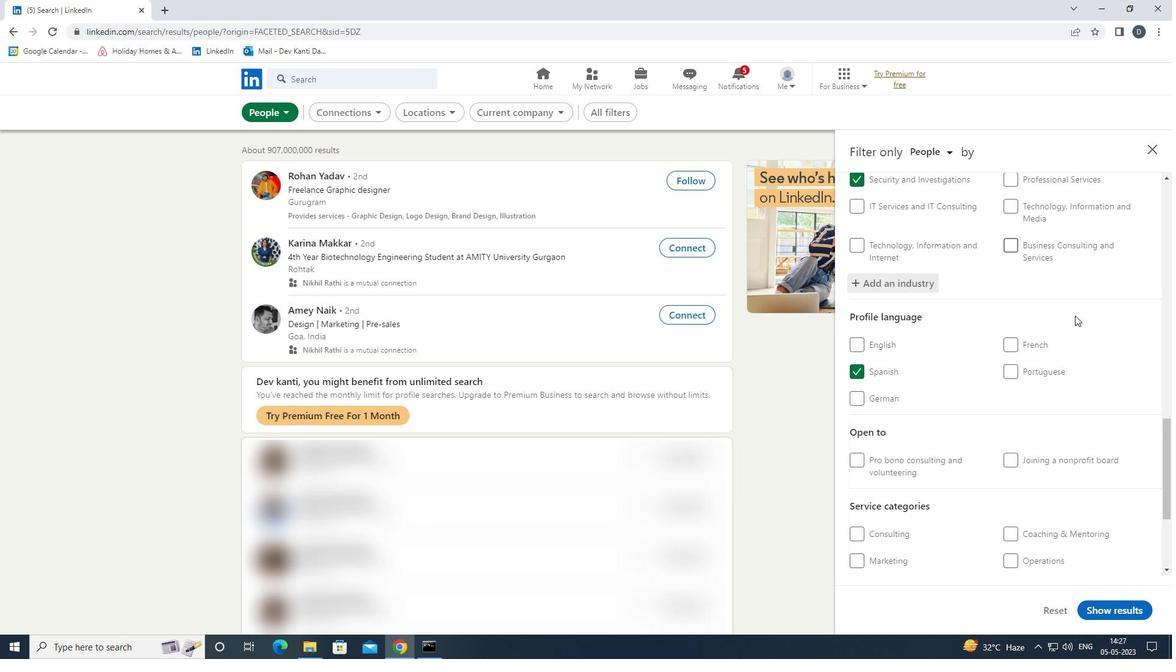 
Action: Mouse scrolled (1075, 323) with delta (0, 0)
Screenshot: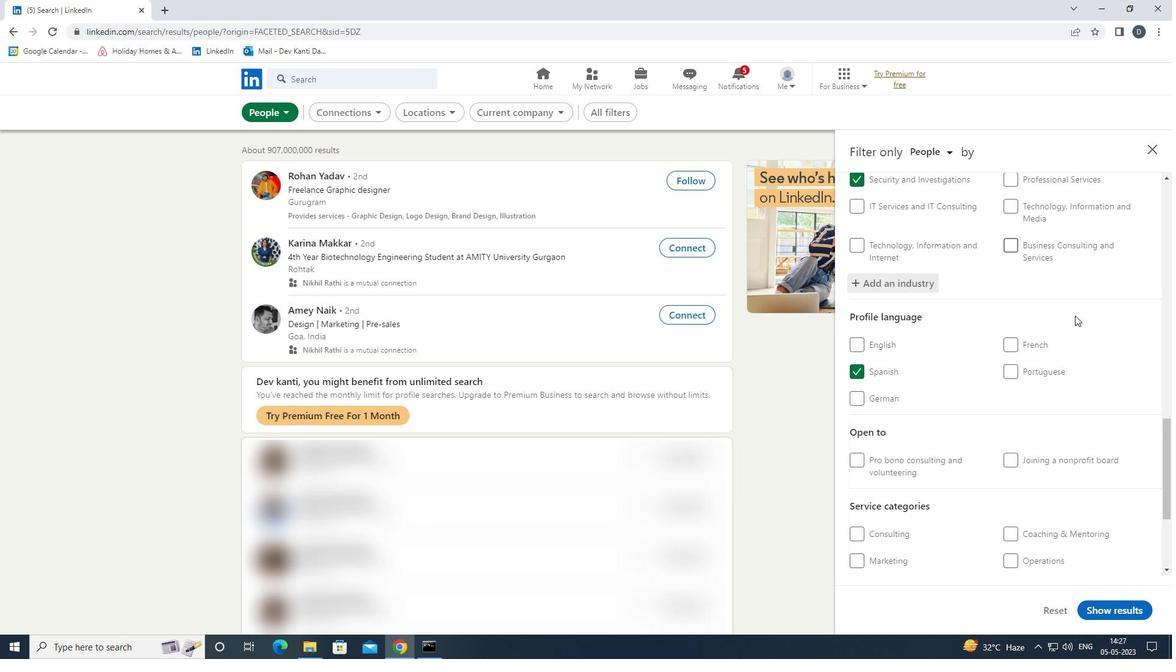 
Action: Mouse moved to (1058, 425)
Screenshot: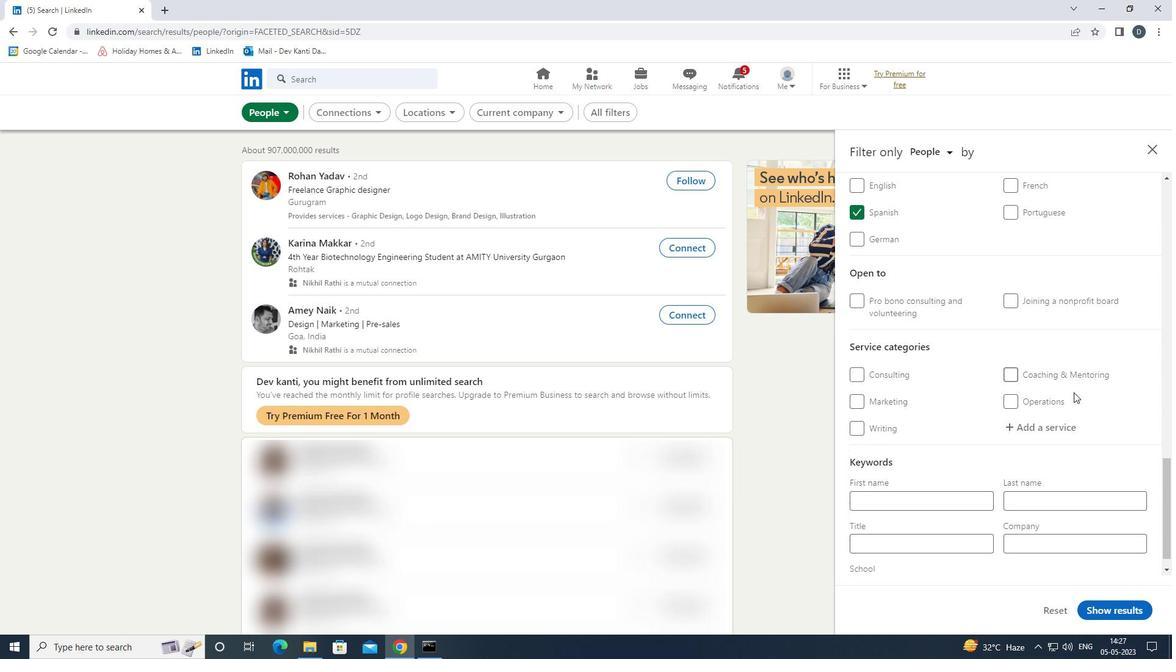 
Action: Mouse pressed left at (1058, 425)
Screenshot: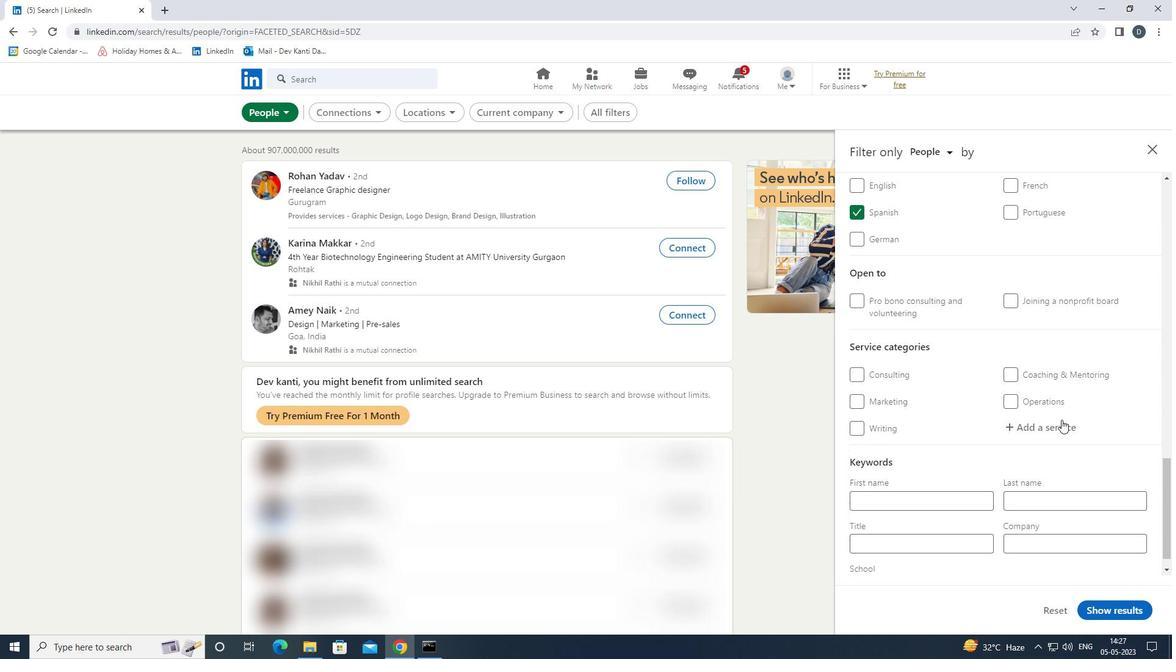 
Action: Mouse moved to (1061, 426)
Screenshot: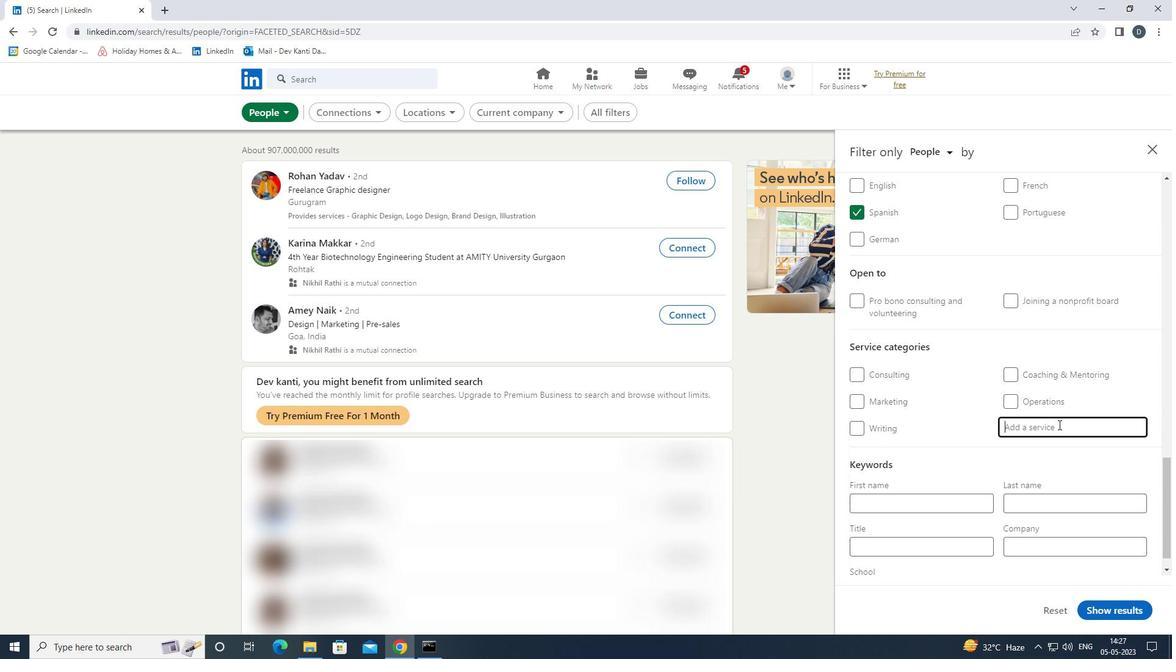 
Action: Key pressed <Key.shift><Key.shift><Key.shift><Key.shift><Key.shift><Key.shift>BUSINESS<Key.space><Key.shift>AN<Key.down><Key.enter>
Screenshot: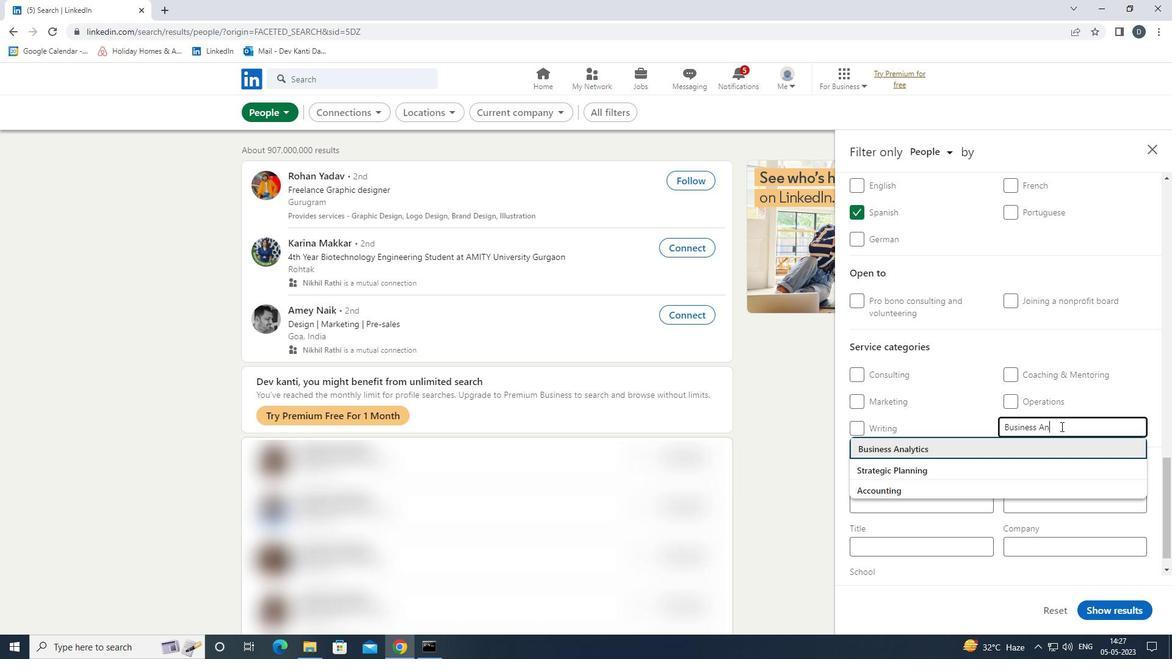 
Action: Mouse moved to (1067, 428)
Screenshot: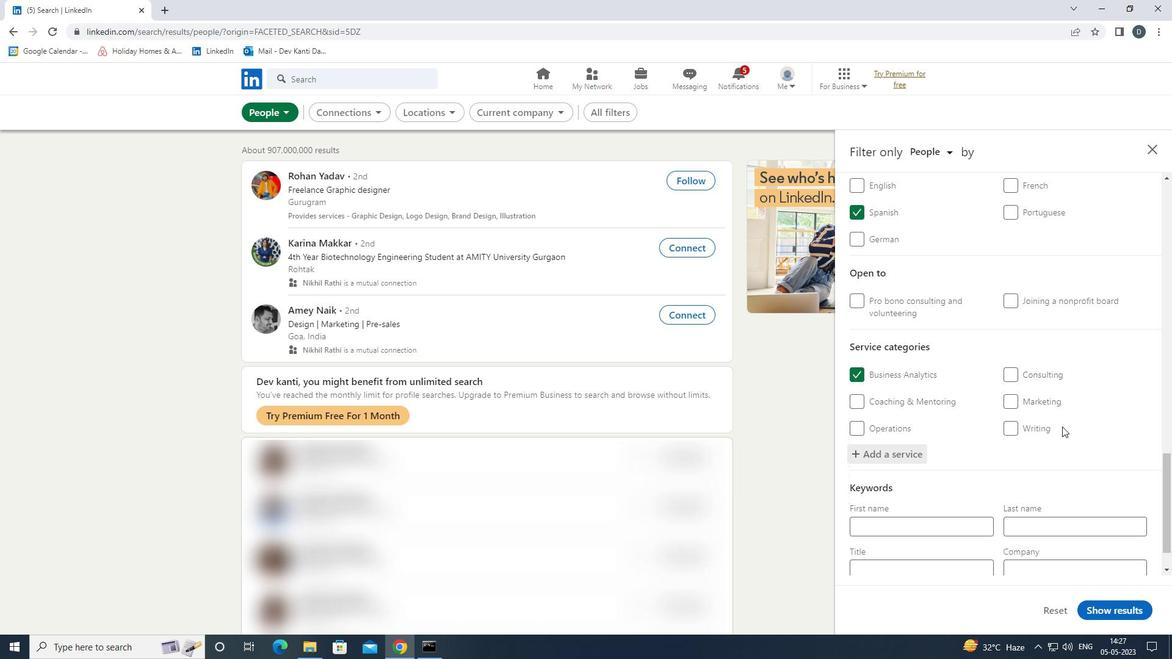 
Action: Mouse scrolled (1067, 428) with delta (0, 0)
Screenshot: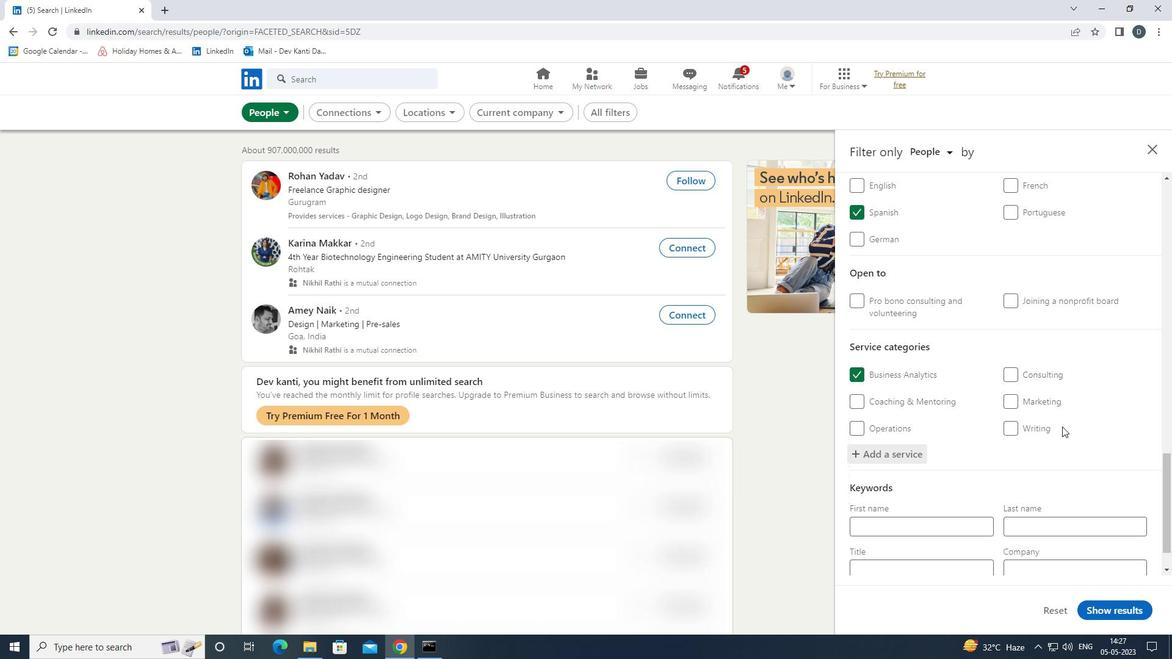 
Action: Mouse moved to (1060, 431)
Screenshot: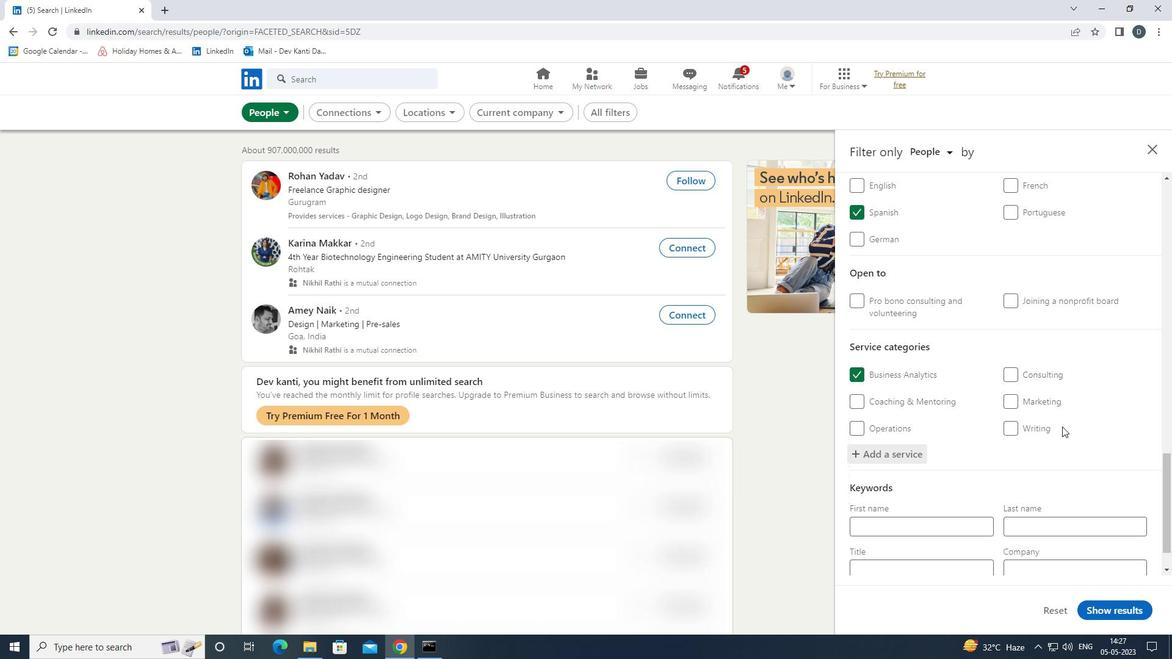
Action: Mouse scrolled (1060, 431) with delta (0, 0)
Screenshot: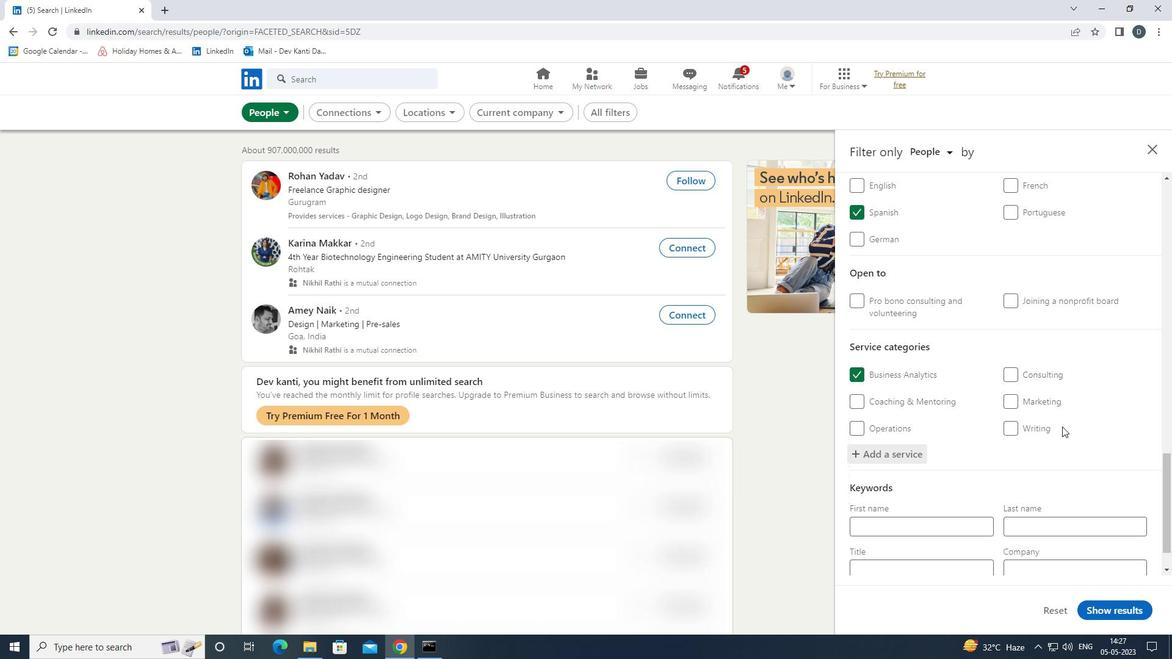 
Action: Mouse moved to (1047, 439)
Screenshot: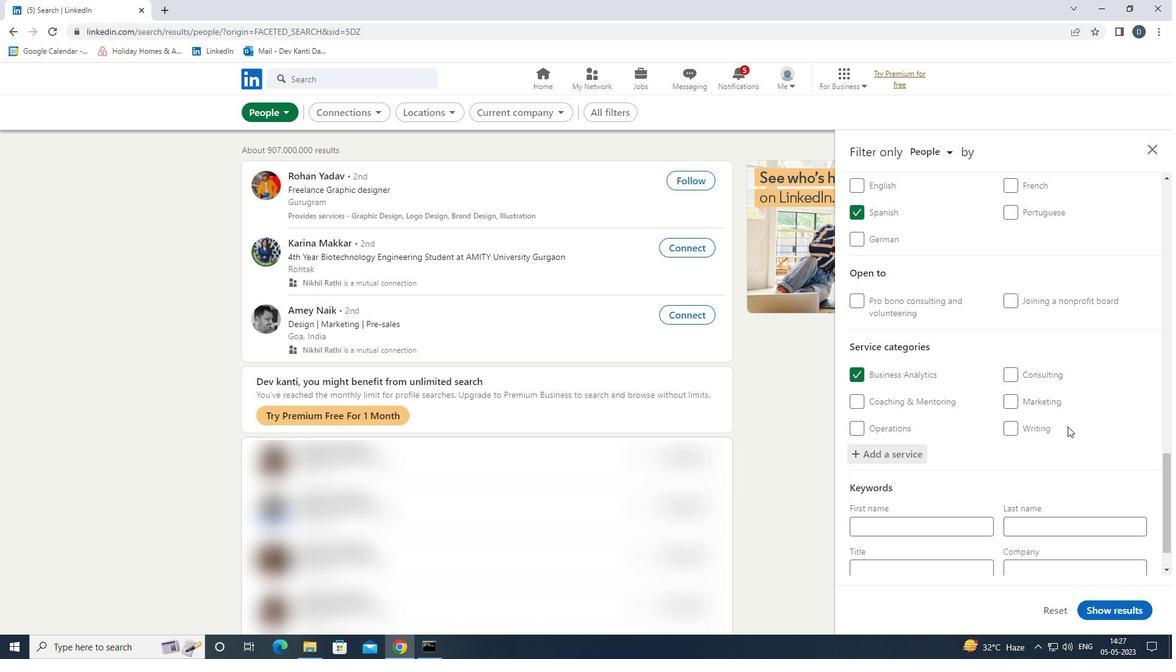 
Action: Mouse scrolled (1047, 438) with delta (0, 0)
Screenshot: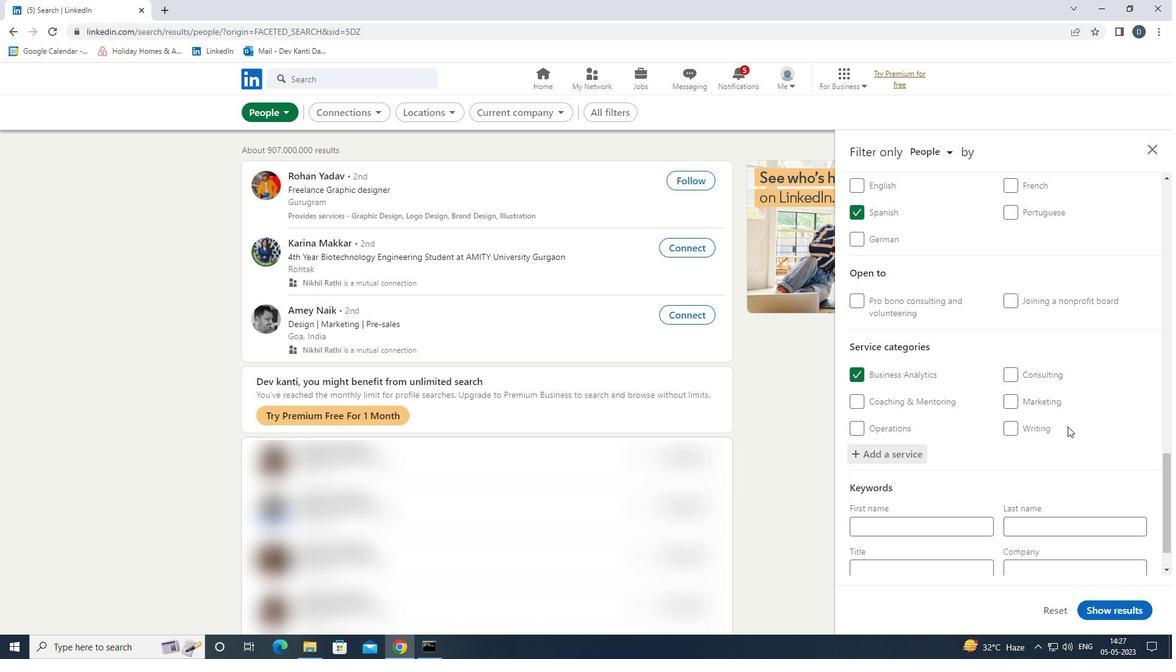 
Action: Mouse moved to (964, 514)
Screenshot: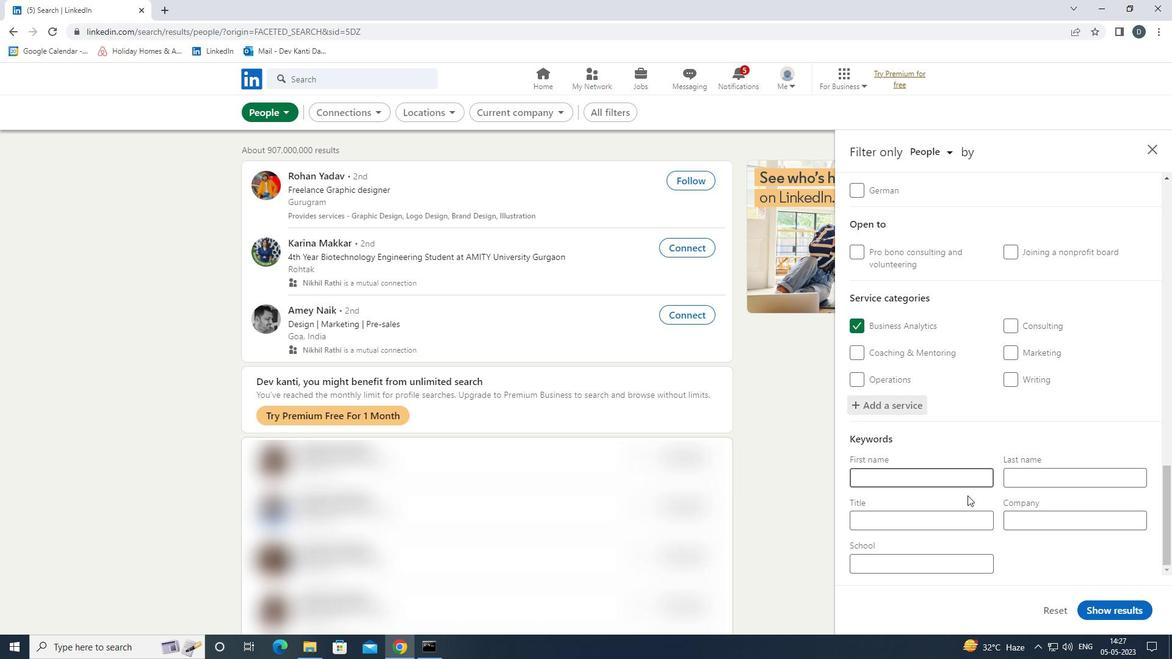 
Action: Mouse pressed left at (964, 514)
Screenshot: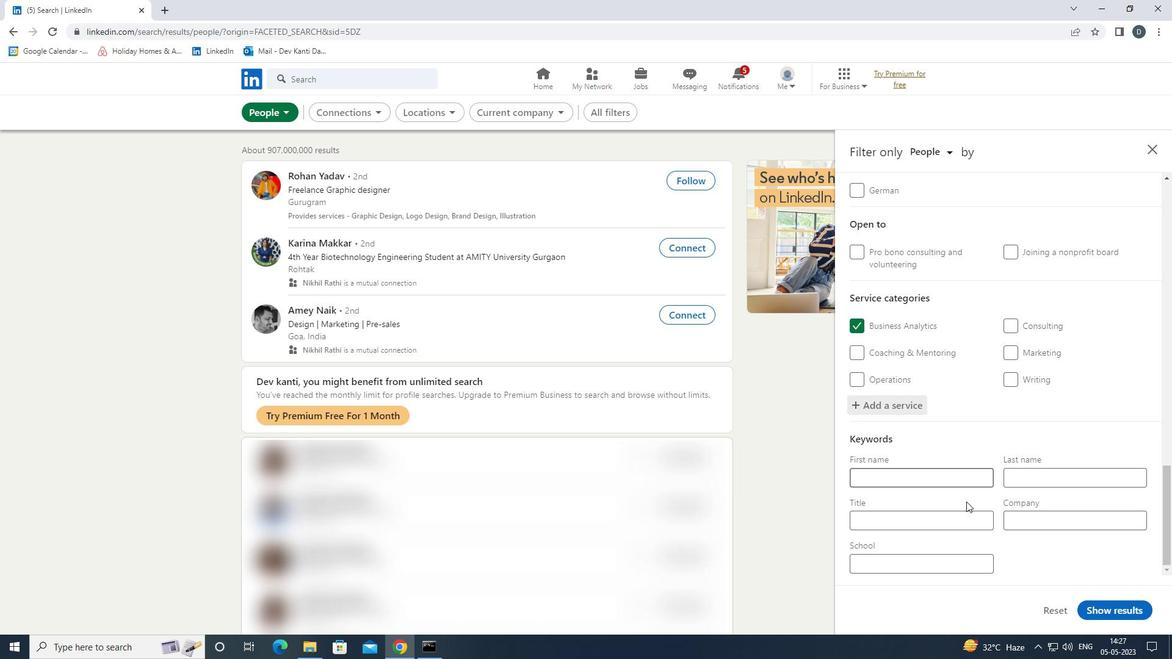 
Action: Mouse moved to (964, 514)
Screenshot: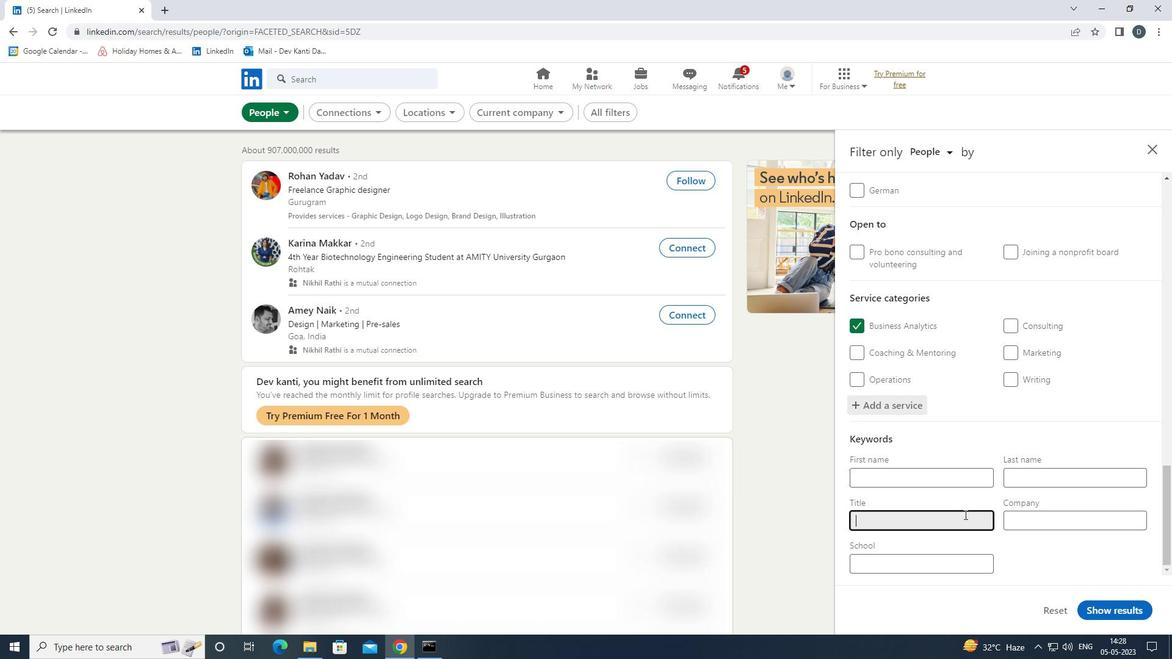 
Action: Key pressed <Key.shift><Key.shift><Key.shift>VEHICLE<Key.space>OR<Key.space><Key.shift>EQUIPMENT<Key.space><Key.shift><Key.shift><Key.shift><Key.shift><Key.shift><Key.shift><Key.shift><Key.shift><Key.shift>CLEANER
Screenshot: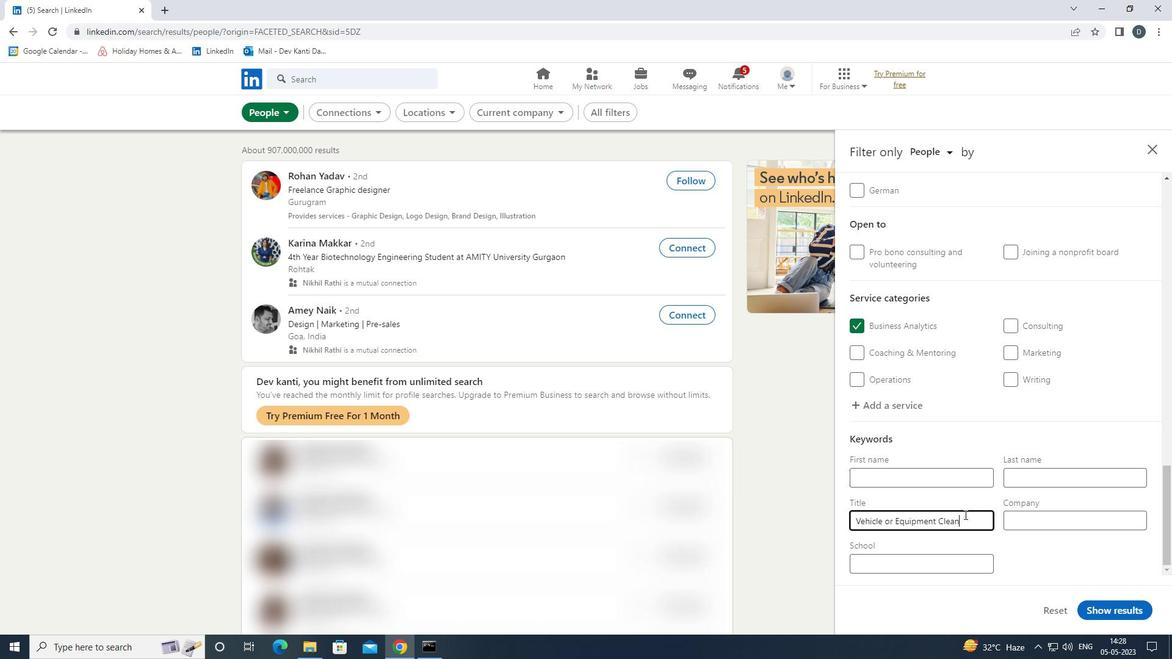 
Action: Mouse moved to (1127, 613)
Screenshot: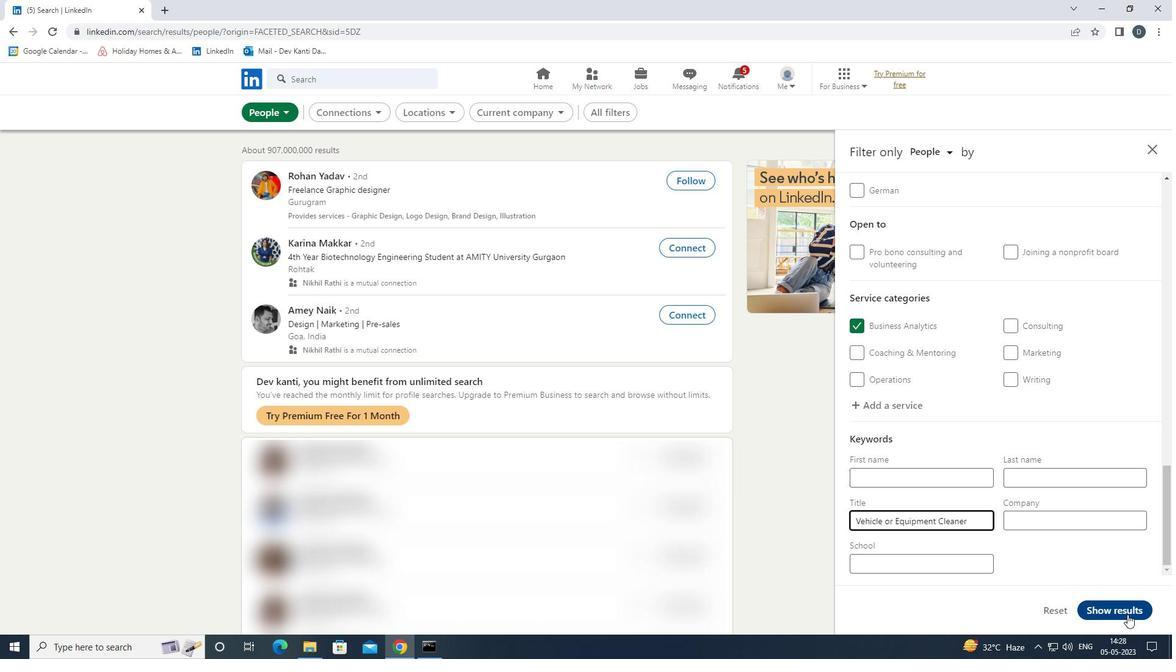 
Action: Mouse pressed left at (1127, 613)
Screenshot: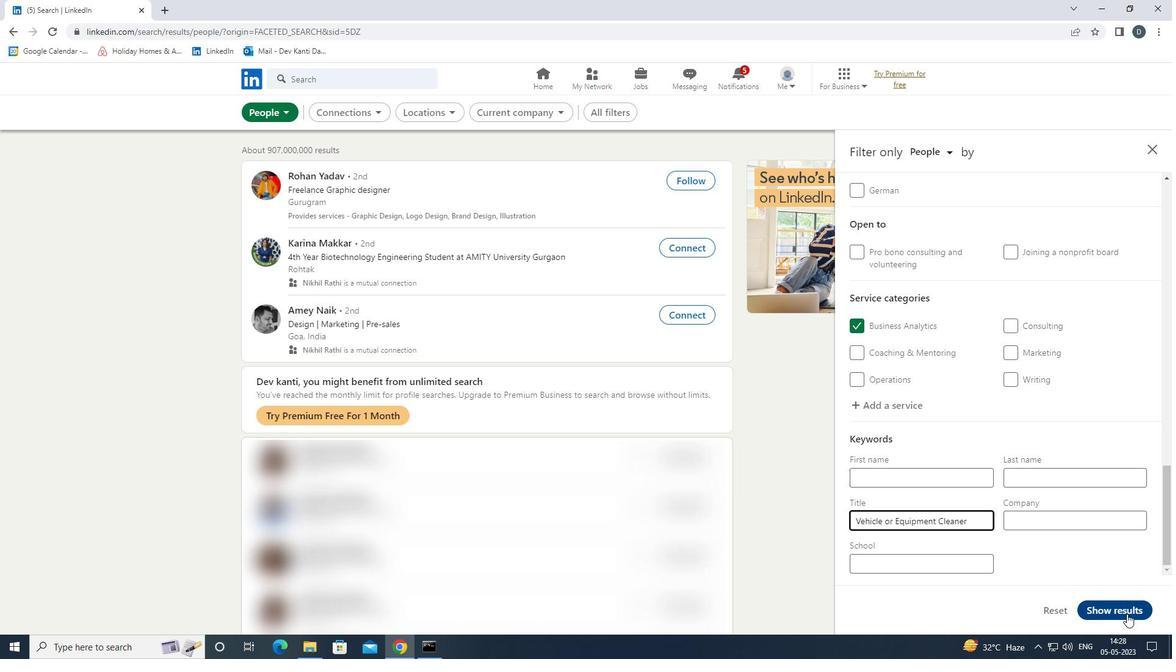 
Action: Mouse moved to (1111, 525)
Screenshot: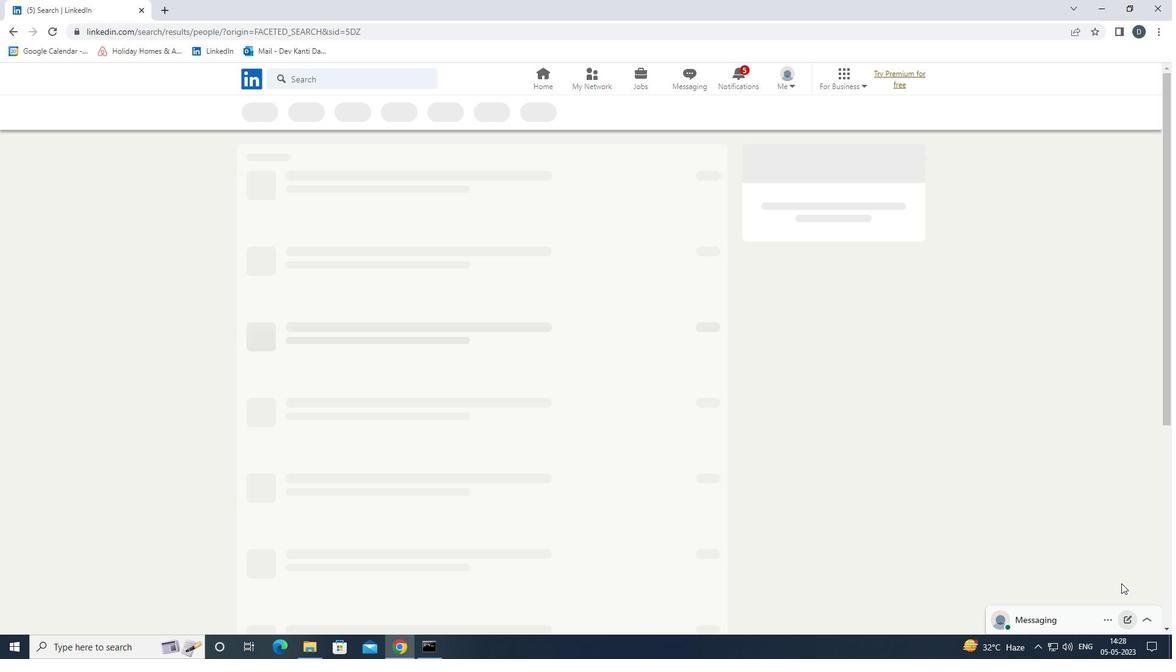 
